 Task: Look for space in Springfield, United States from 12th August, 2023 to 16th August, 2023 for 8 adults in price range Rs.10000 to Rs.16000. Place can be private room with 8 bedrooms having 8 beds and 8 bathrooms. Property type can be house, flat, guest house, hotel. Amenities needed are: wifi, TV, free parkinig on premises, gym, breakfast. Booking option can be shelf check-in. Required host language is English.
Action: Mouse moved to (513, 124)
Screenshot: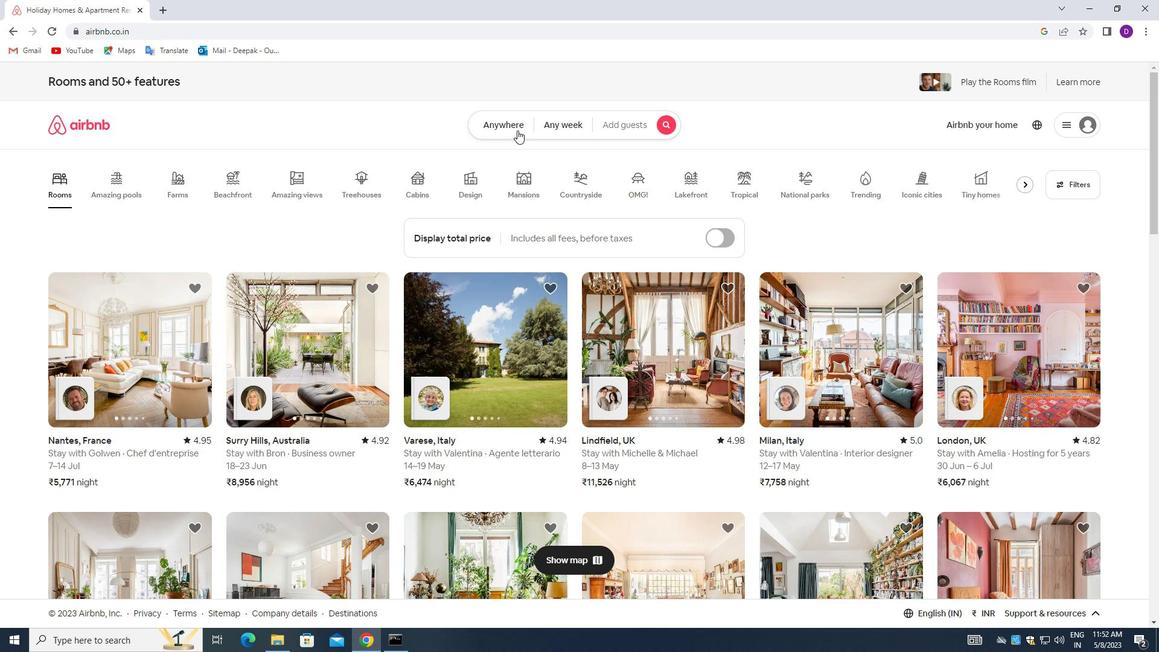 
Action: Mouse pressed left at (513, 124)
Screenshot: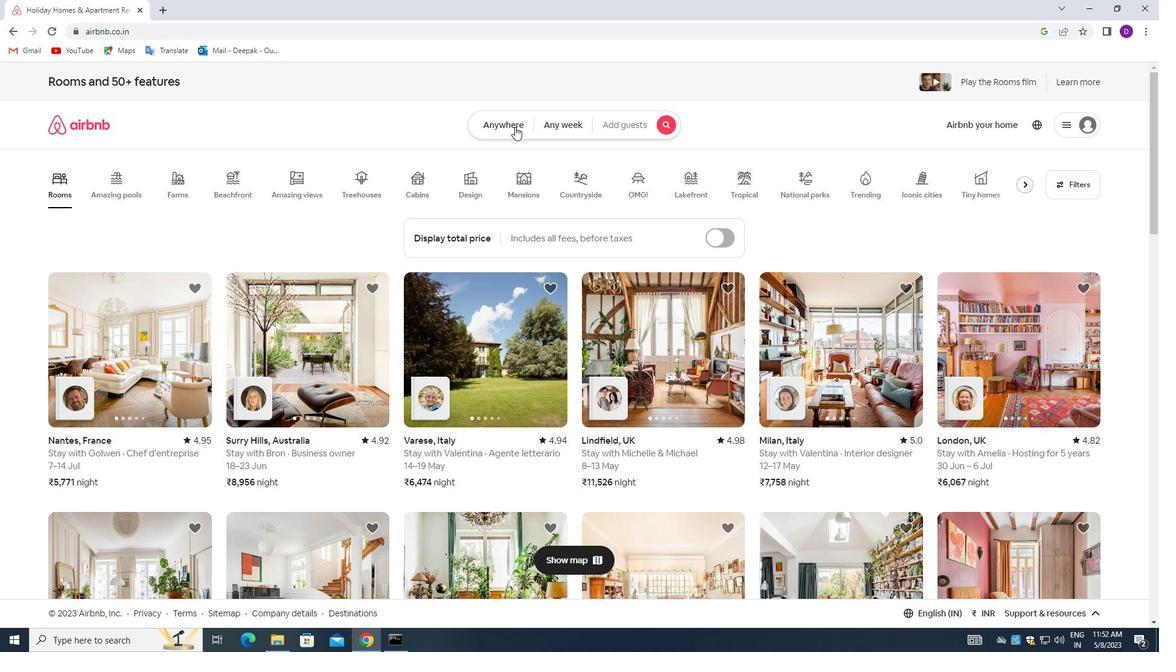 
Action: Mouse moved to (443, 170)
Screenshot: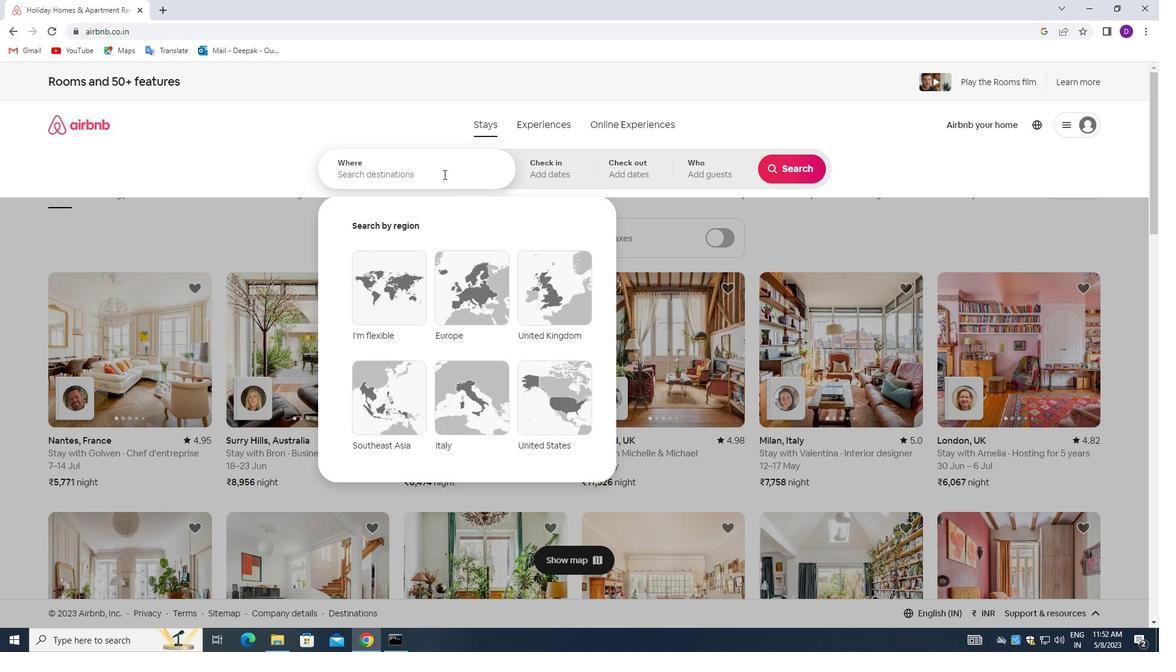 
Action: Mouse pressed left at (443, 170)
Screenshot: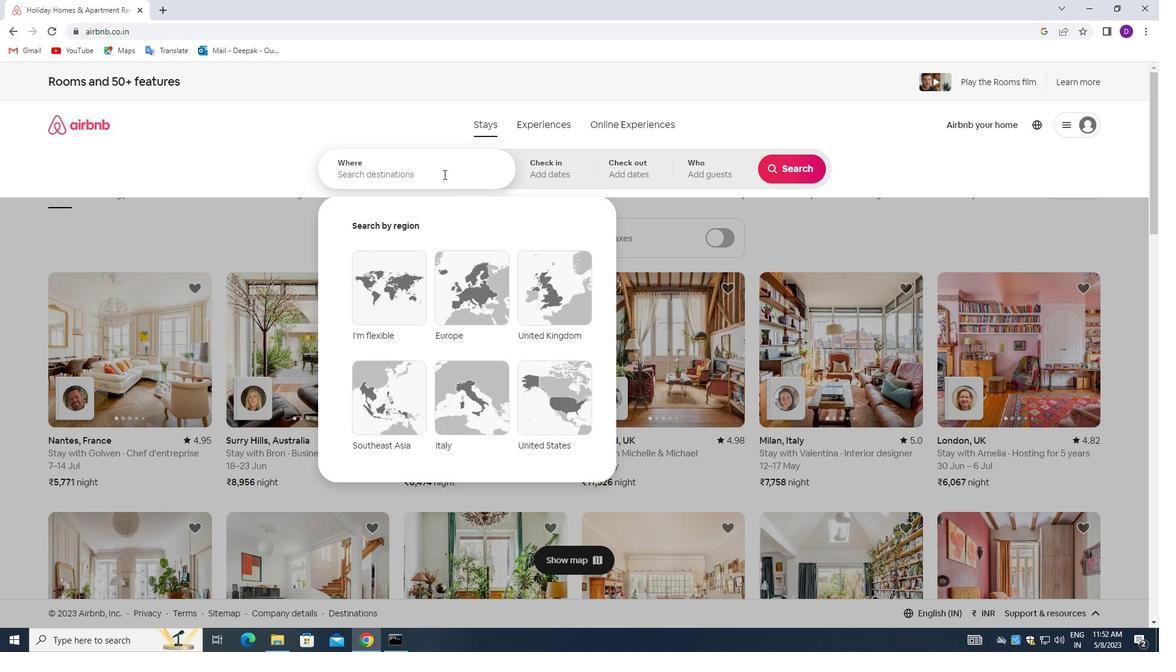 
Action: Mouse moved to (271, 228)
Screenshot: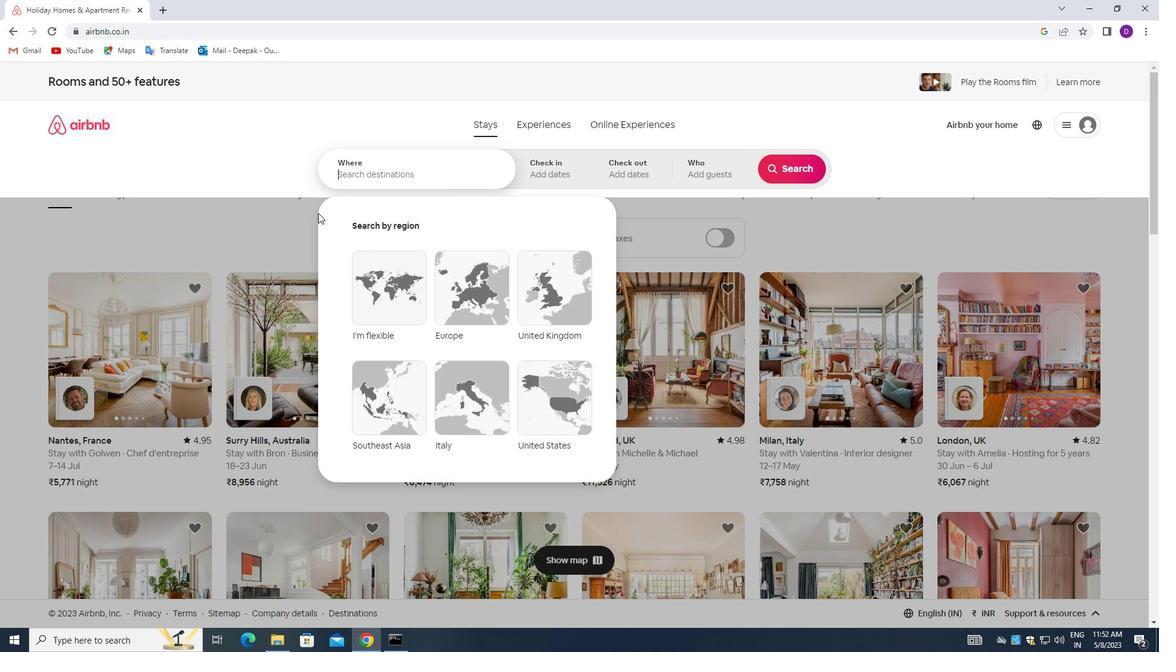 
Action: Key pressed <Key.shift_r>Springfiesk<Key.backspace><Key.backspace>ld,<Key.space><Key.shift>UNITED<Key.space><Key.shift_r>STATES<Key.enter>
Screenshot: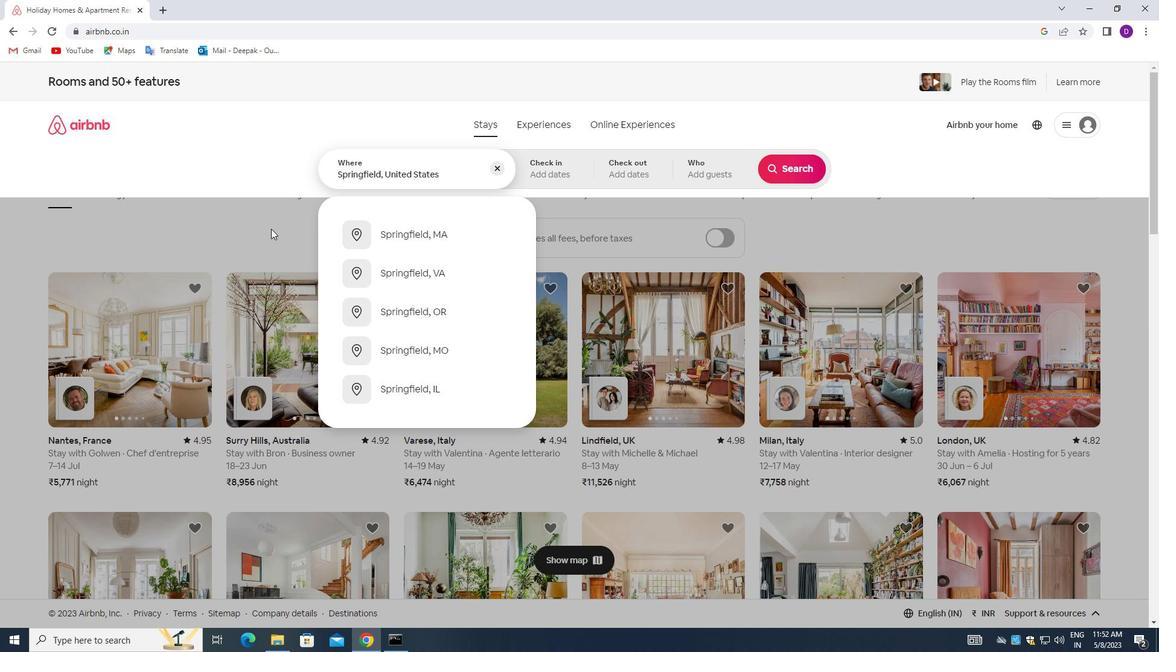 
Action: Mouse moved to (794, 263)
Screenshot: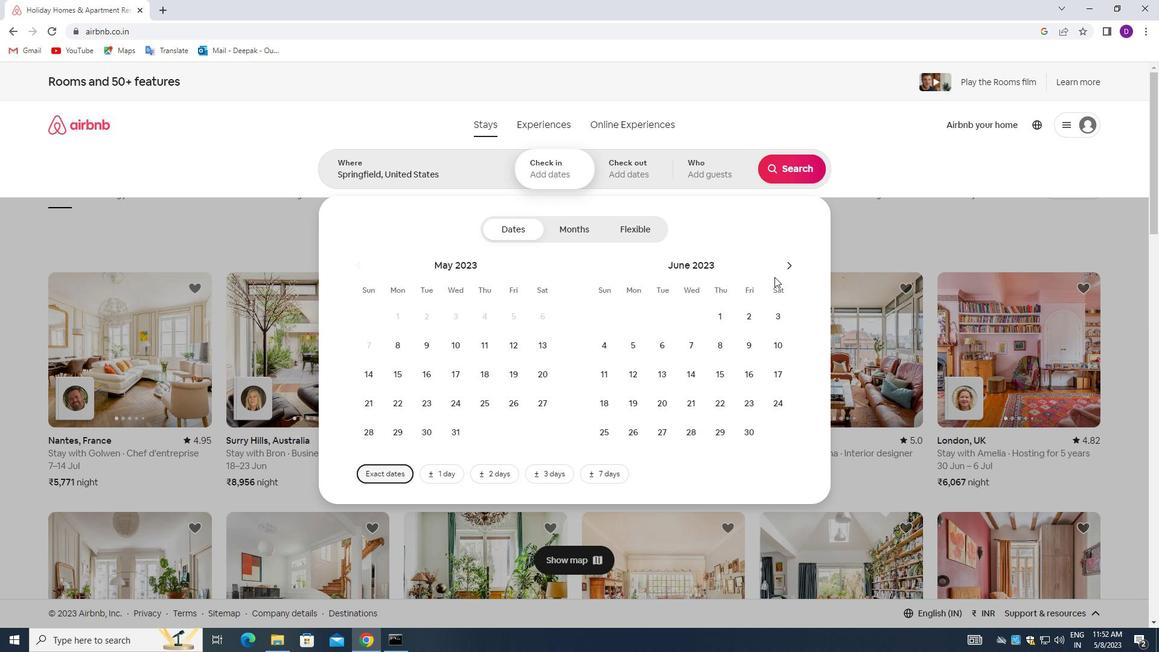 
Action: Mouse pressed left at (794, 263)
Screenshot: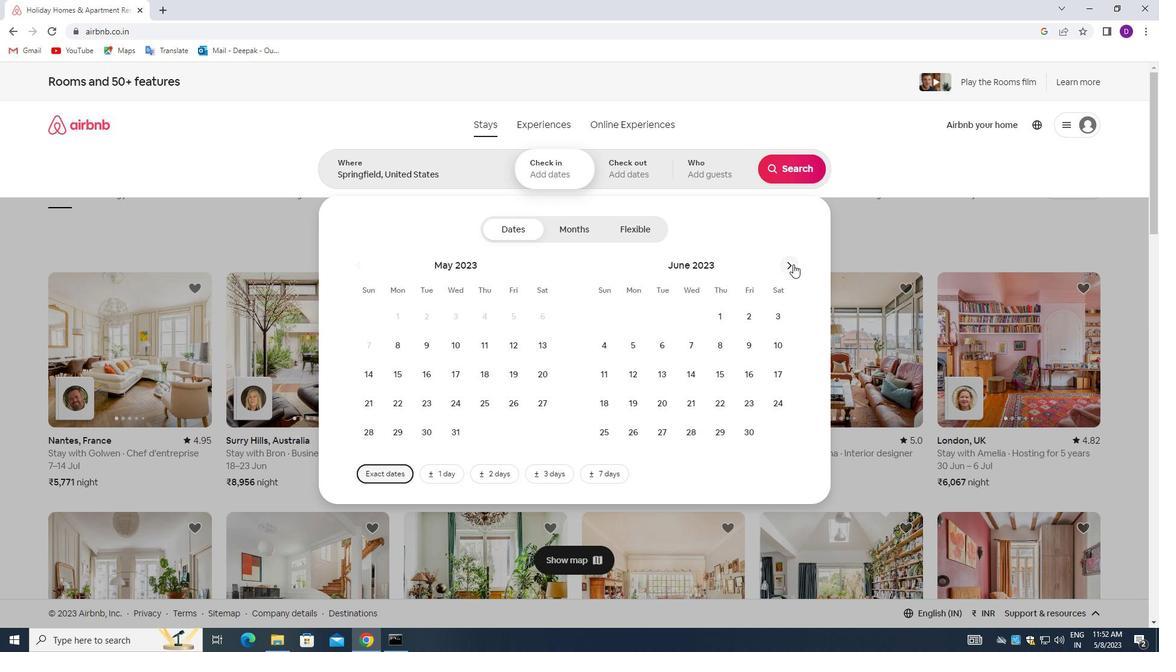 
Action: Mouse pressed left at (794, 263)
Screenshot: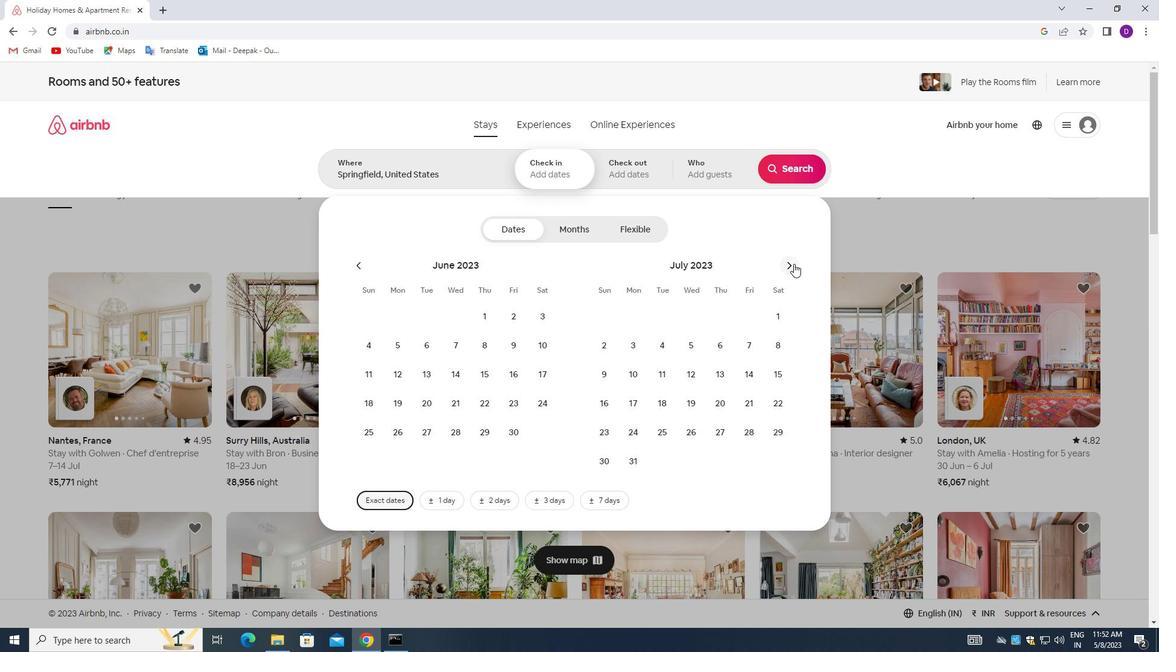 
Action: Mouse moved to (769, 348)
Screenshot: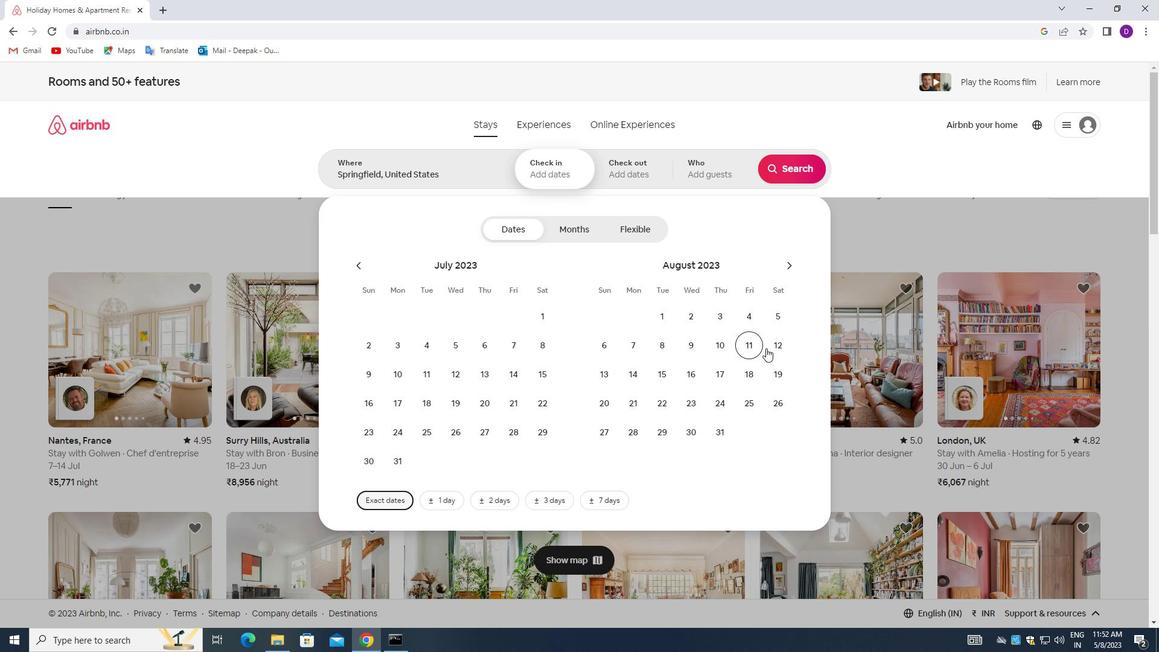
Action: Mouse pressed left at (769, 348)
Screenshot: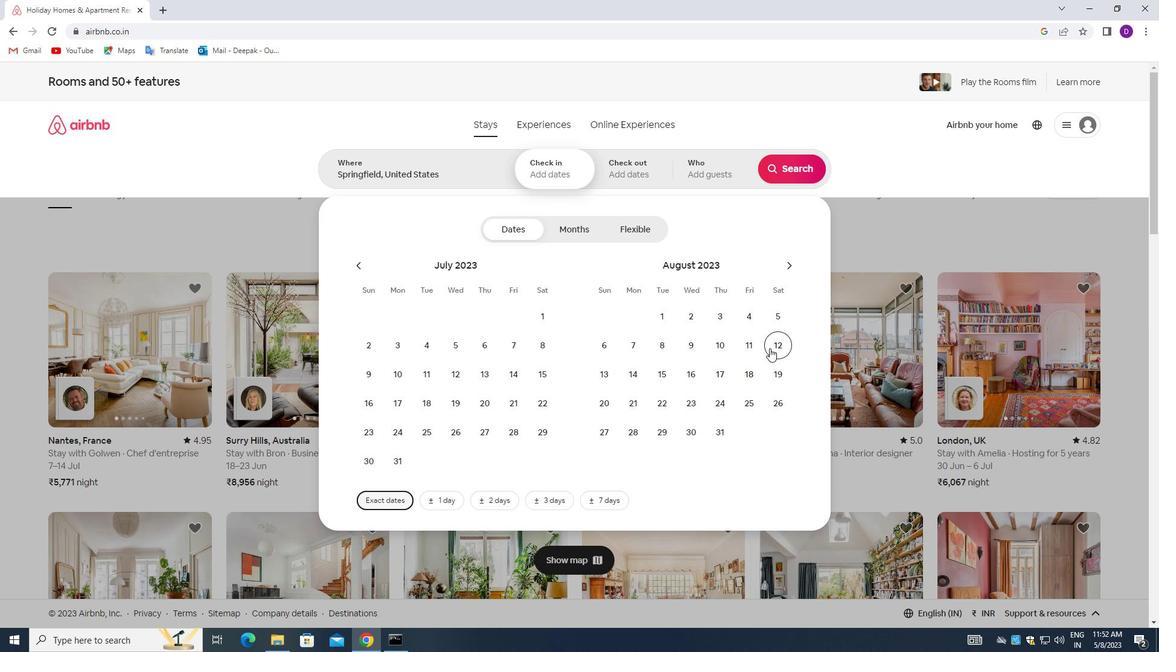 
Action: Mouse moved to (692, 375)
Screenshot: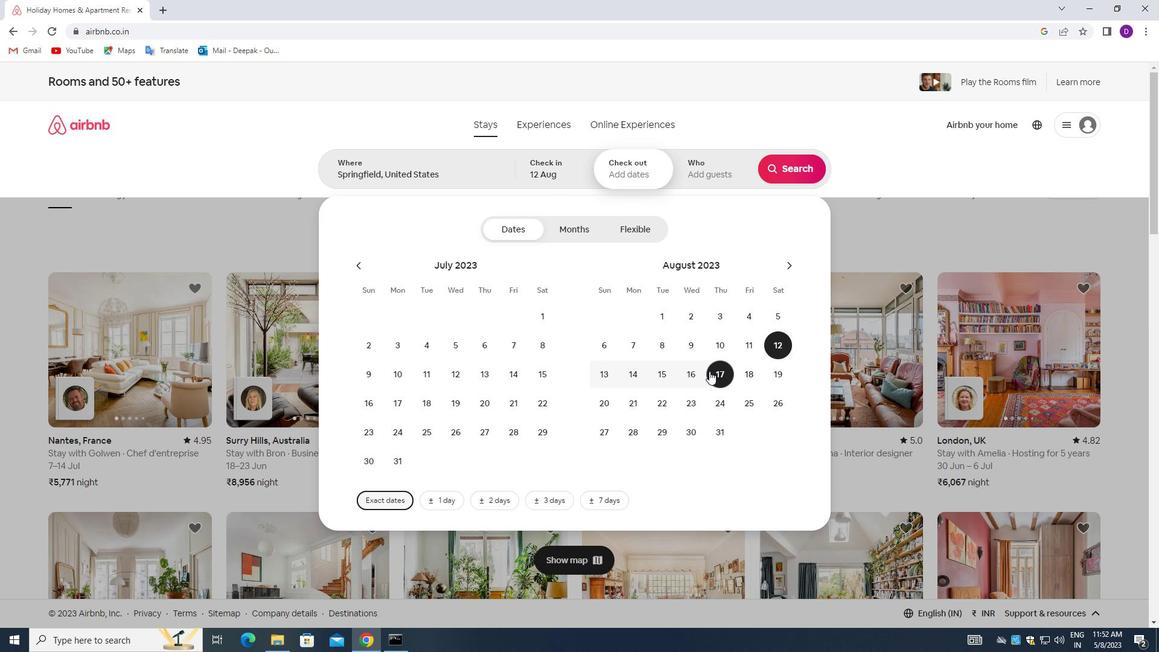 
Action: Mouse pressed left at (692, 375)
Screenshot: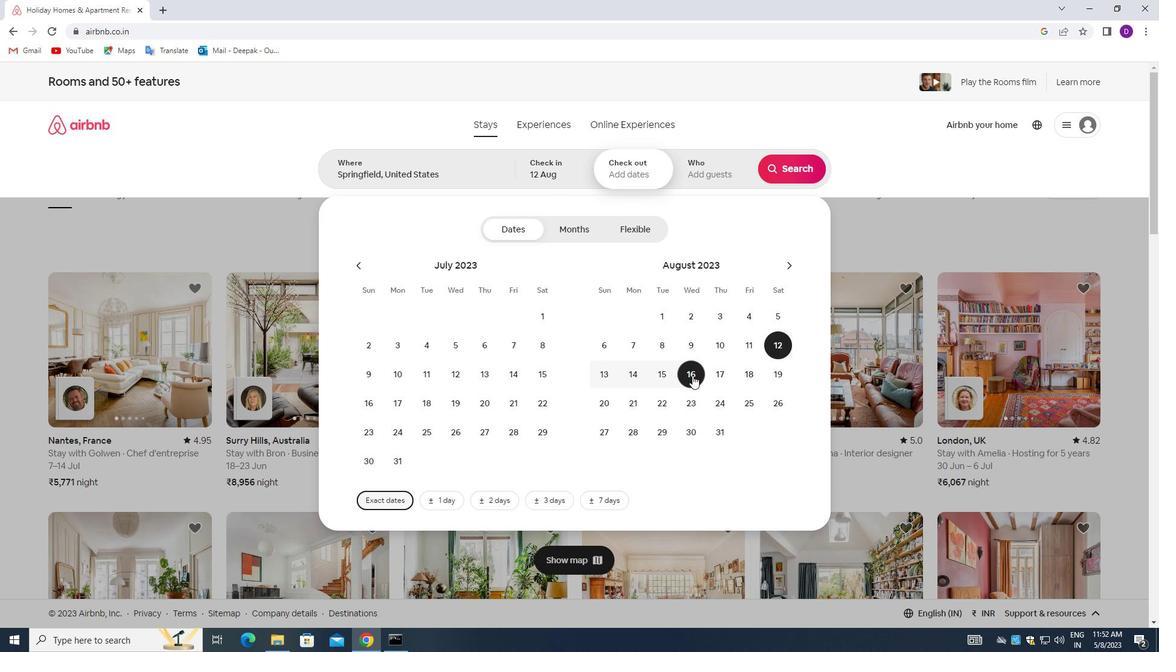 
Action: Mouse moved to (696, 169)
Screenshot: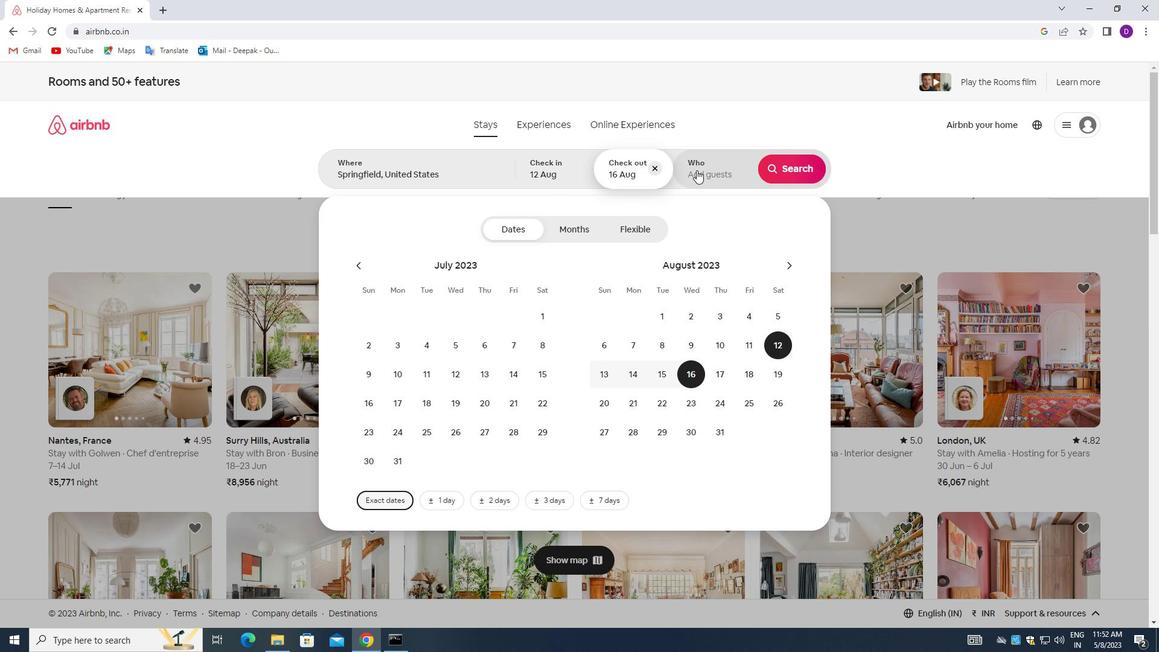 
Action: Mouse pressed left at (696, 169)
Screenshot: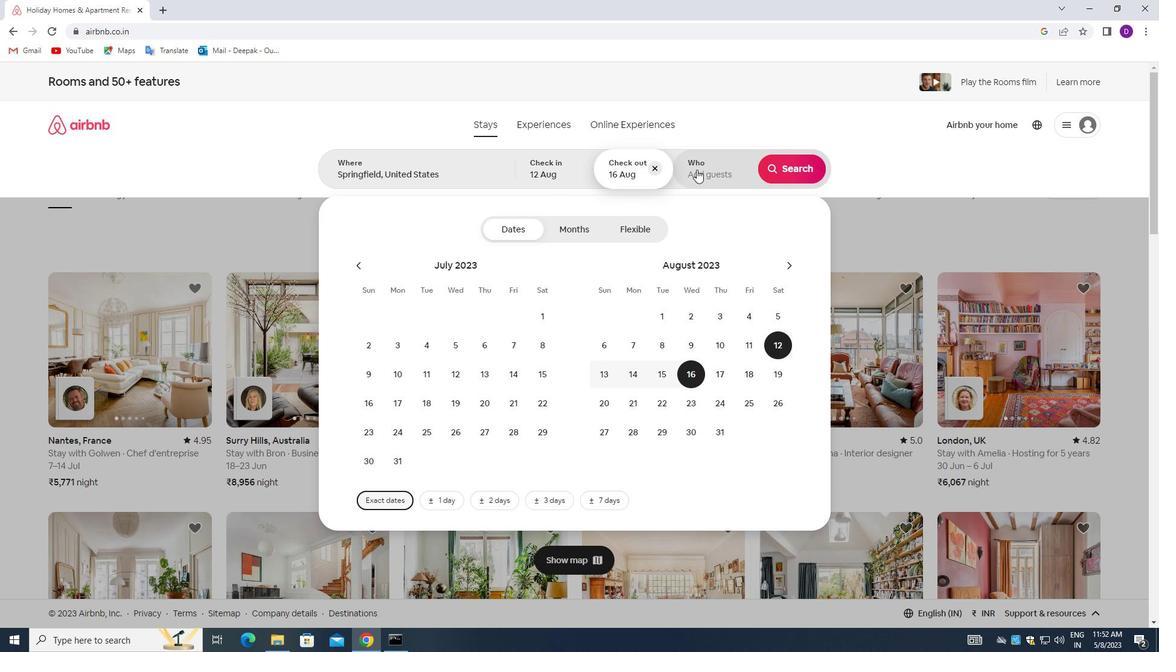 
Action: Mouse moved to (789, 237)
Screenshot: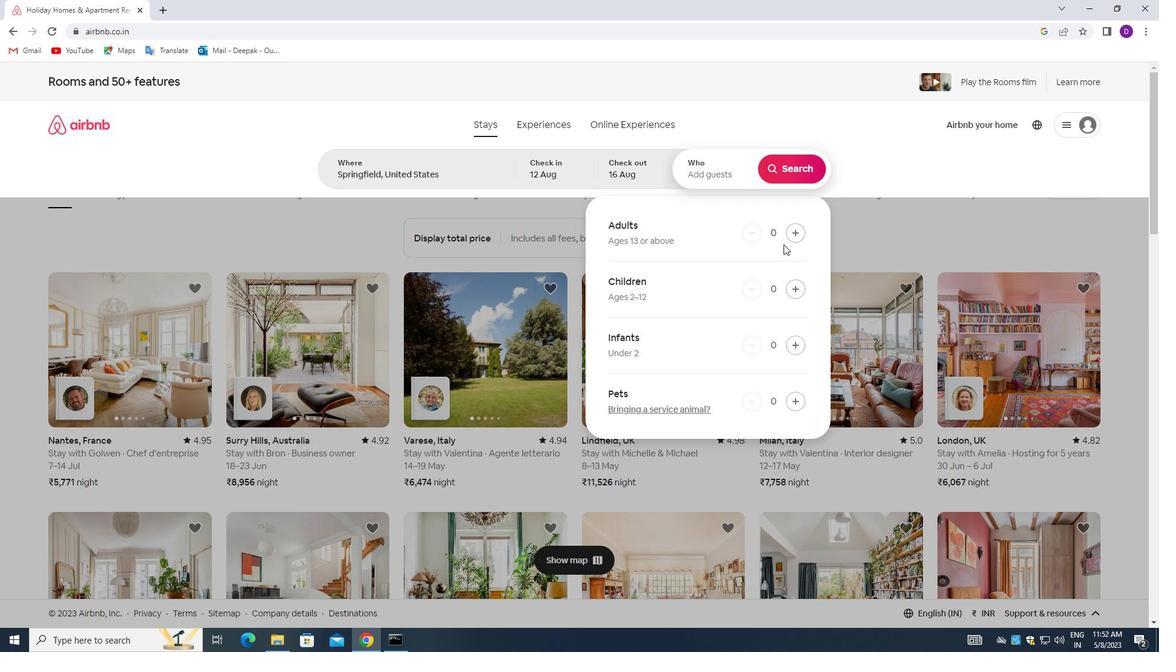 
Action: Mouse pressed left at (789, 237)
Screenshot: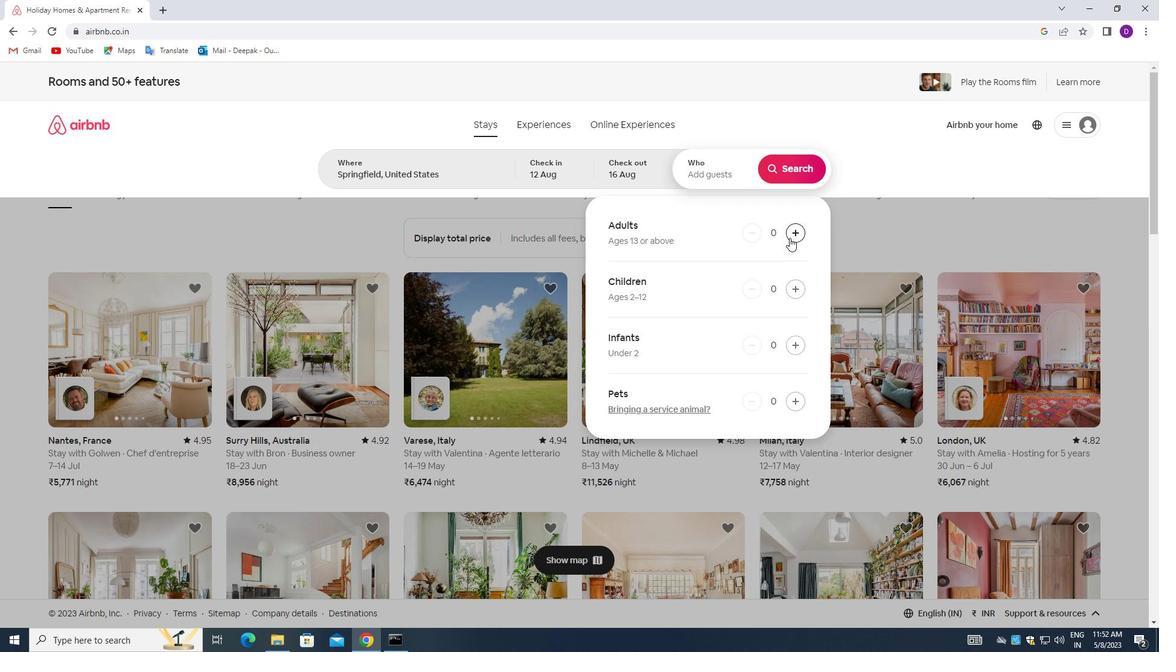 
Action: Mouse pressed left at (789, 237)
Screenshot: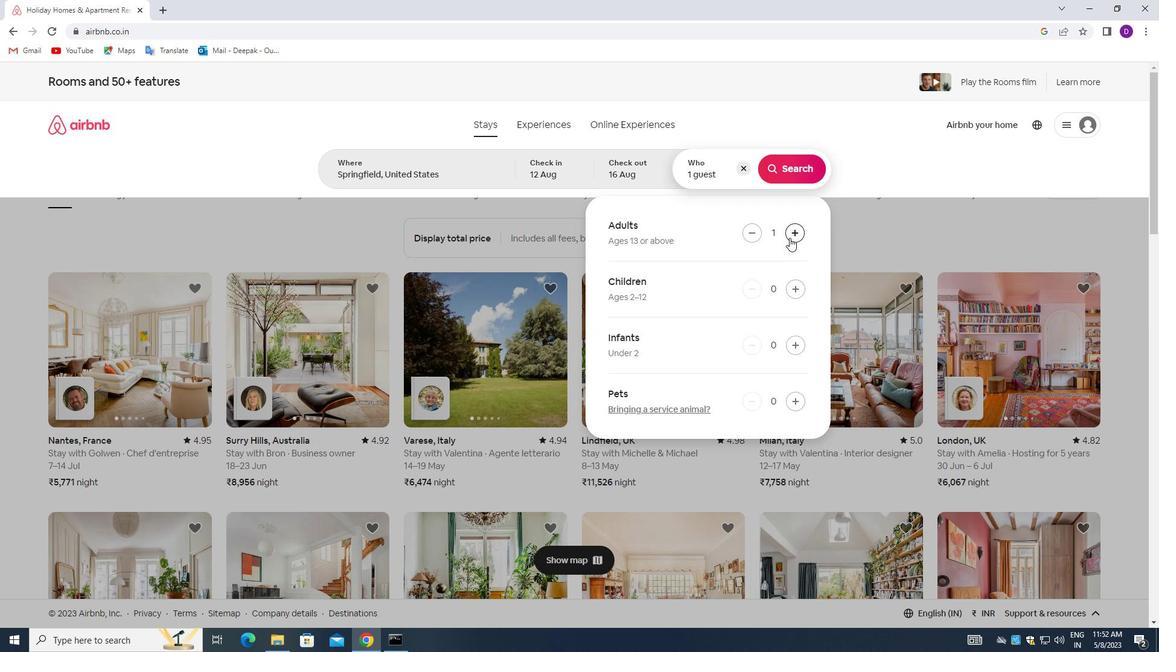 
Action: Mouse pressed left at (789, 237)
Screenshot: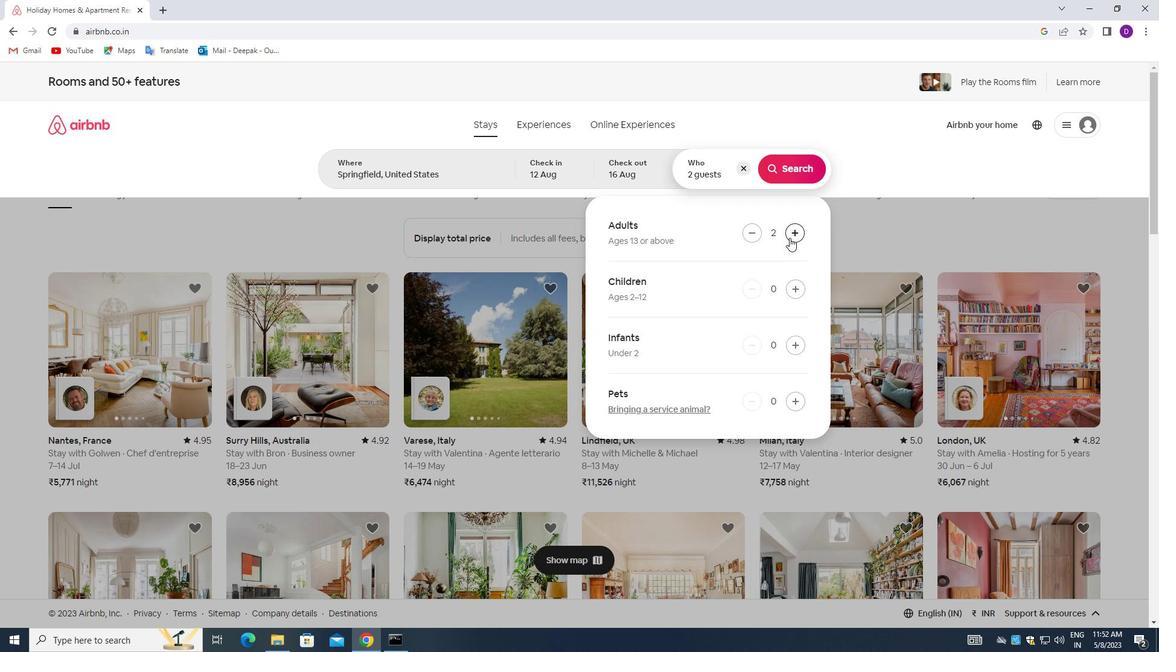 
Action: Mouse pressed left at (789, 237)
Screenshot: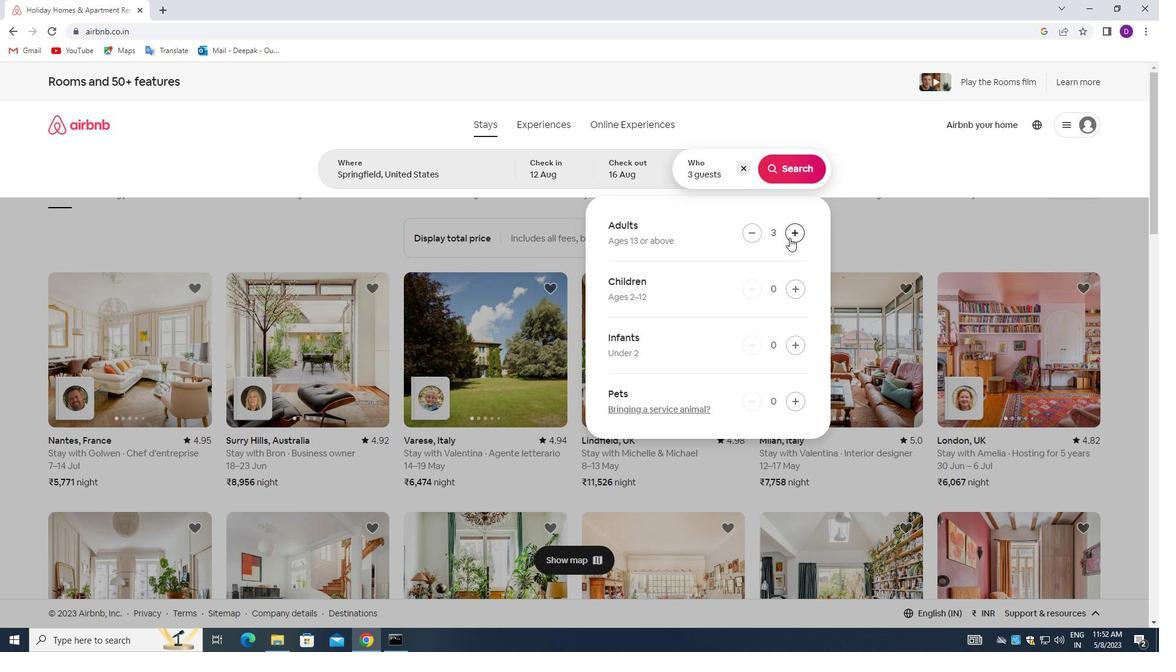 
Action: Mouse pressed left at (789, 237)
Screenshot: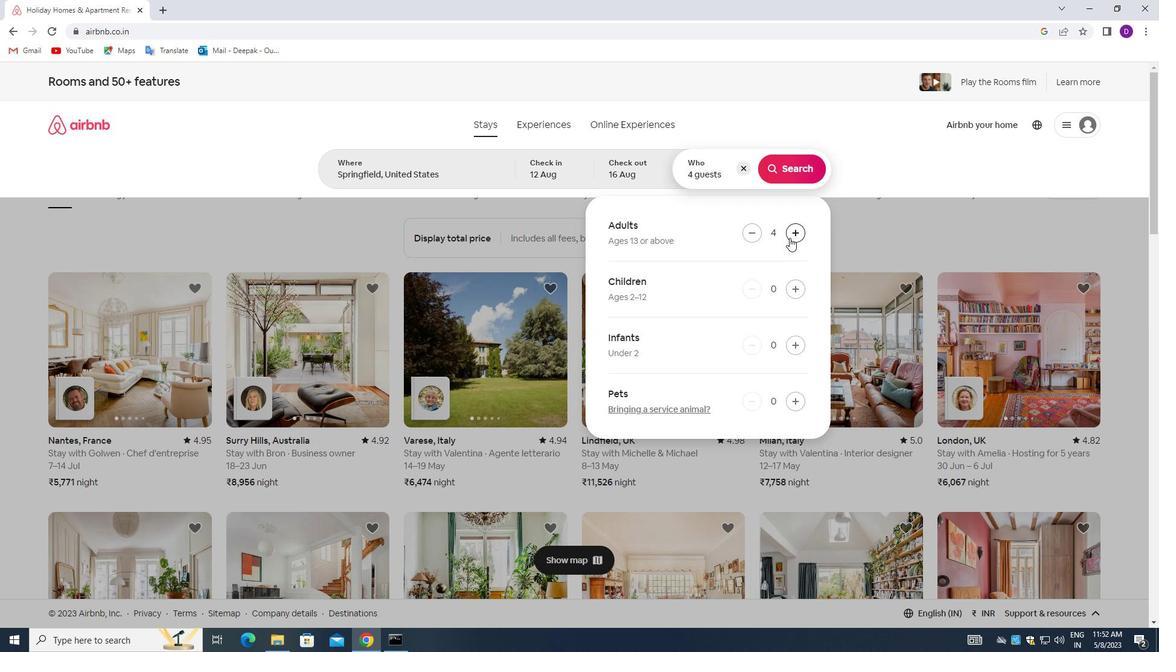 
Action: Mouse pressed left at (789, 237)
Screenshot: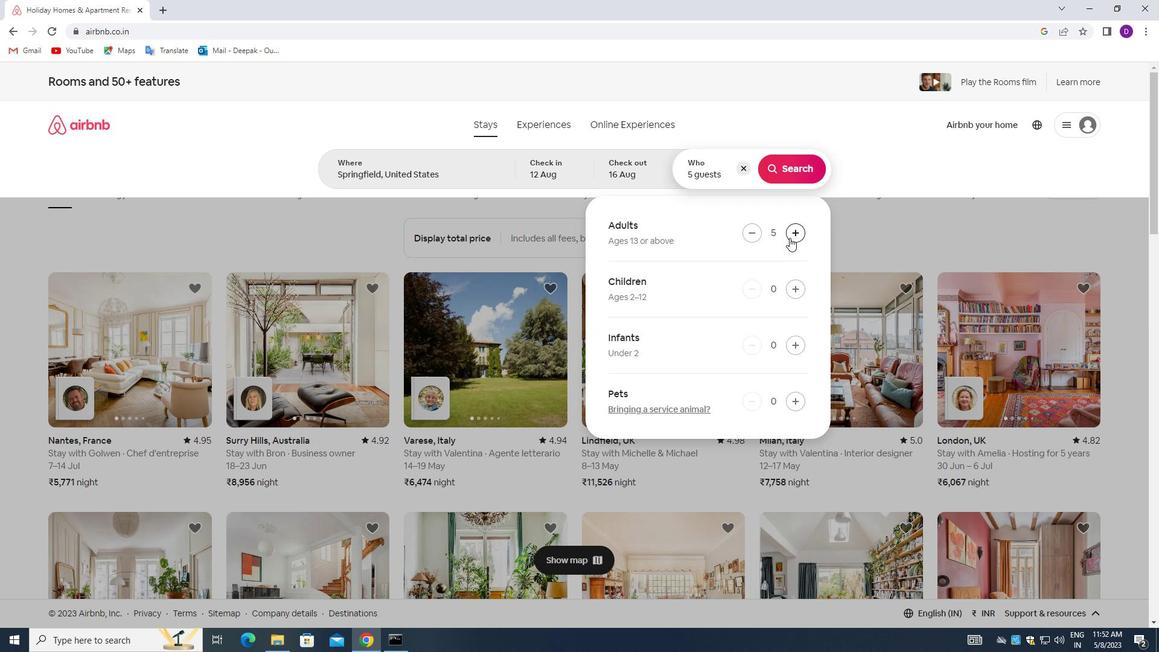 
Action: Mouse pressed left at (789, 237)
Screenshot: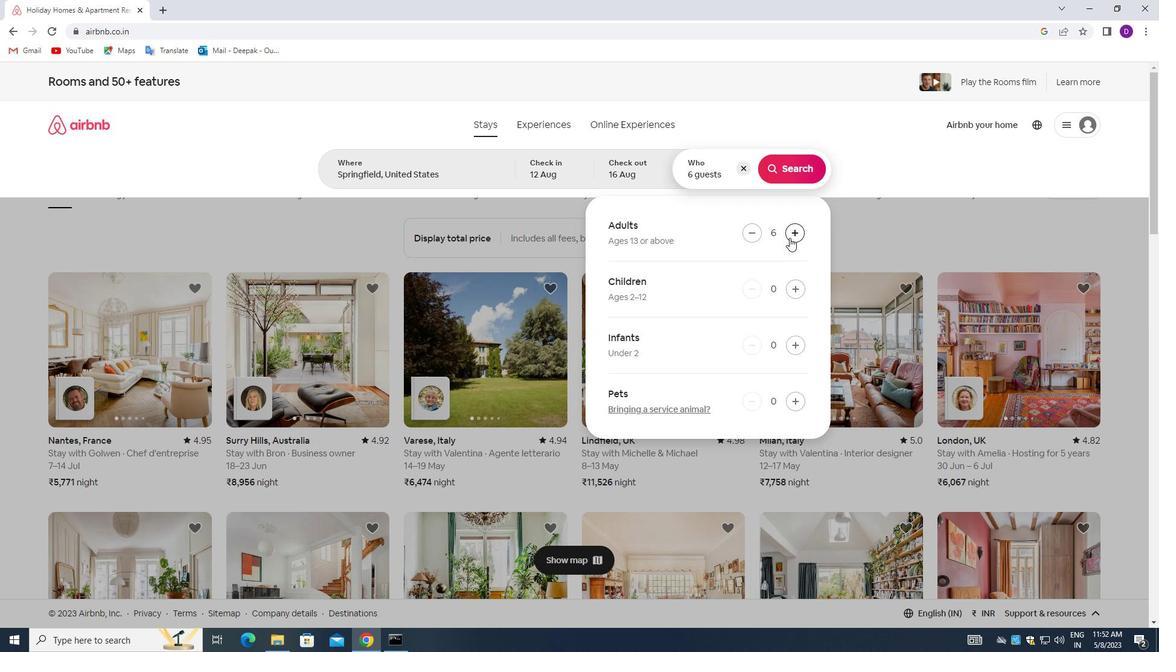 
Action: Mouse pressed left at (789, 237)
Screenshot: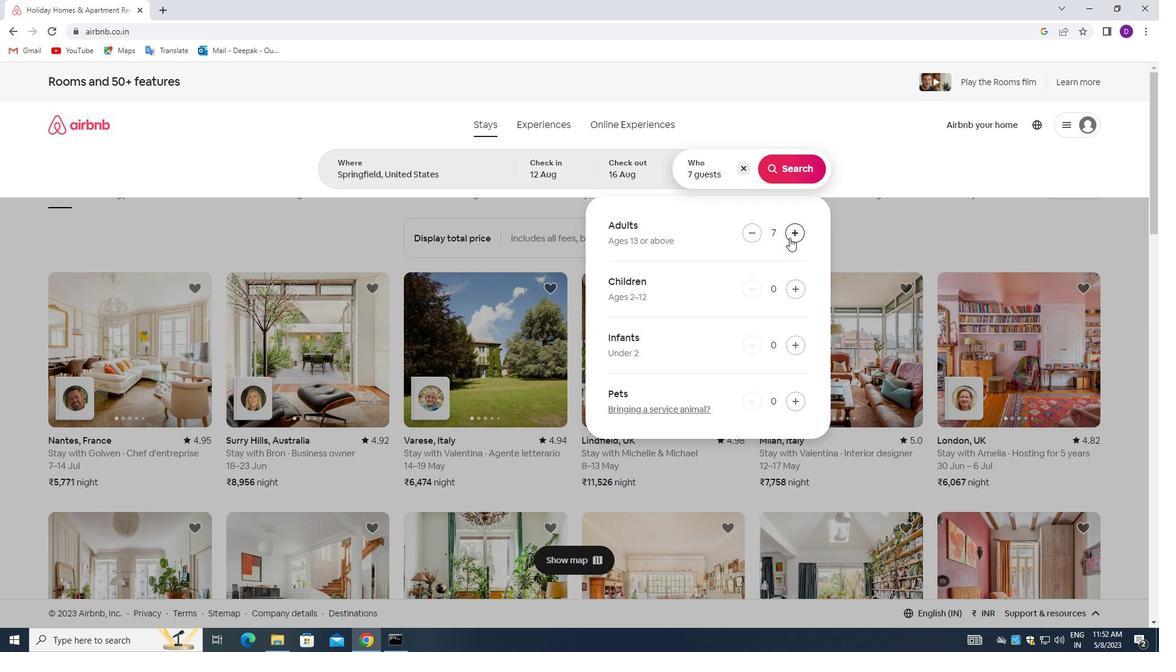 
Action: Mouse moved to (789, 168)
Screenshot: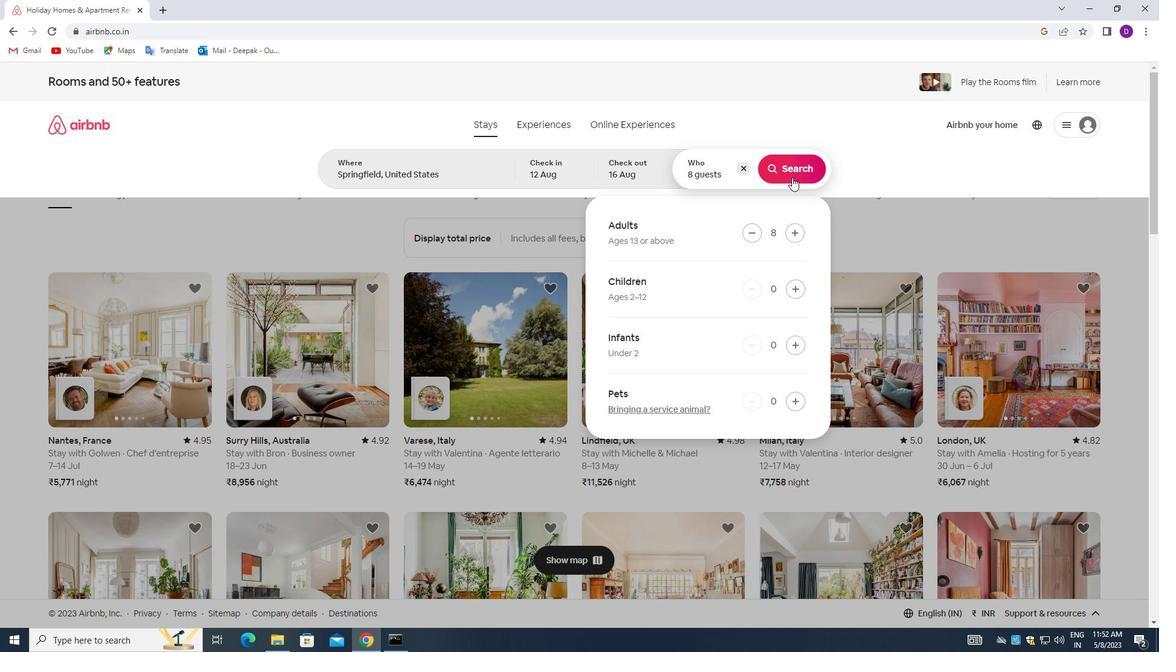 
Action: Mouse pressed left at (789, 168)
Screenshot: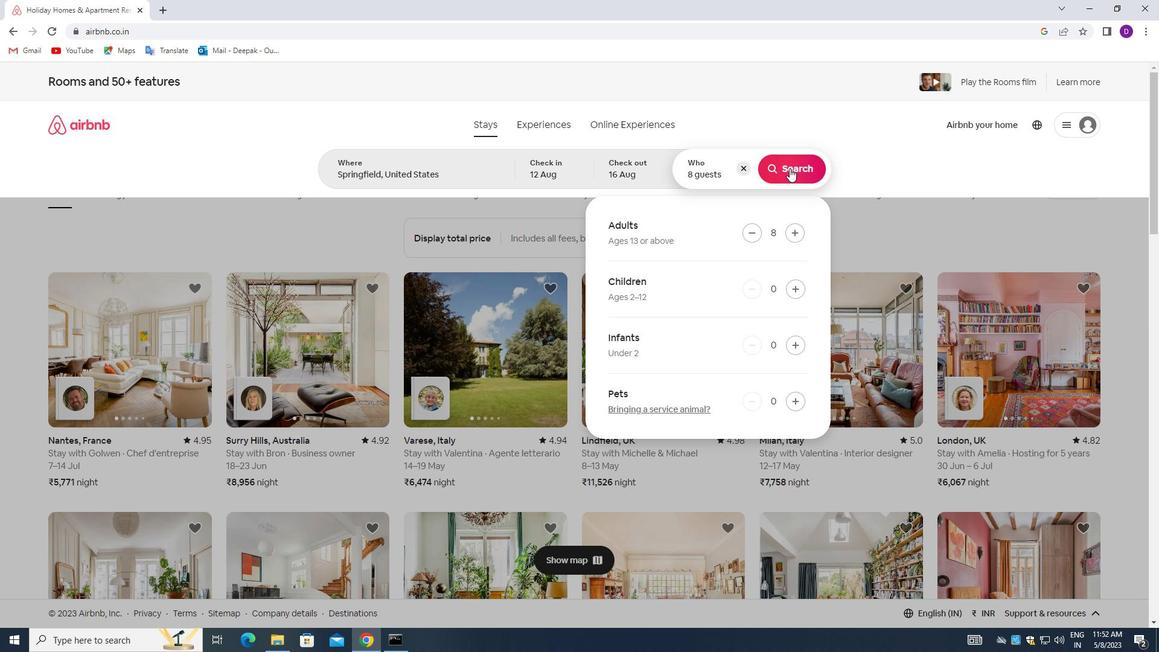 
Action: Mouse moved to (1097, 132)
Screenshot: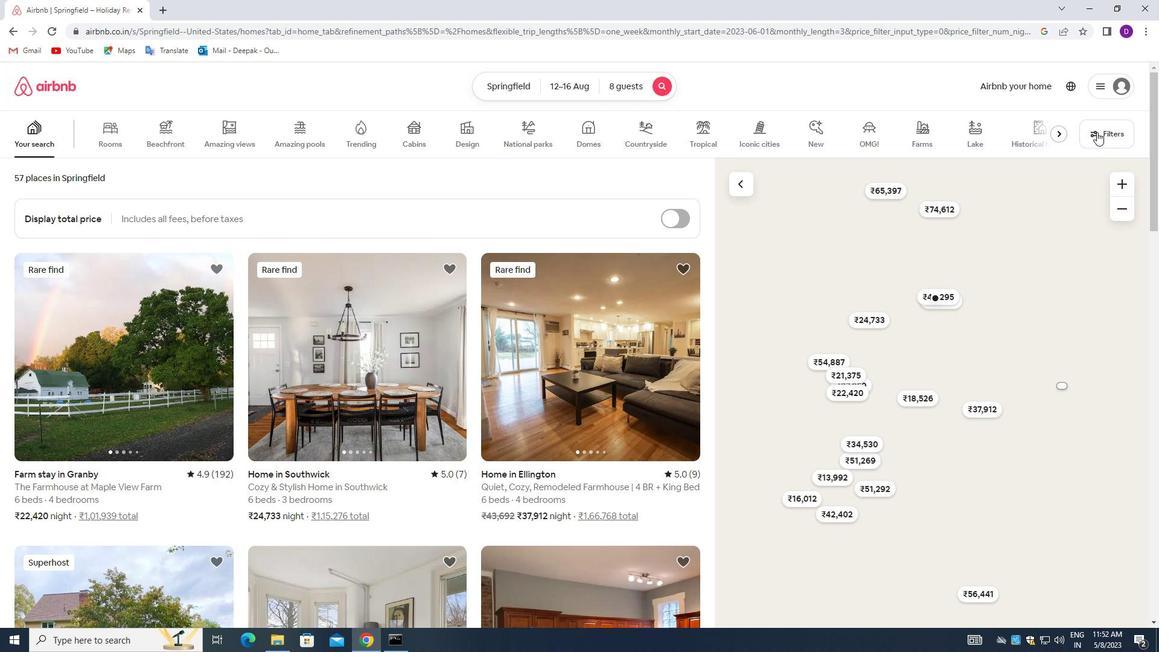 
Action: Mouse pressed left at (1097, 132)
Screenshot: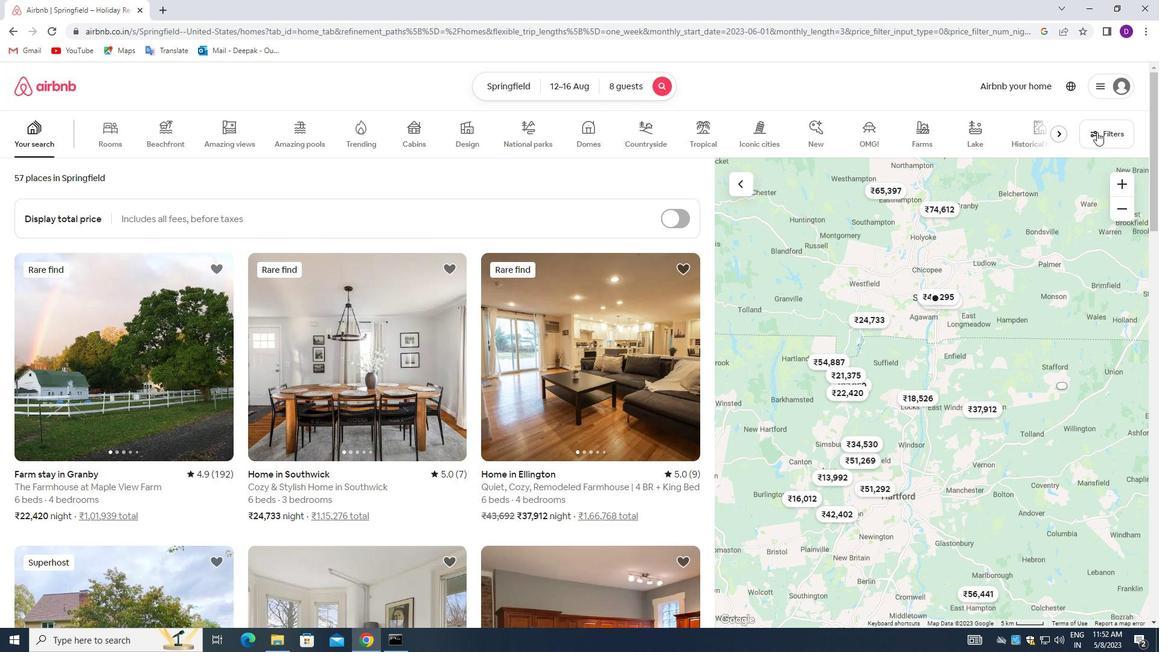 
Action: Mouse moved to (425, 429)
Screenshot: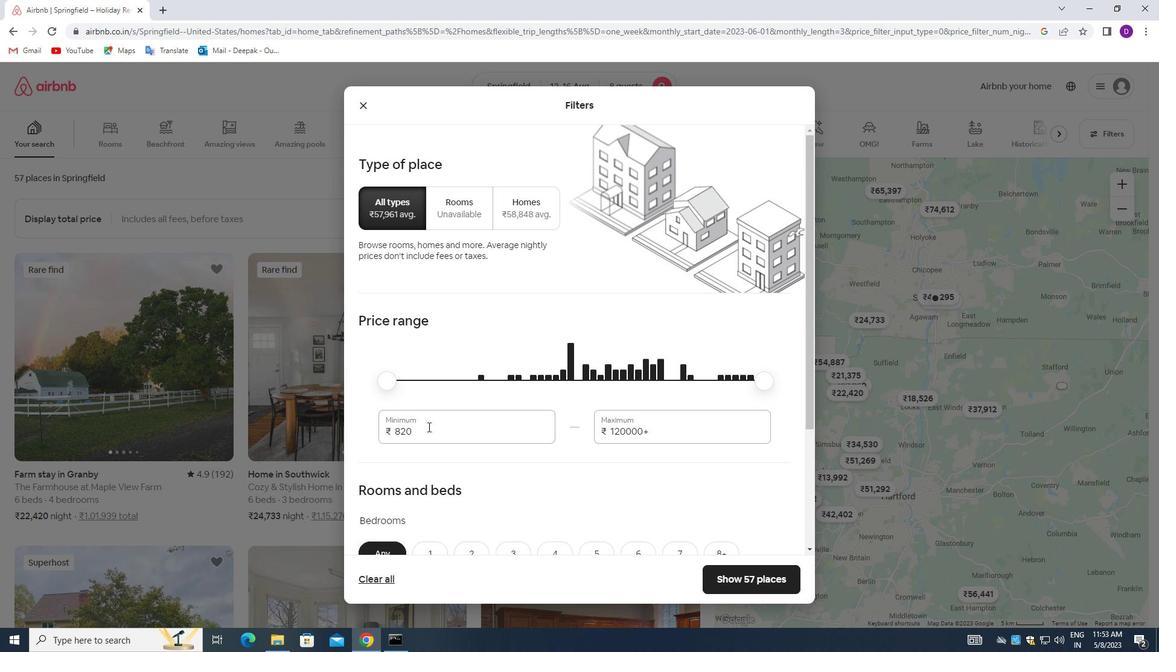 
Action: Mouse pressed left at (425, 429)
Screenshot: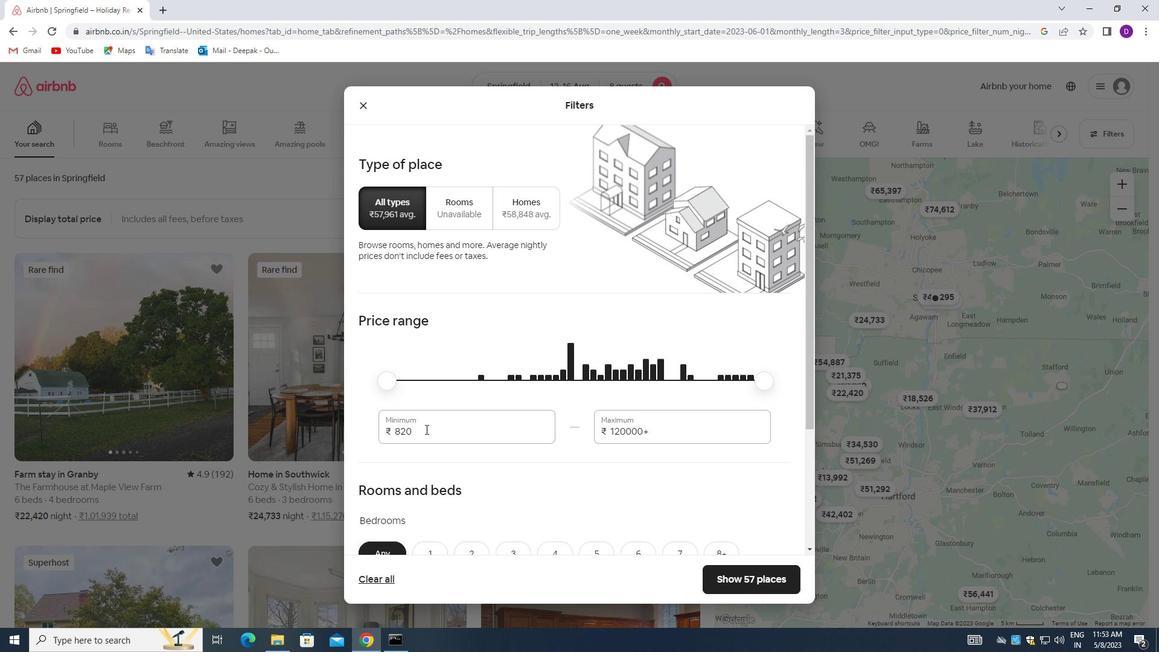 
Action: Mouse pressed left at (425, 429)
Screenshot: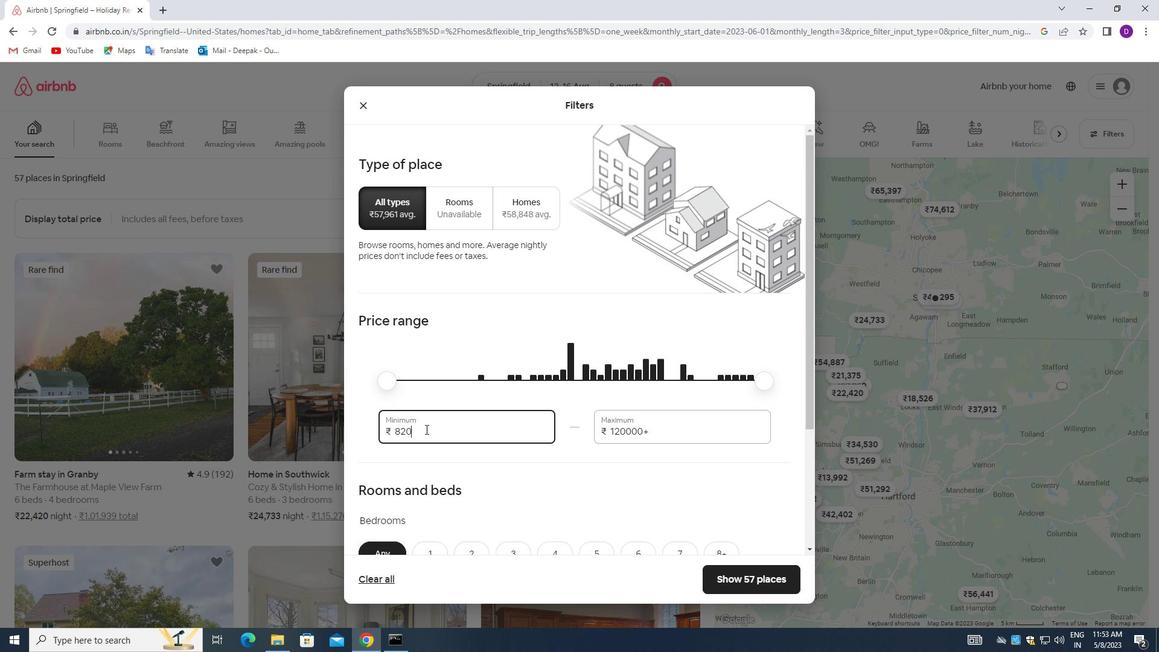 
Action: Key pressed 10000<Key.tab>16000
Screenshot: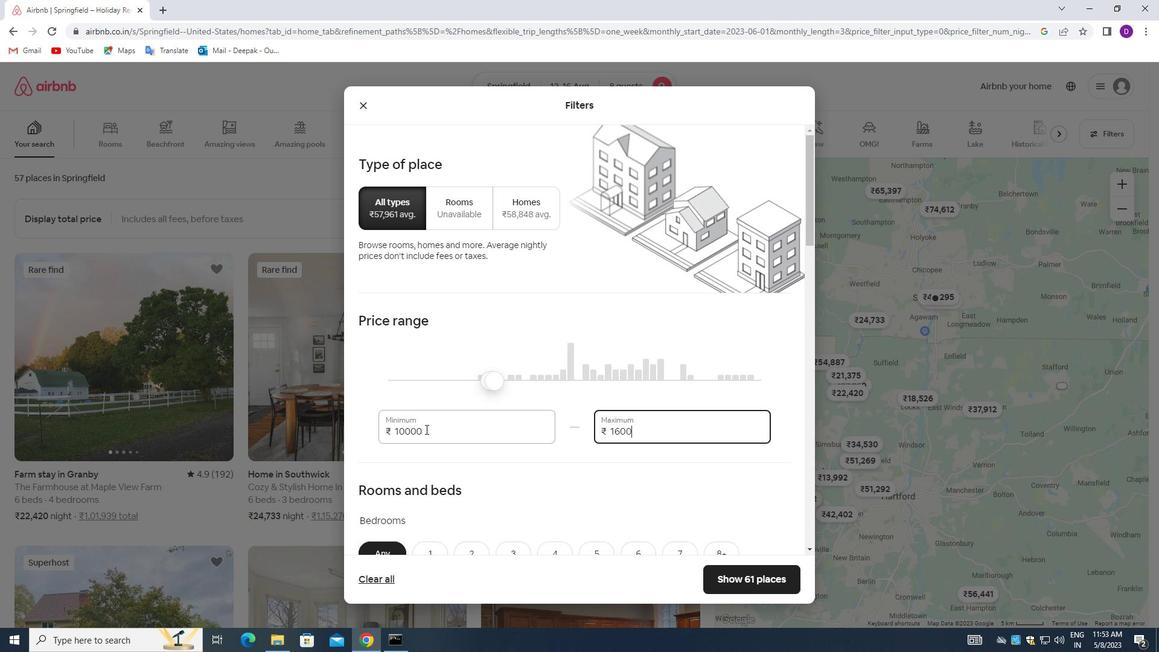 
Action: Mouse moved to (467, 429)
Screenshot: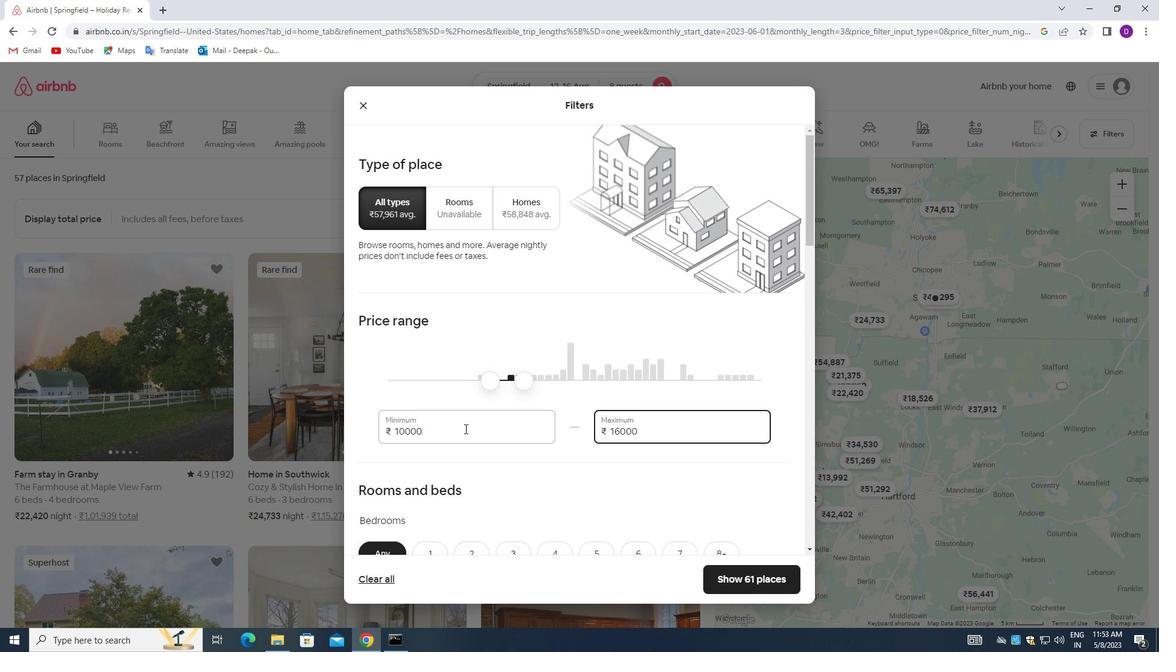 
Action: Mouse scrolled (467, 428) with delta (0, 0)
Screenshot: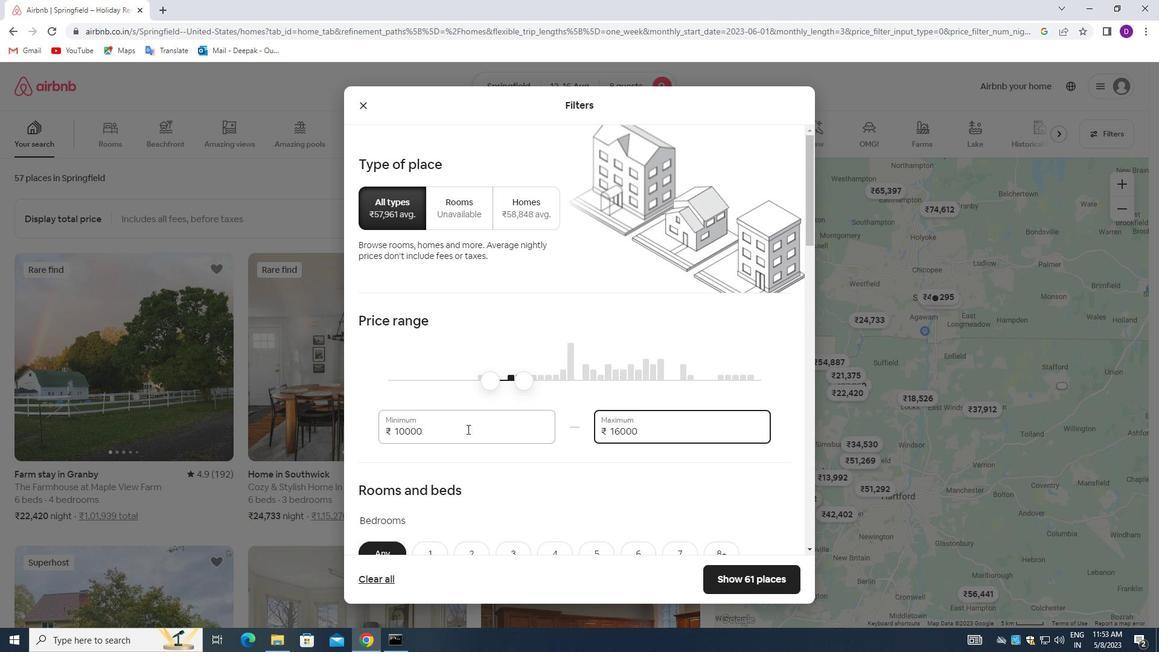 
Action: Mouse moved to (490, 424)
Screenshot: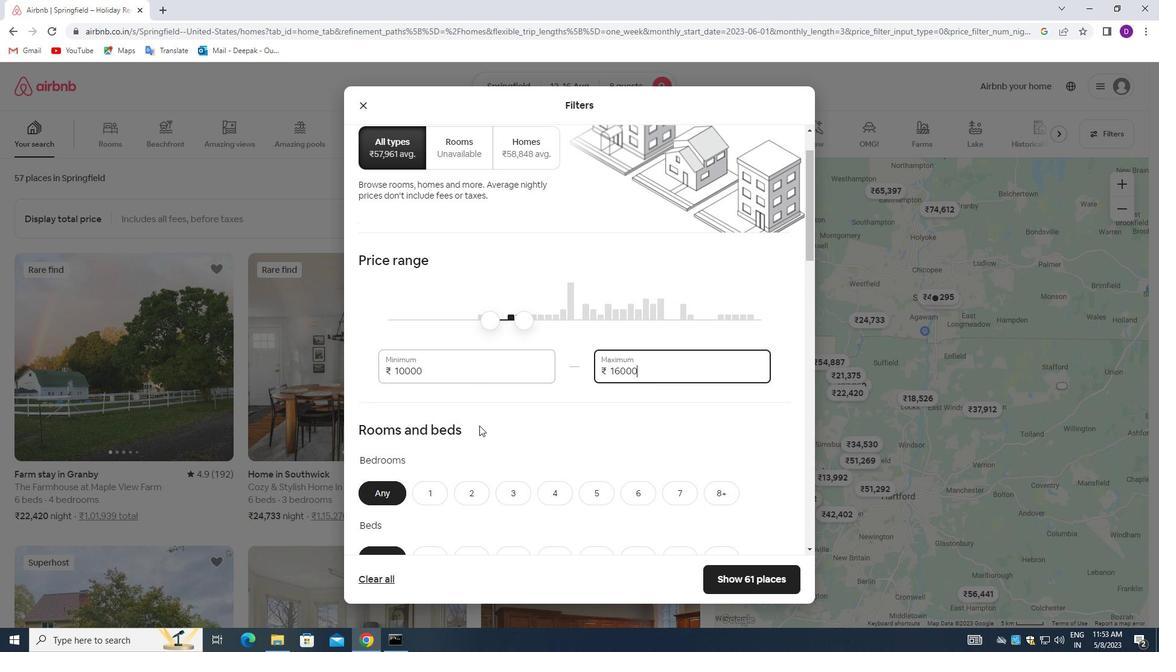 
Action: Mouse scrolled (490, 423) with delta (0, 0)
Screenshot: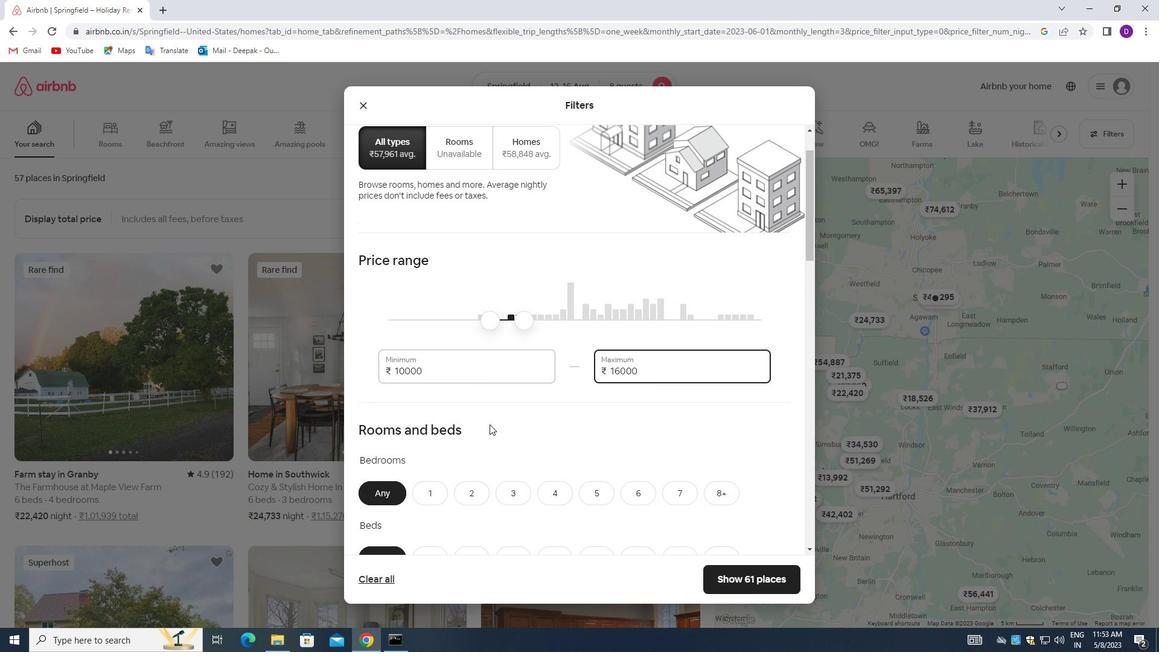 
Action: Mouse scrolled (490, 423) with delta (0, 0)
Screenshot: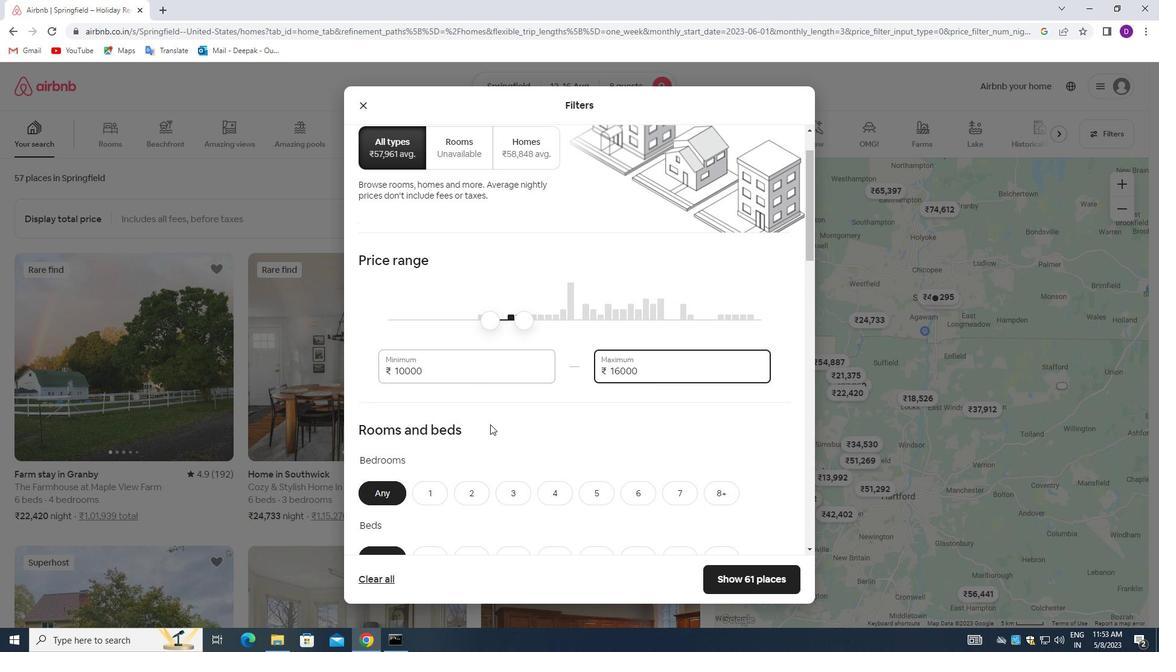 
Action: Mouse moved to (607, 420)
Screenshot: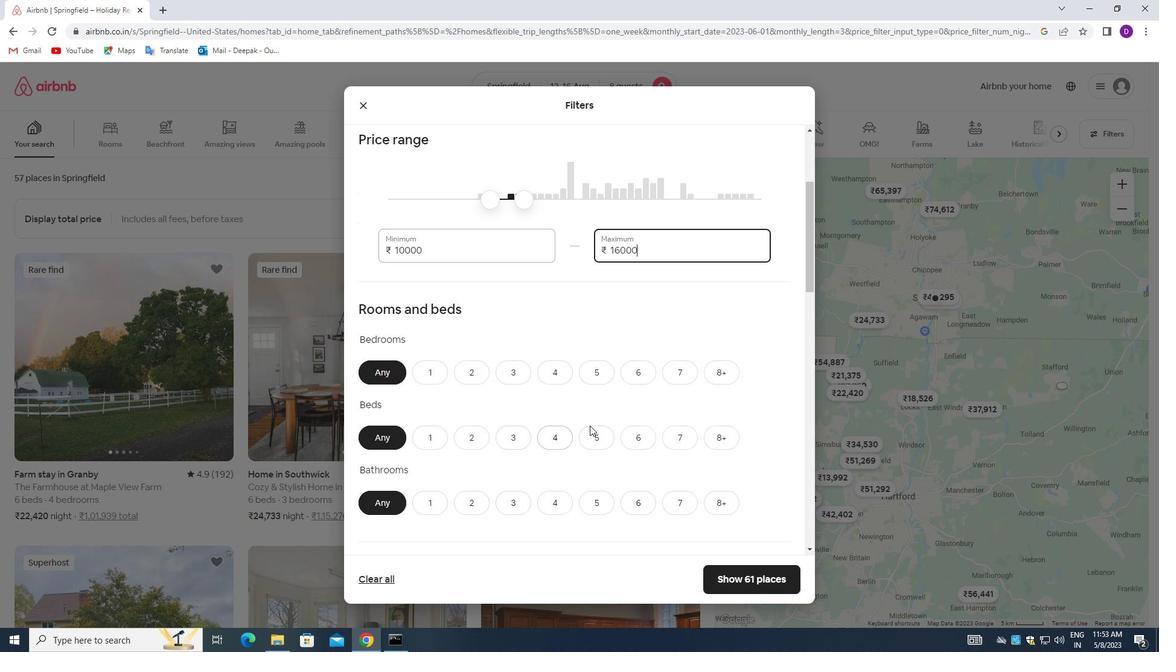 
Action: Mouse scrolled (607, 419) with delta (0, 0)
Screenshot: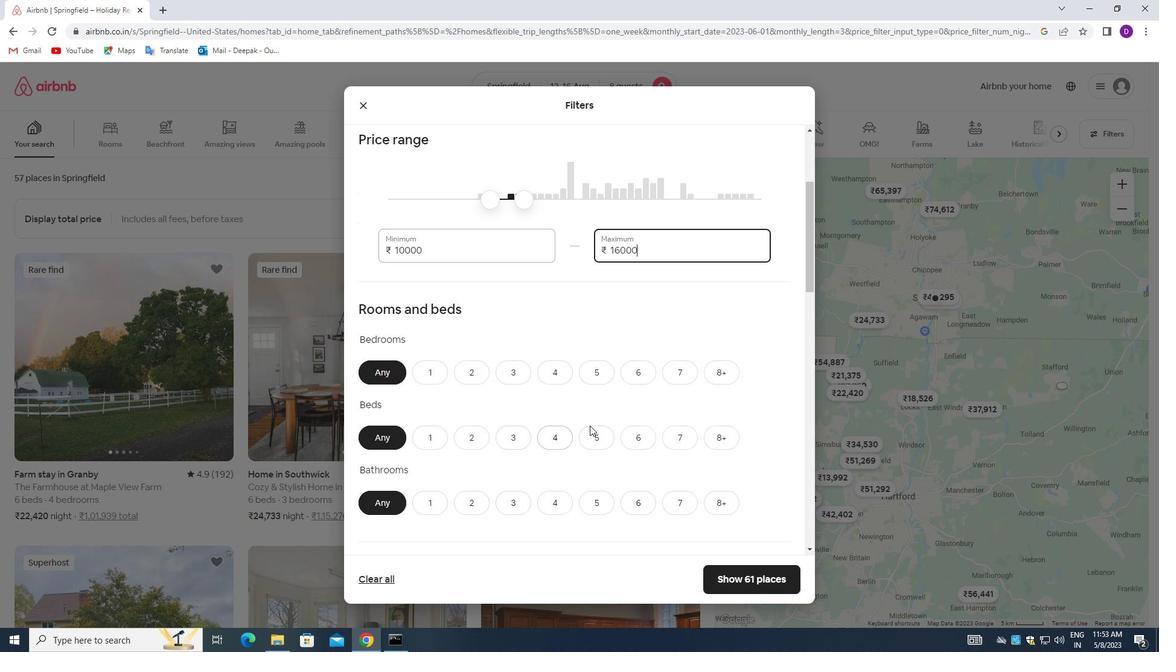 
Action: Mouse moved to (732, 314)
Screenshot: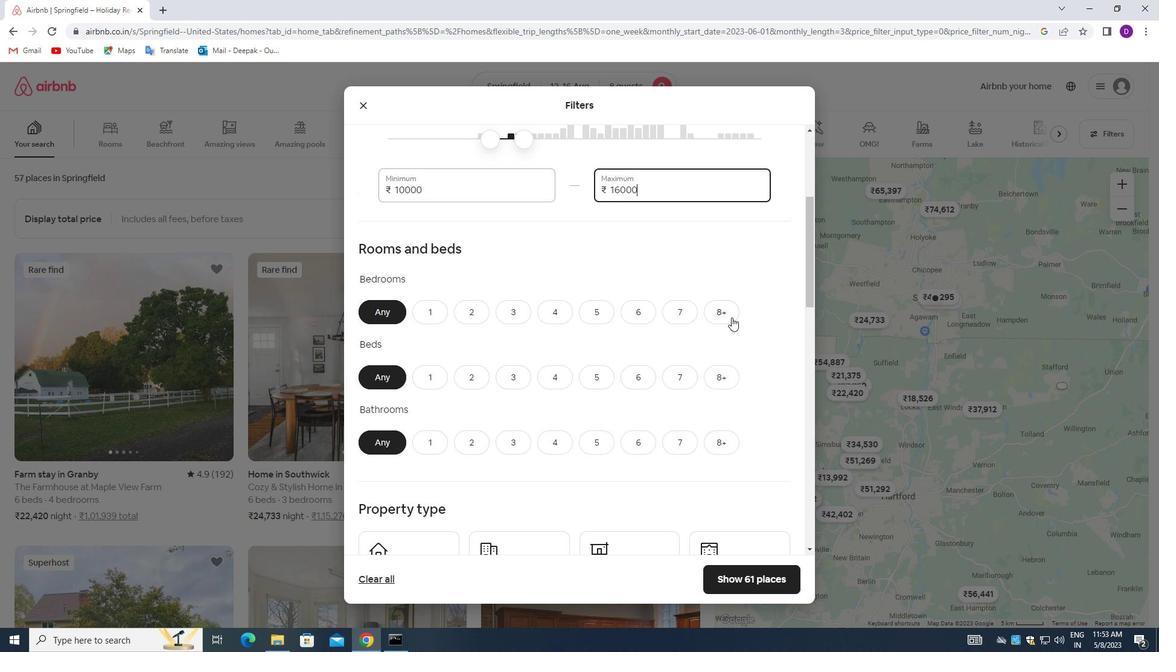 
Action: Mouse pressed left at (732, 314)
Screenshot: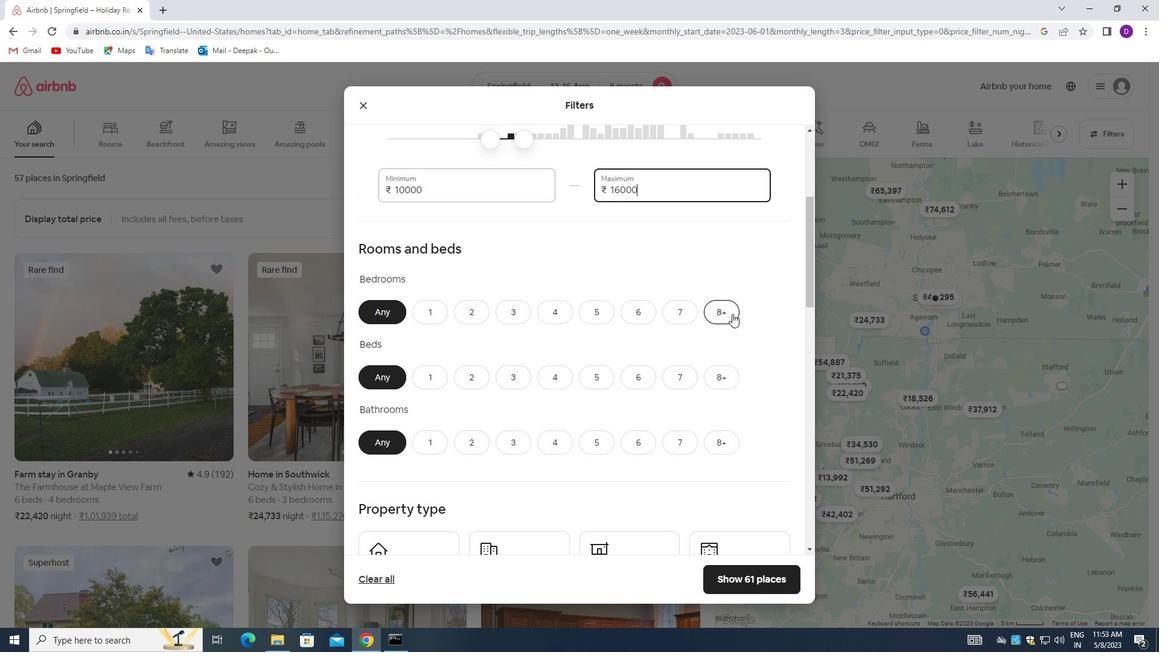 
Action: Mouse moved to (728, 372)
Screenshot: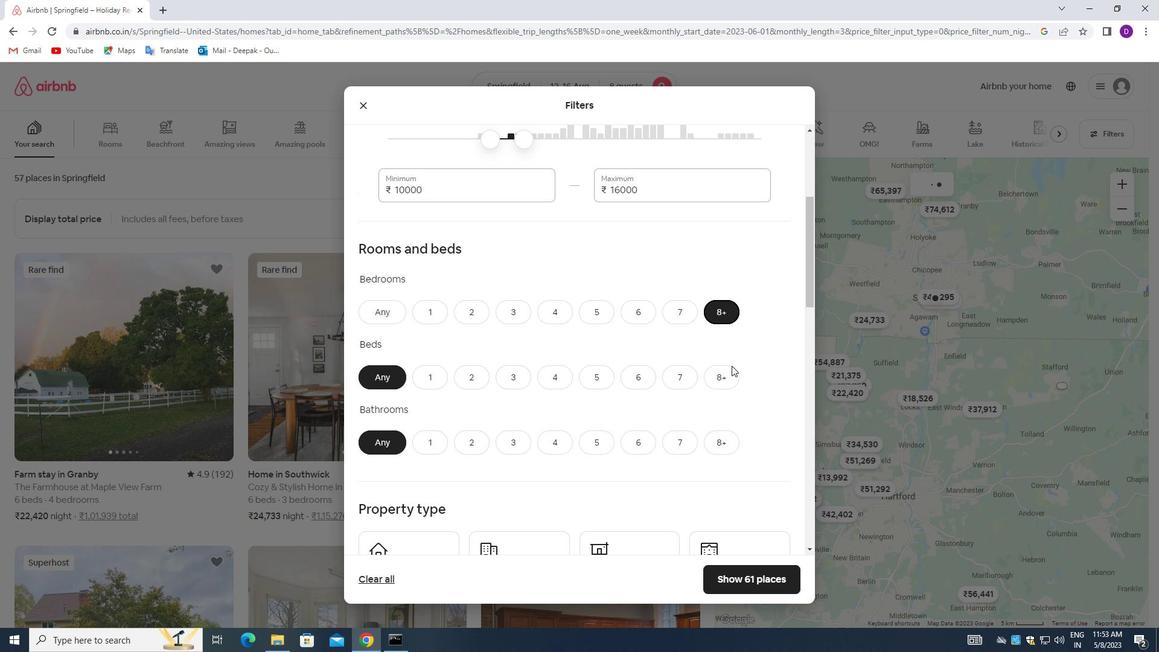 
Action: Mouse pressed left at (728, 372)
Screenshot: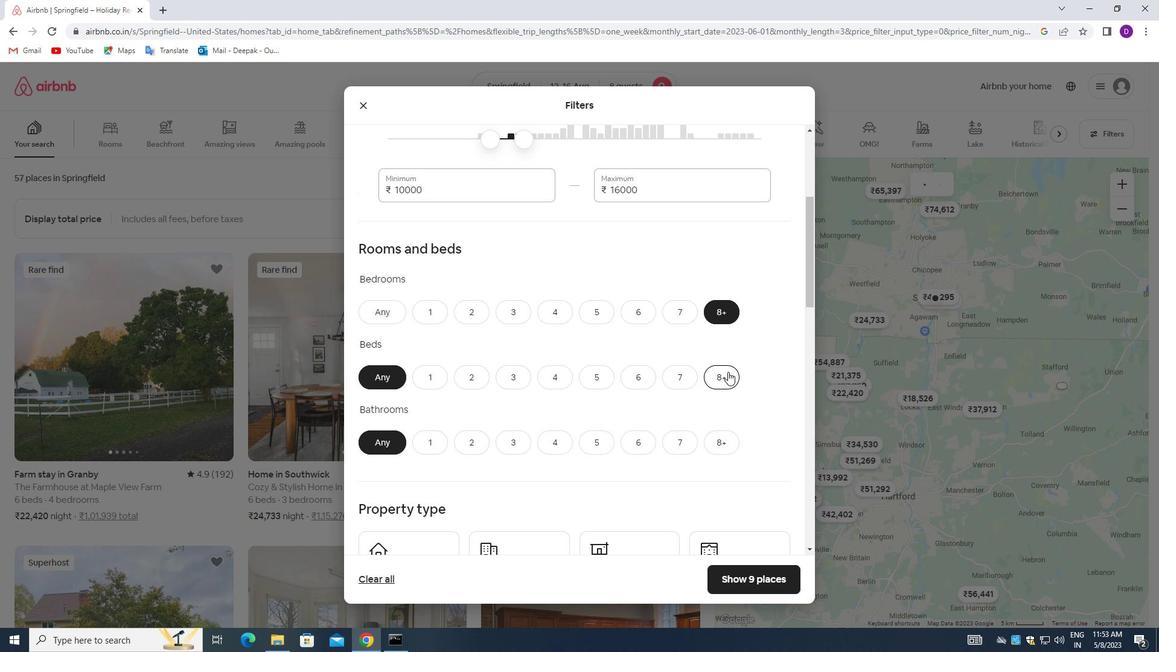 
Action: Mouse moved to (711, 440)
Screenshot: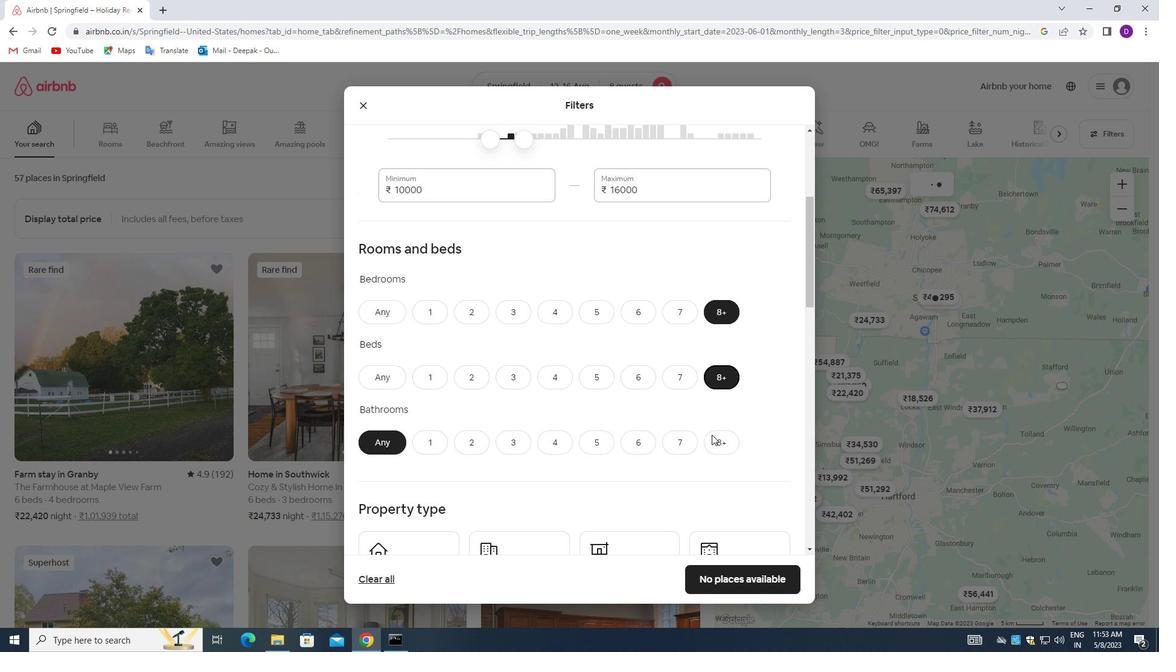 
Action: Mouse pressed left at (711, 440)
Screenshot: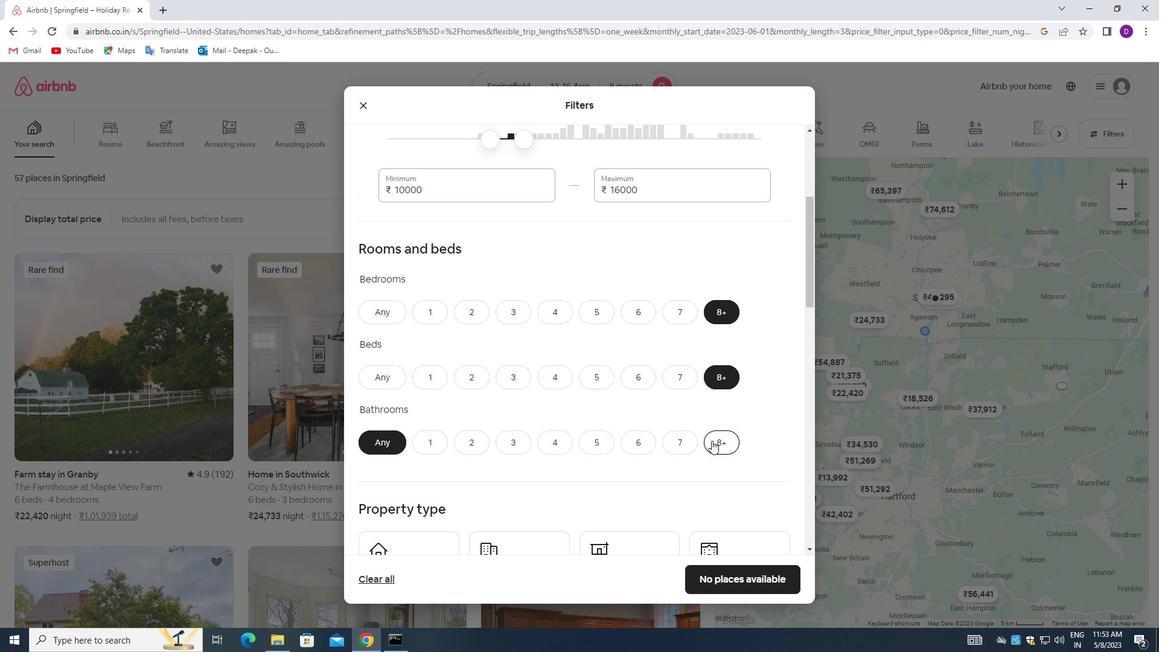 
Action: Mouse moved to (661, 375)
Screenshot: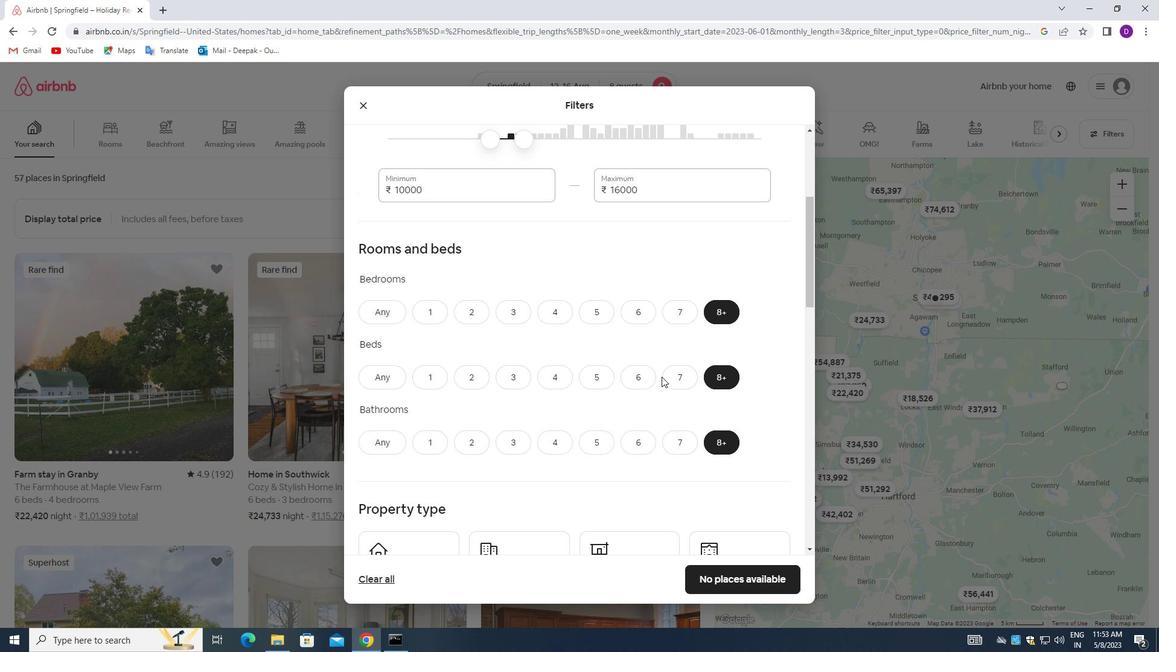 
Action: Mouse scrolled (661, 375) with delta (0, 0)
Screenshot: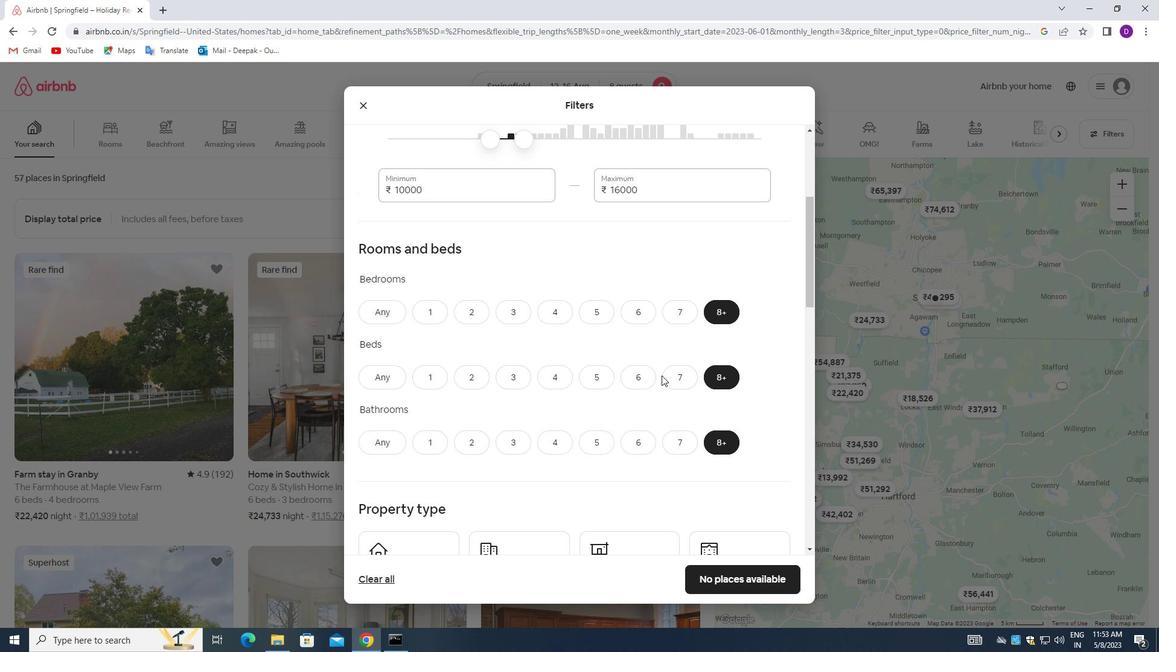 
Action: Mouse scrolled (661, 375) with delta (0, 0)
Screenshot: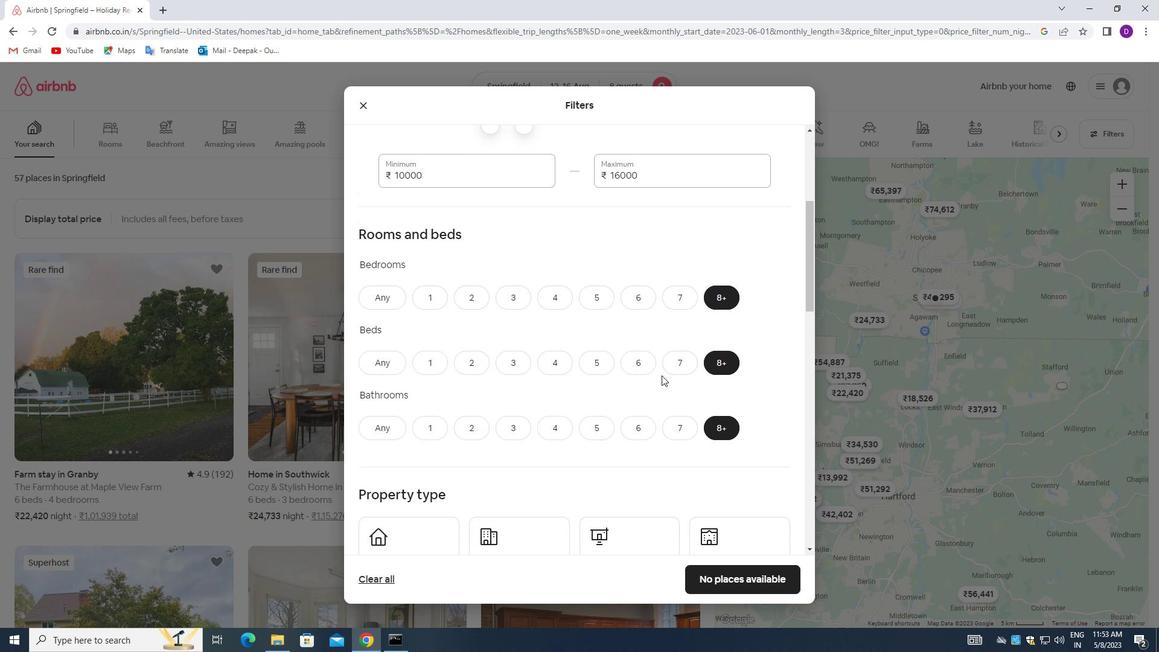 
Action: Mouse scrolled (661, 375) with delta (0, 0)
Screenshot: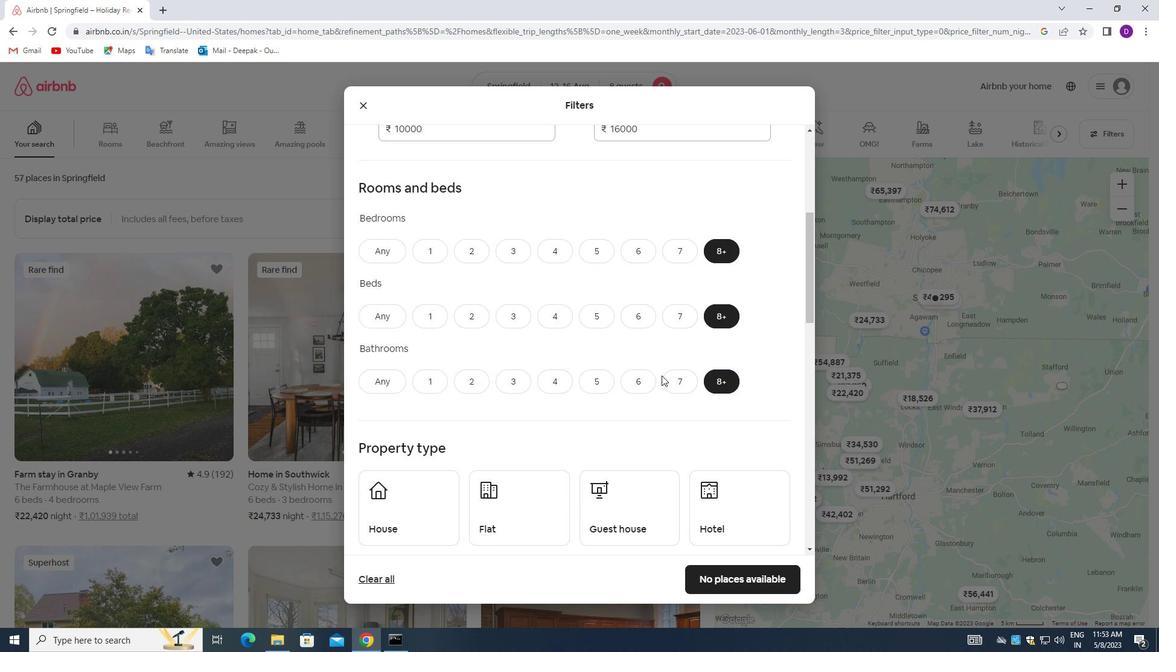
Action: Mouse moved to (431, 388)
Screenshot: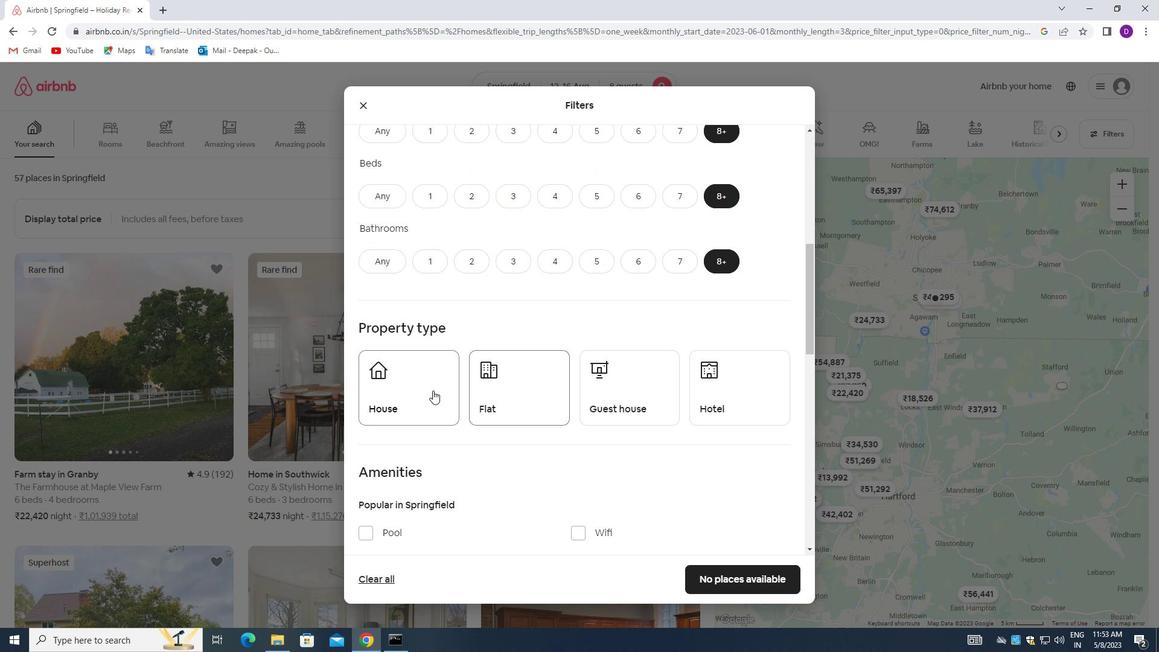 
Action: Mouse pressed left at (431, 388)
Screenshot: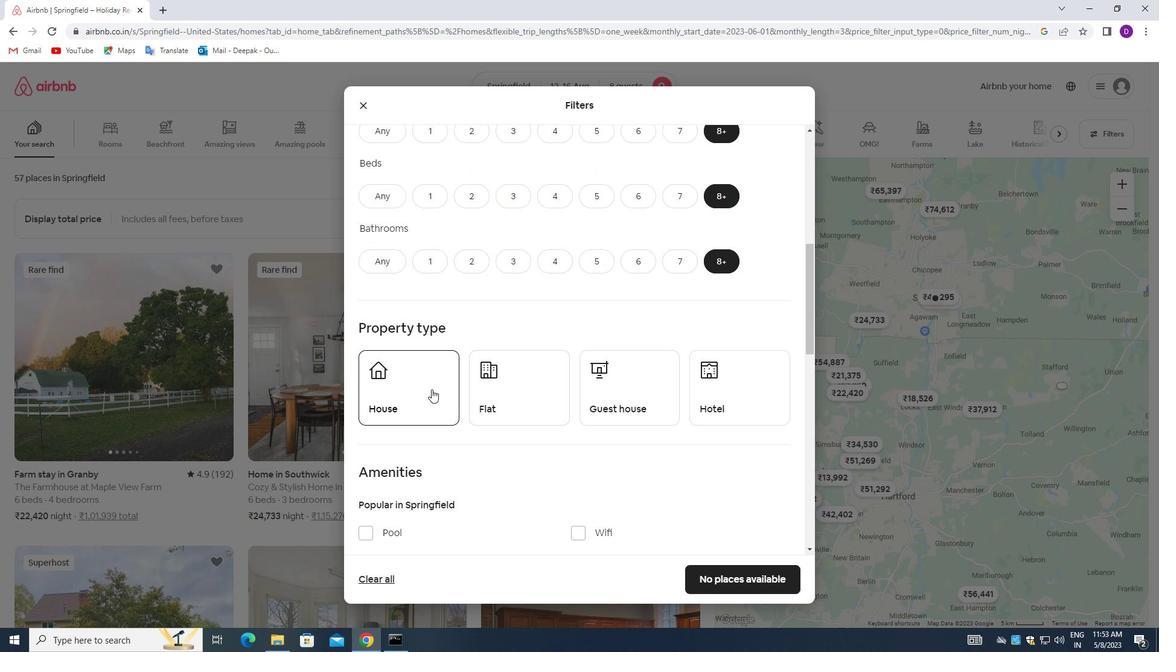 
Action: Mouse moved to (516, 397)
Screenshot: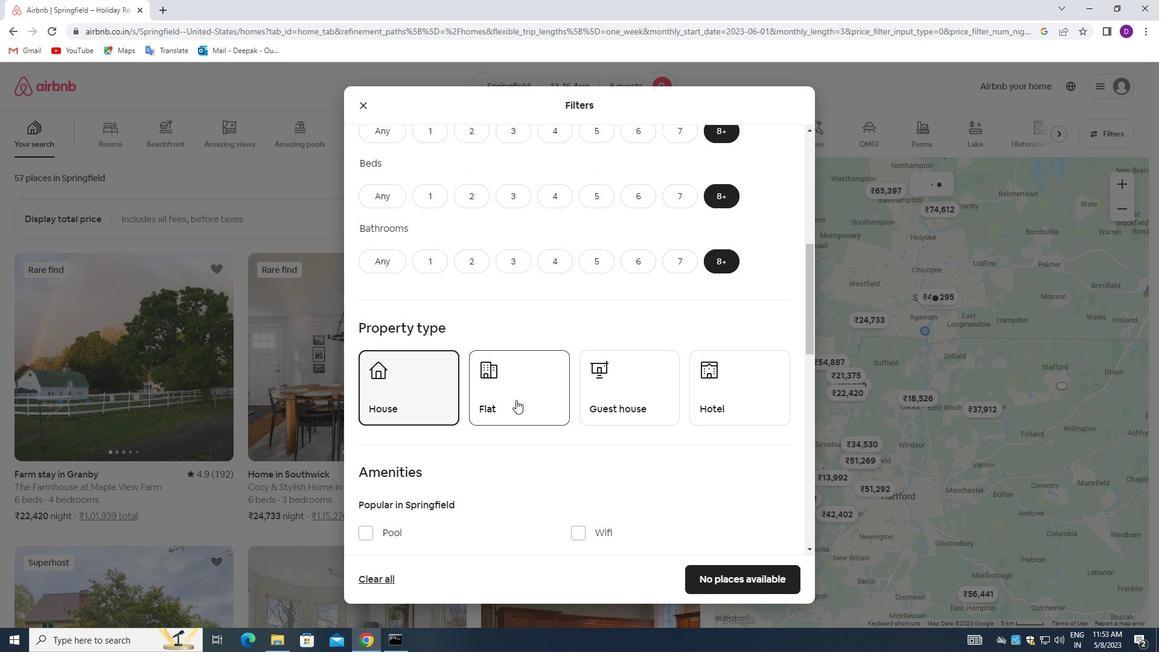 
Action: Mouse pressed left at (516, 397)
Screenshot: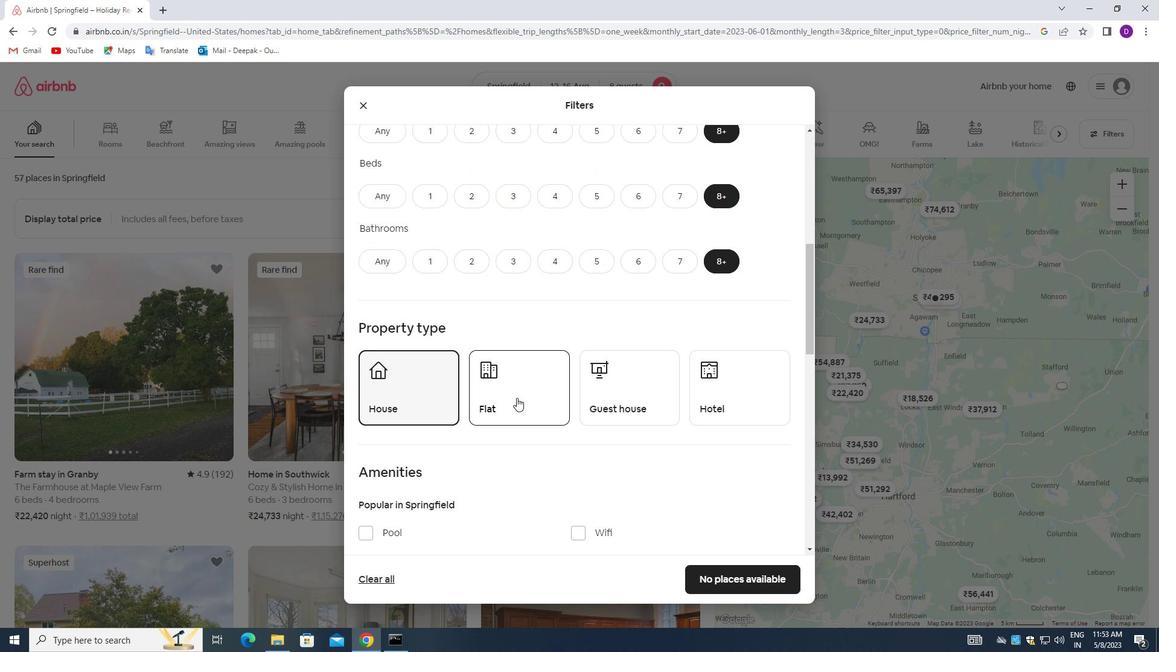 
Action: Mouse moved to (592, 384)
Screenshot: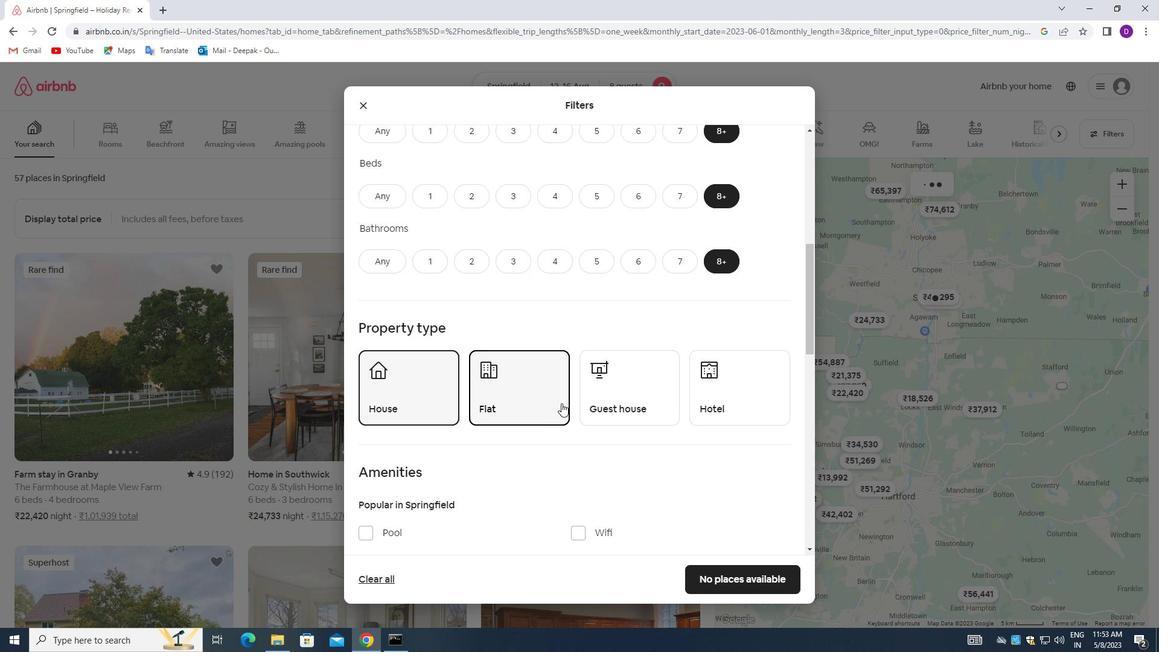 
Action: Mouse pressed left at (592, 384)
Screenshot: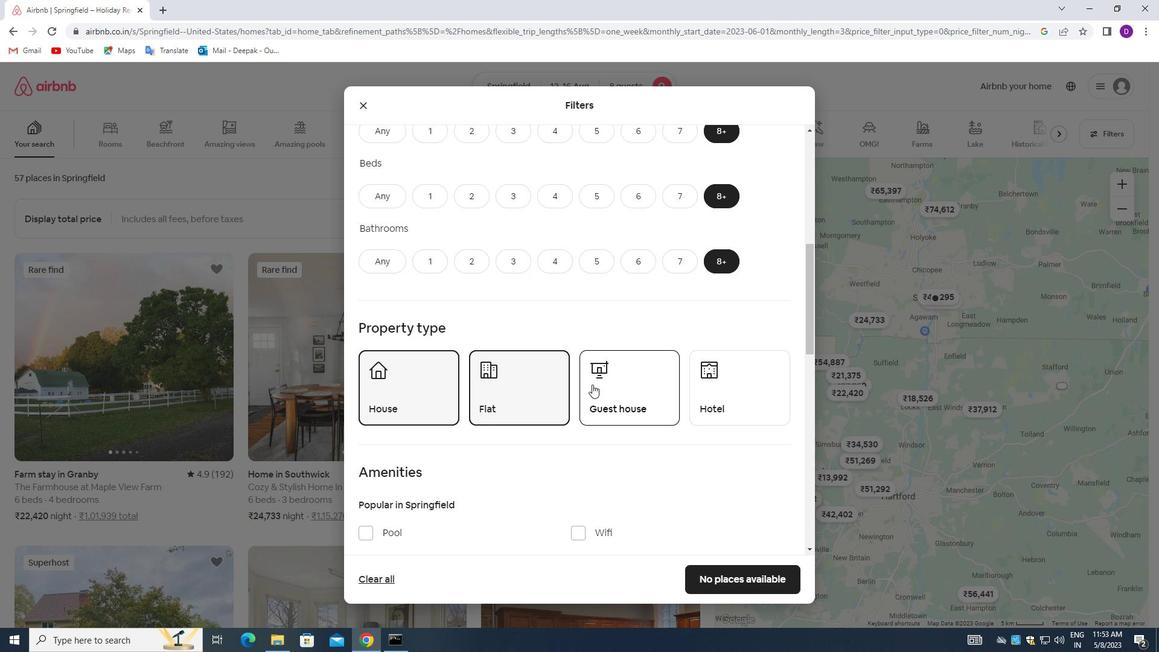 
Action: Mouse moved to (737, 396)
Screenshot: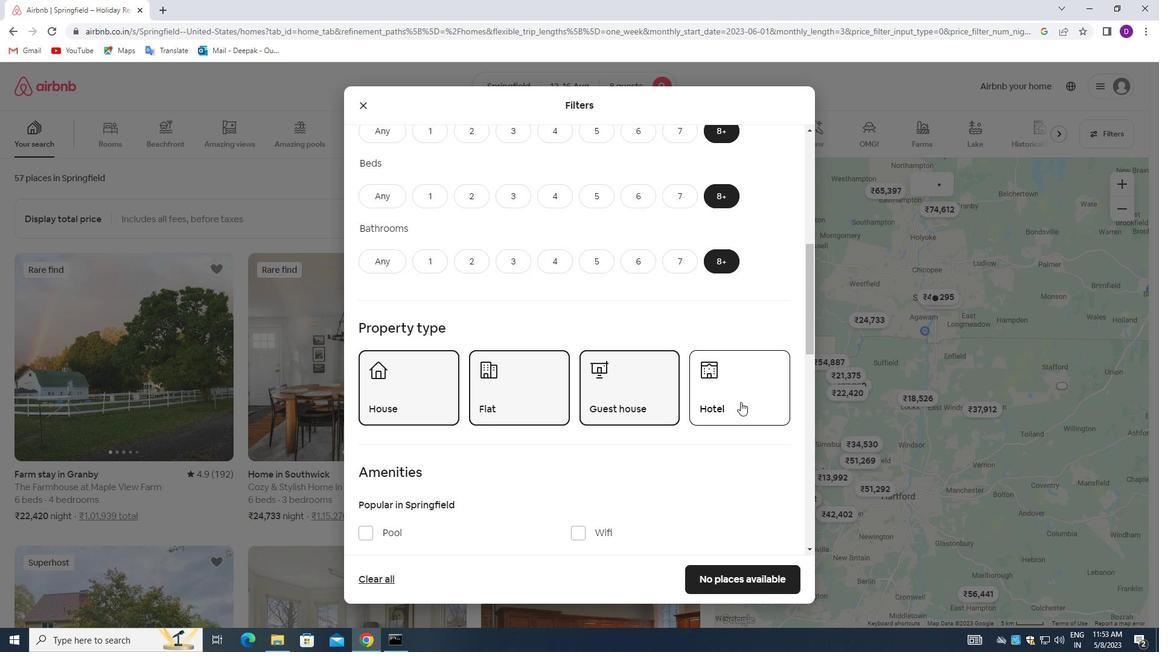 
Action: Mouse pressed left at (737, 396)
Screenshot: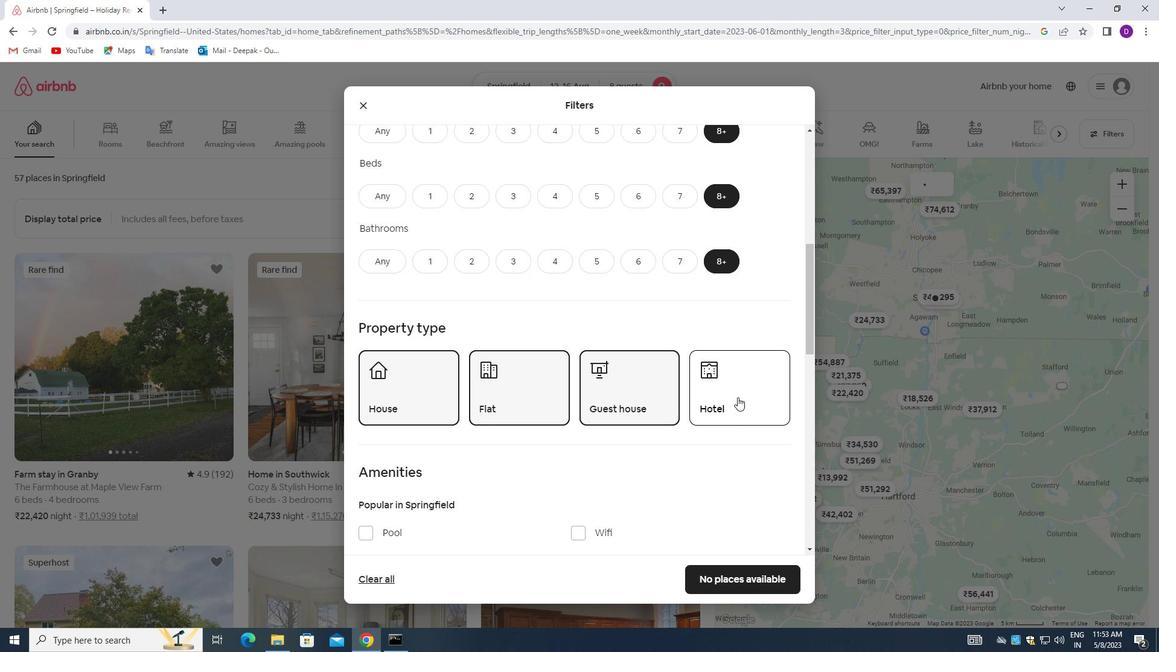 
Action: Mouse moved to (622, 393)
Screenshot: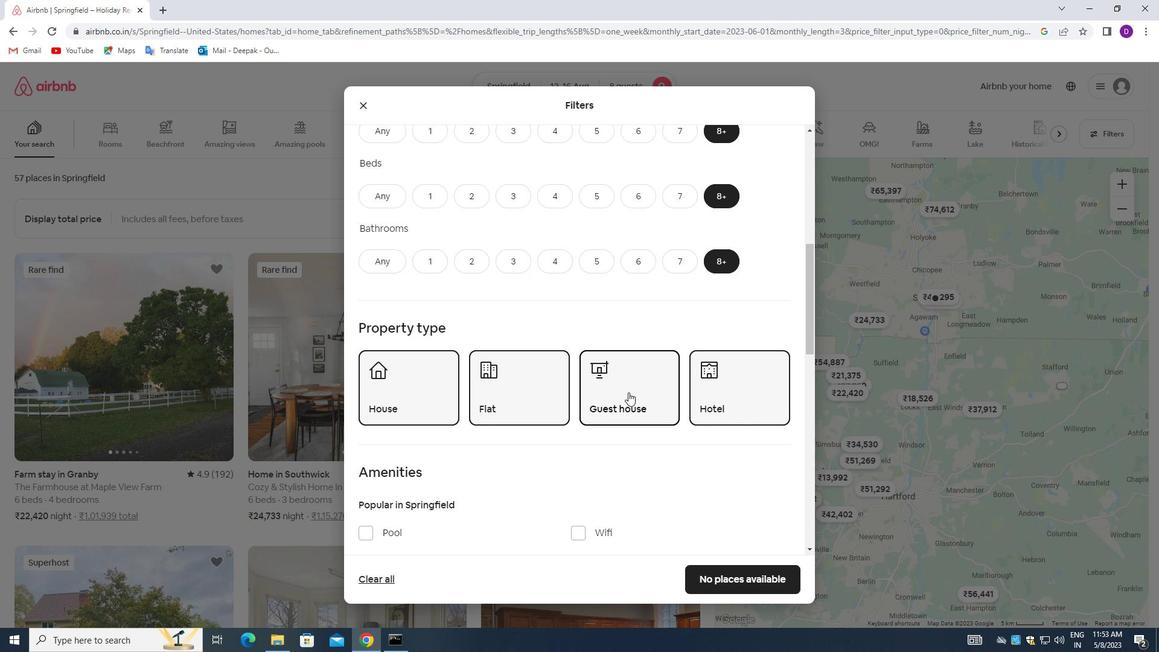 
Action: Mouse scrolled (622, 393) with delta (0, 0)
Screenshot: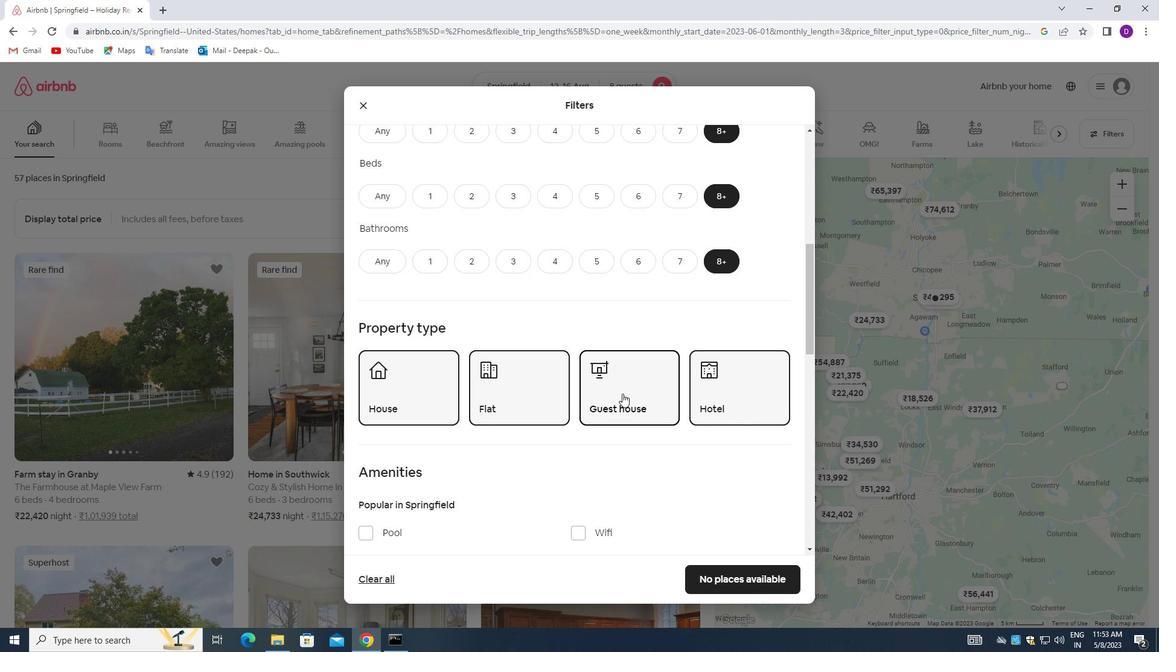 
Action: Mouse scrolled (622, 393) with delta (0, 0)
Screenshot: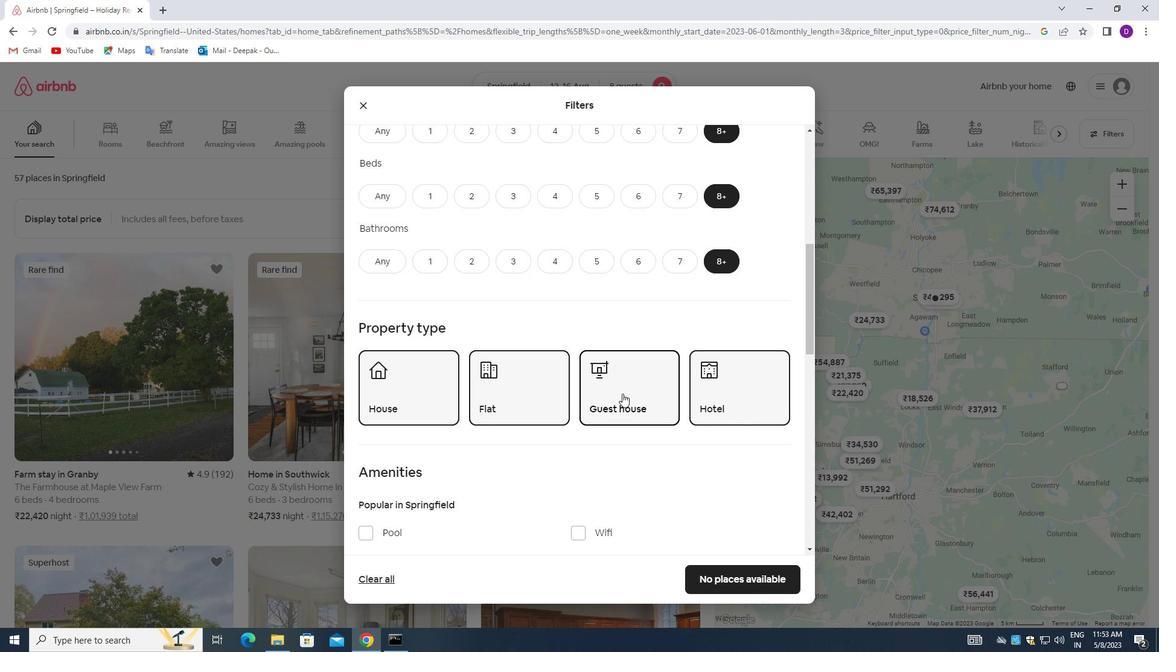 
Action: Mouse scrolled (622, 393) with delta (0, 0)
Screenshot: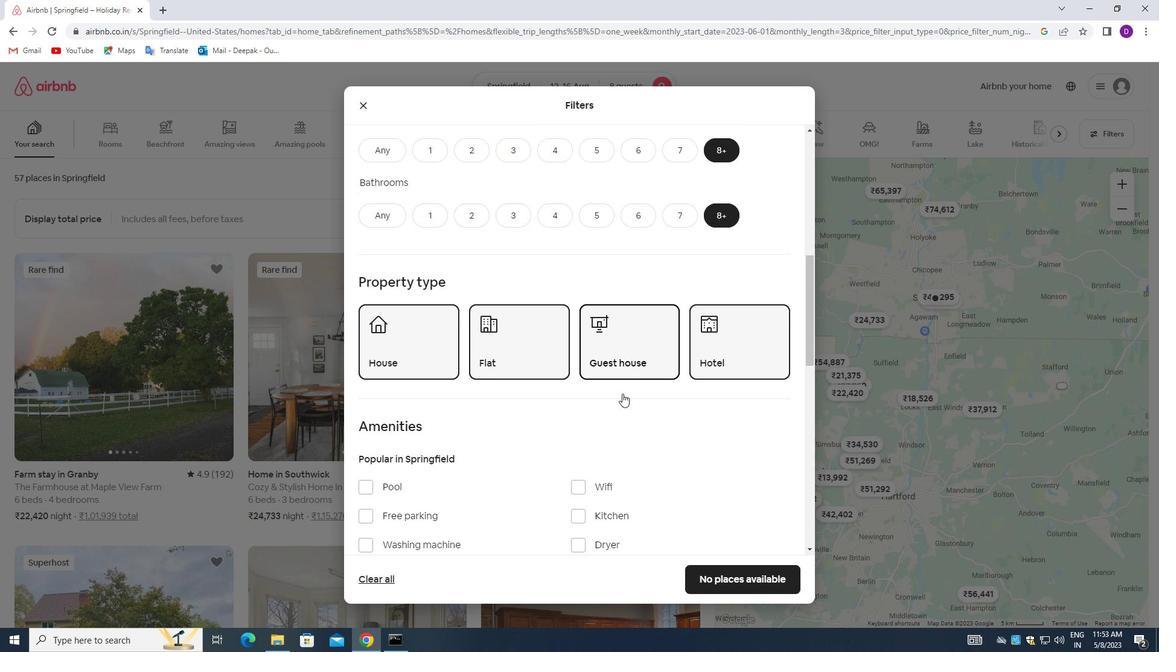 
Action: Mouse moved to (577, 352)
Screenshot: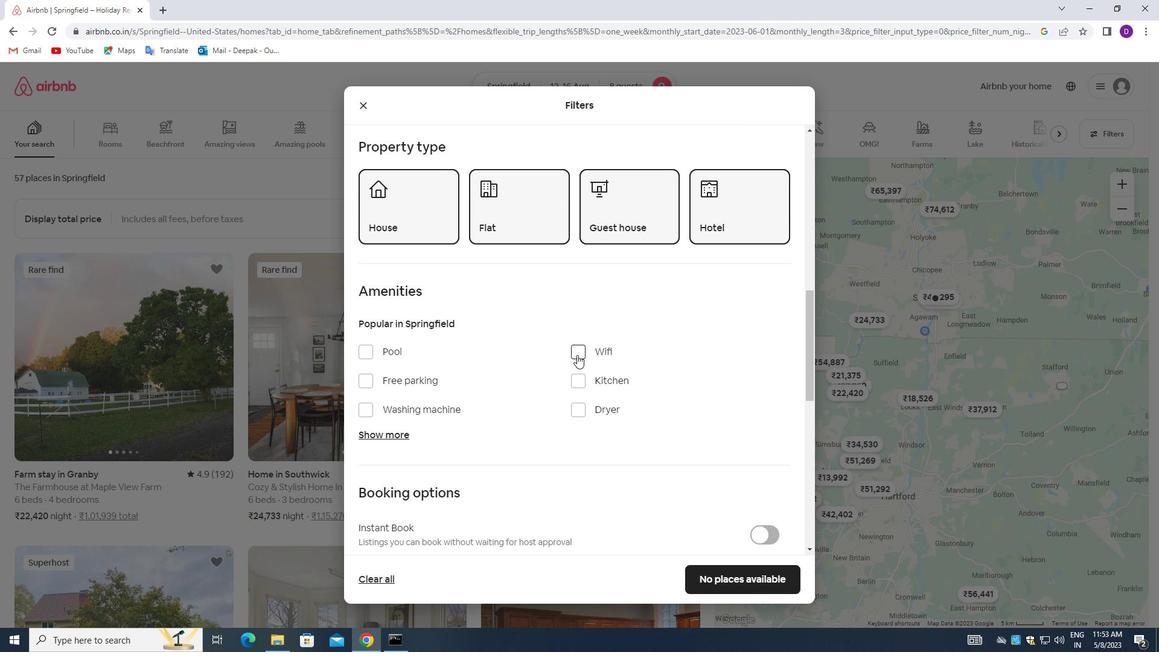 
Action: Mouse pressed left at (577, 352)
Screenshot: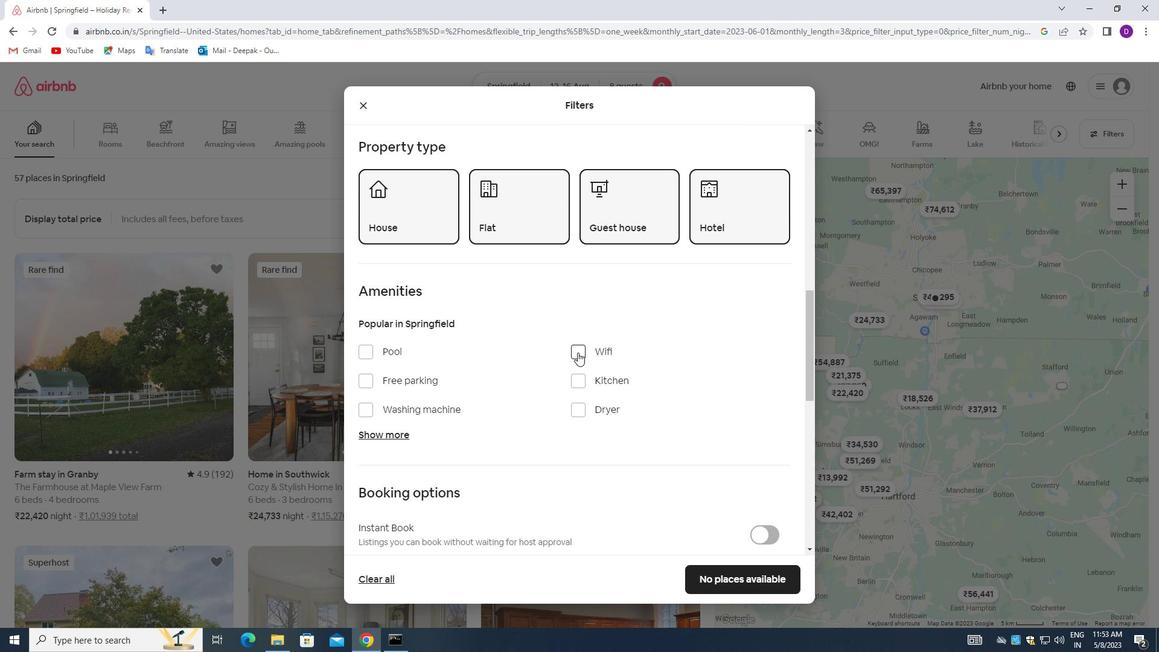 
Action: Mouse moved to (365, 385)
Screenshot: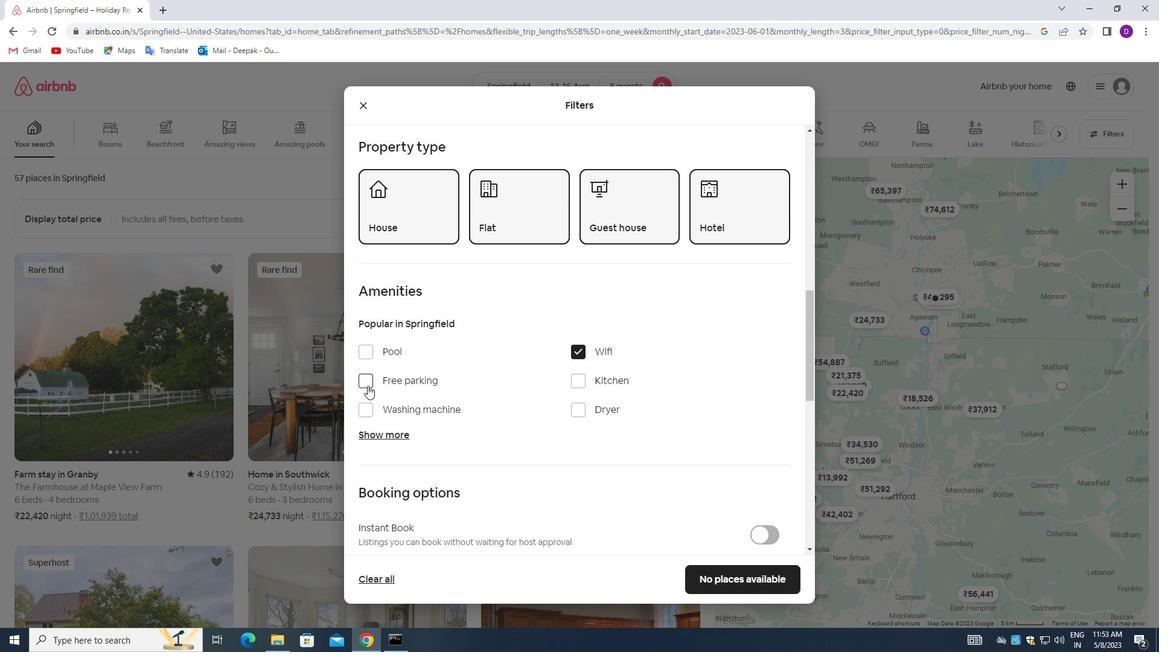 
Action: Mouse pressed left at (365, 385)
Screenshot: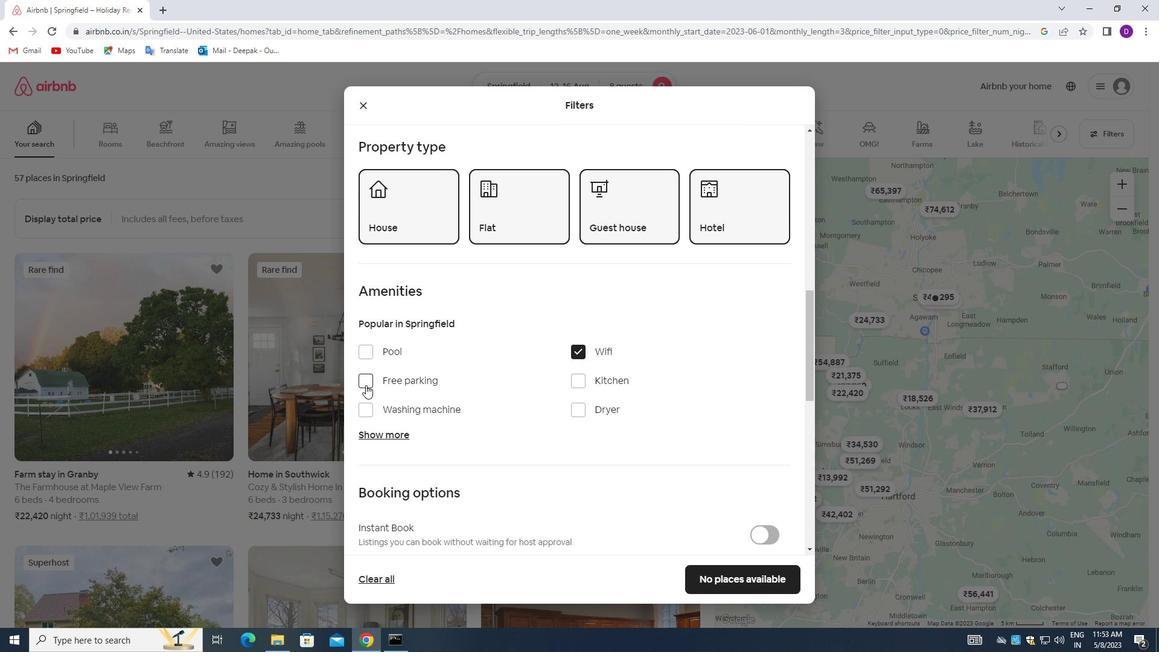 
Action: Mouse moved to (388, 432)
Screenshot: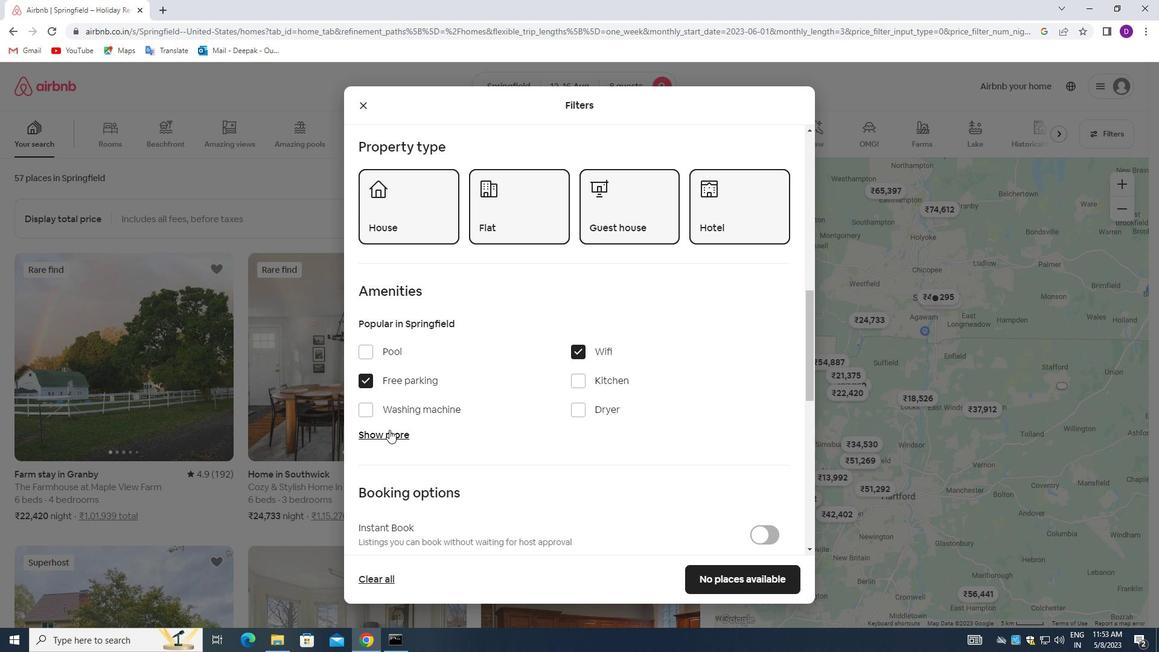 
Action: Mouse pressed left at (388, 432)
Screenshot: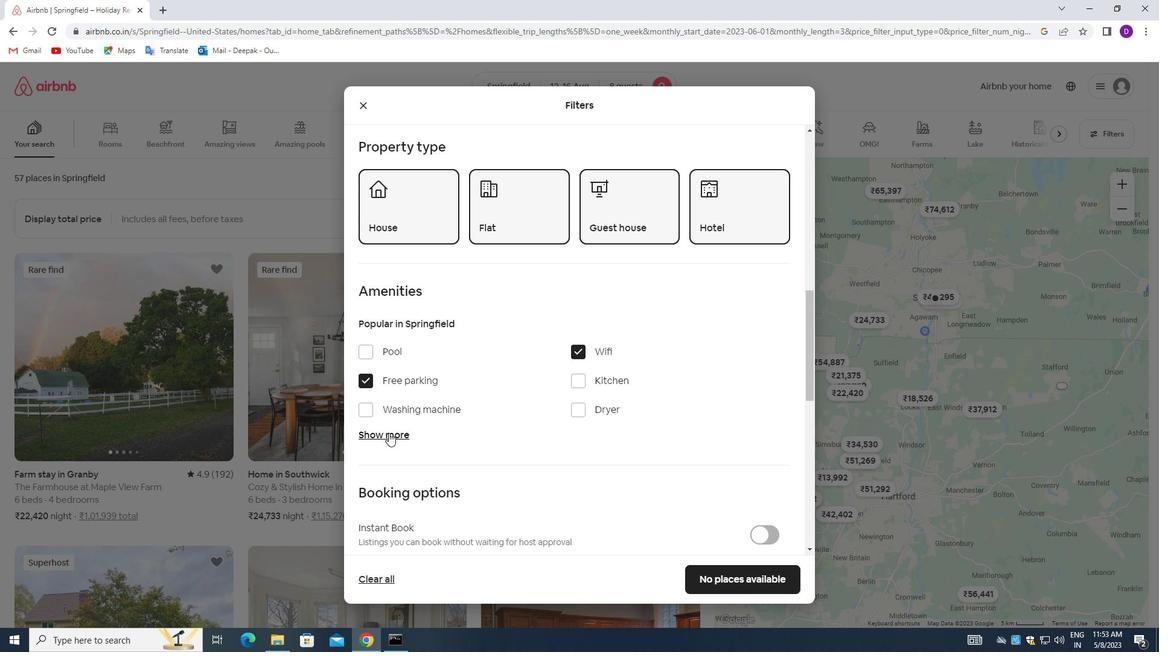 
Action: Mouse moved to (483, 422)
Screenshot: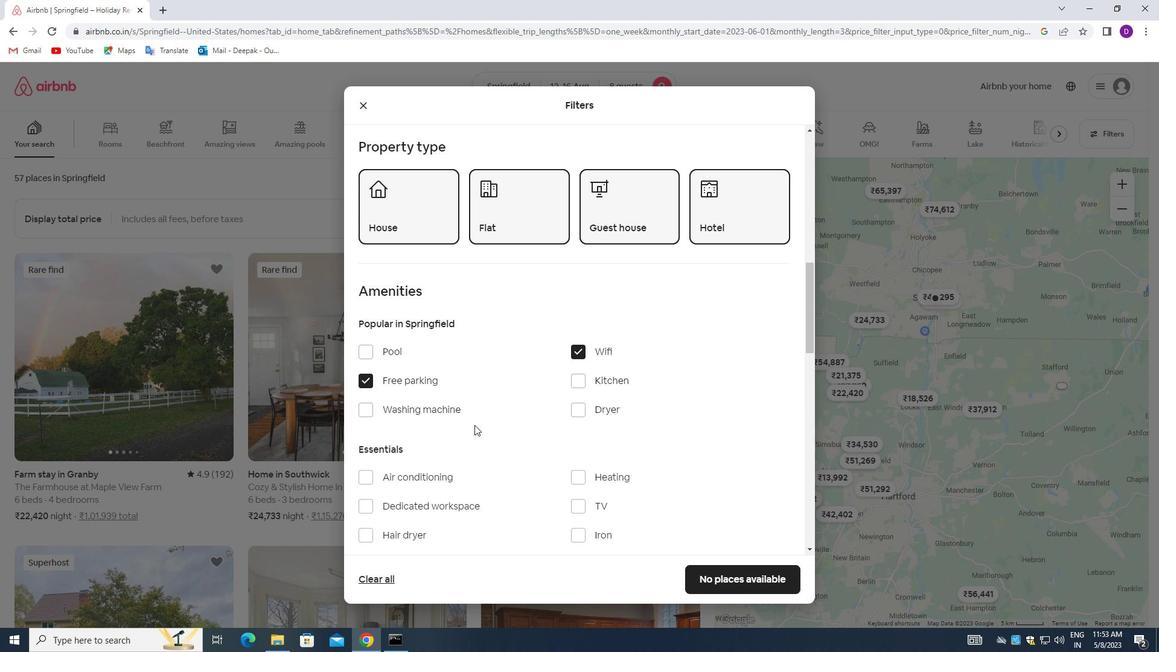 
Action: Mouse scrolled (483, 422) with delta (0, 0)
Screenshot: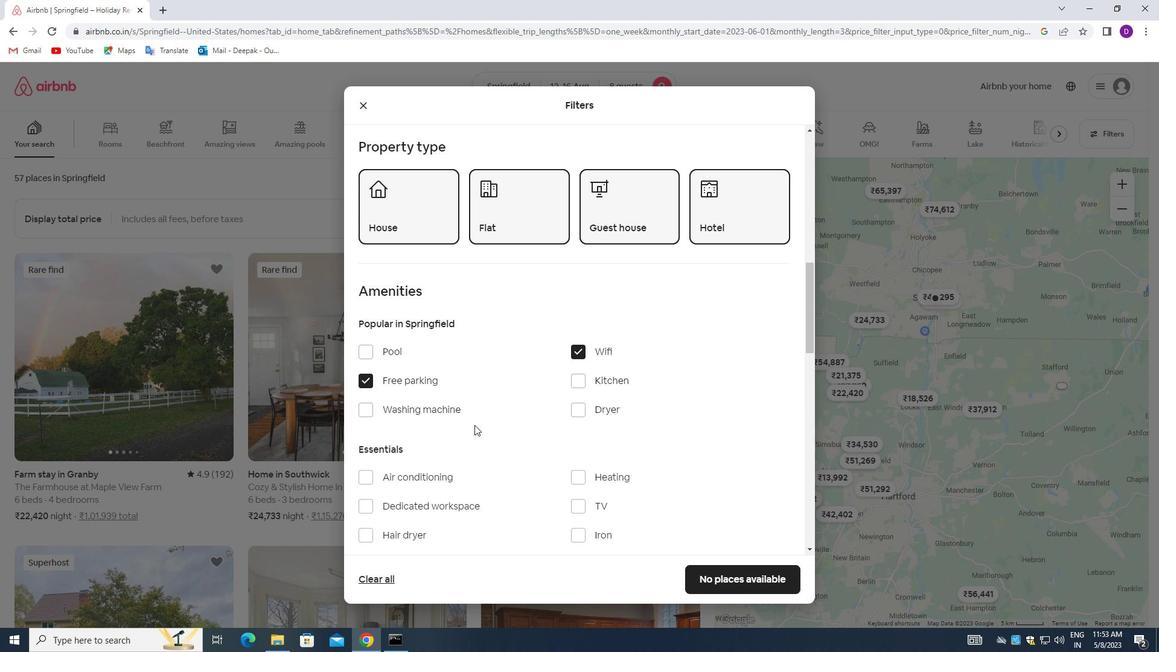 
Action: Mouse moved to (483, 422)
Screenshot: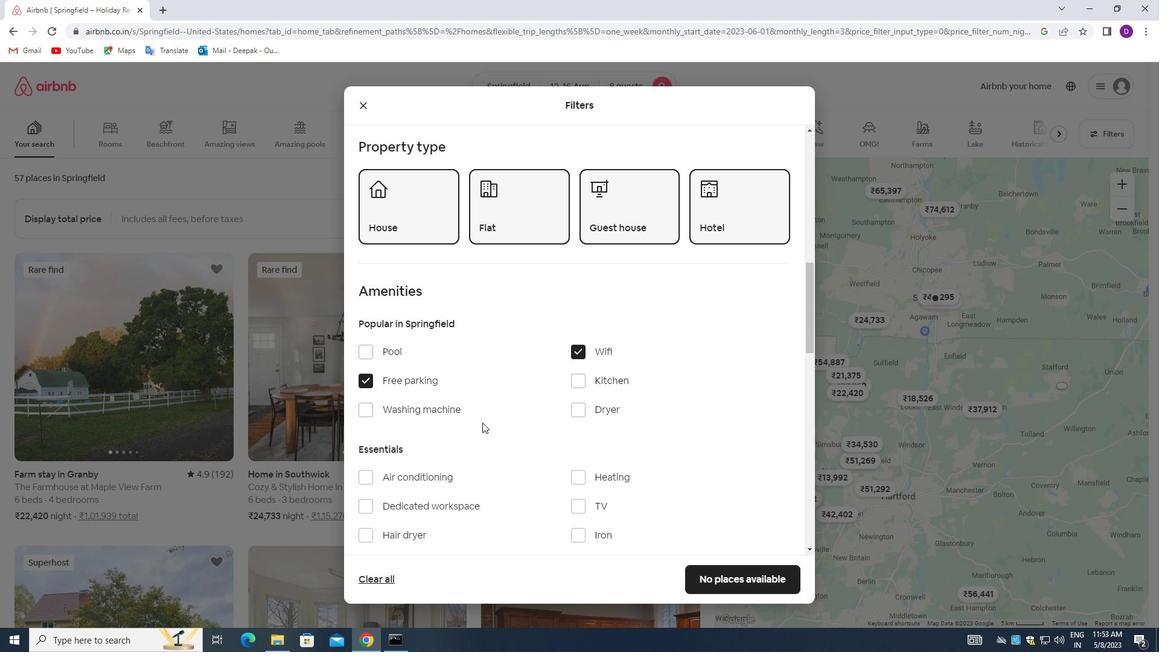 
Action: Mouse scrolled (483, 422) with delta (0, 0)
Screenshot: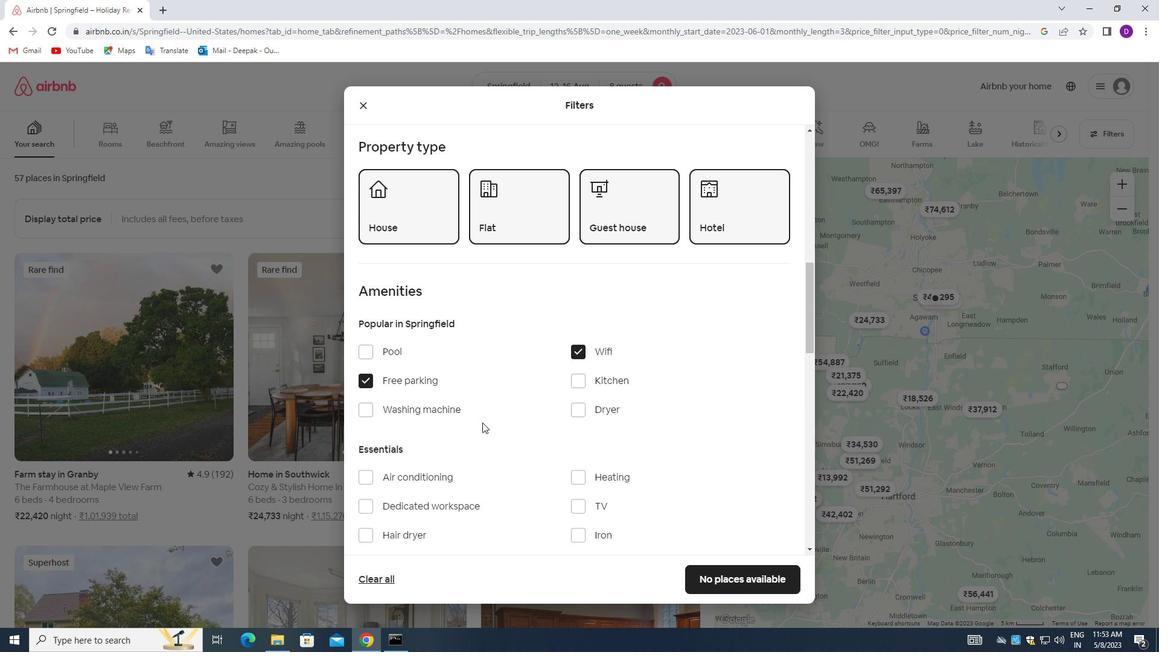 
Action: Mouse moved to (574, 390)
Screenshot: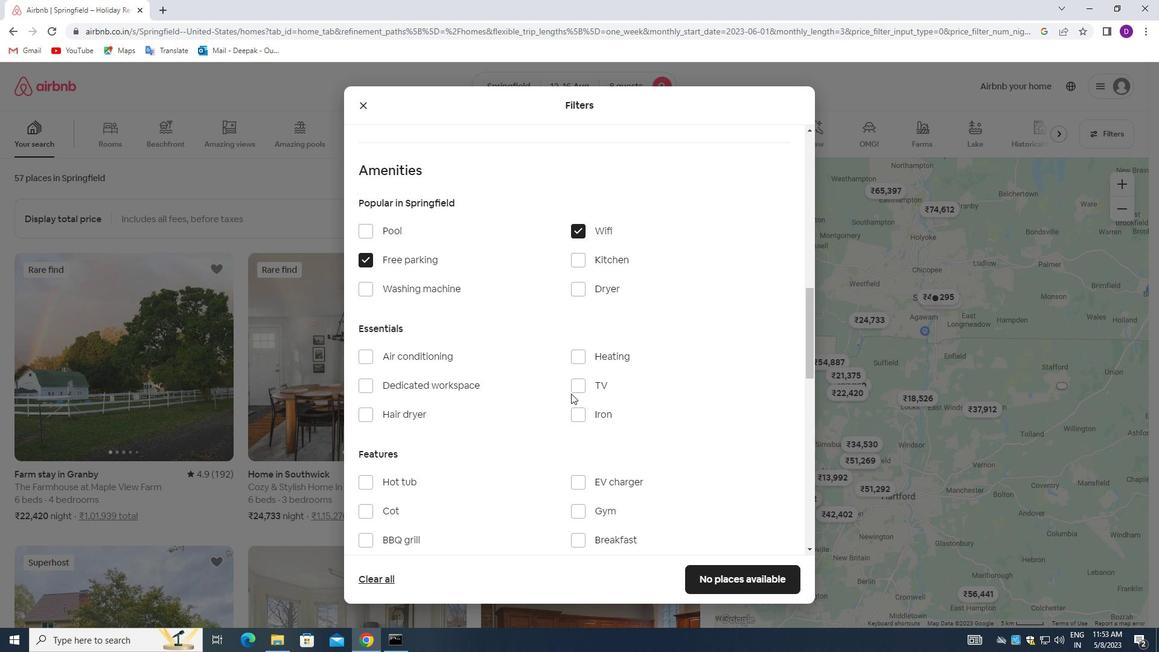 
Action: Mouse pressed left at (574, 390)
Screenshot: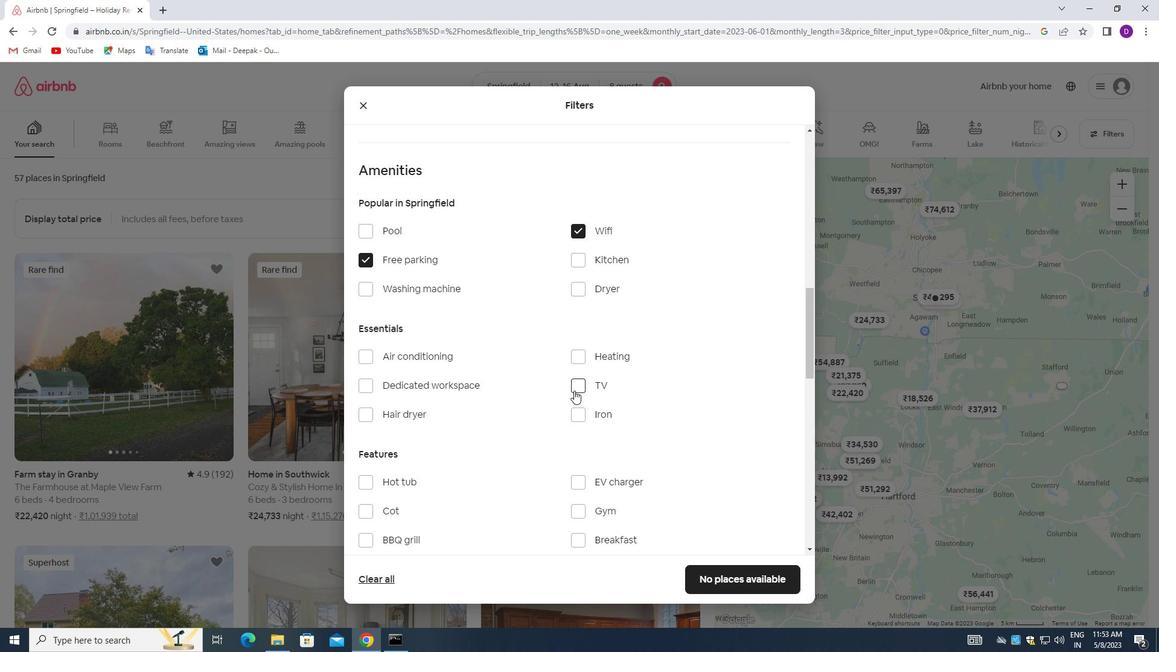 
Action: Mouse moved to (471, 422)
Screenshot: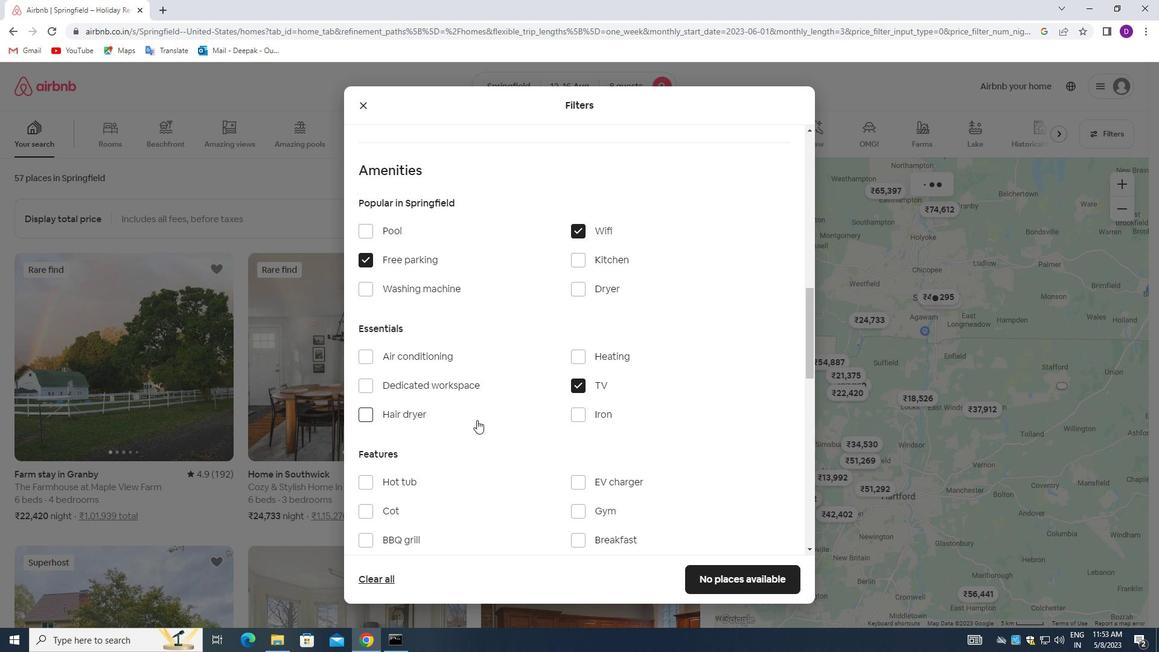 
Action: Mouse scrolled (471, 421) with delta (0, 0)
Screenshot: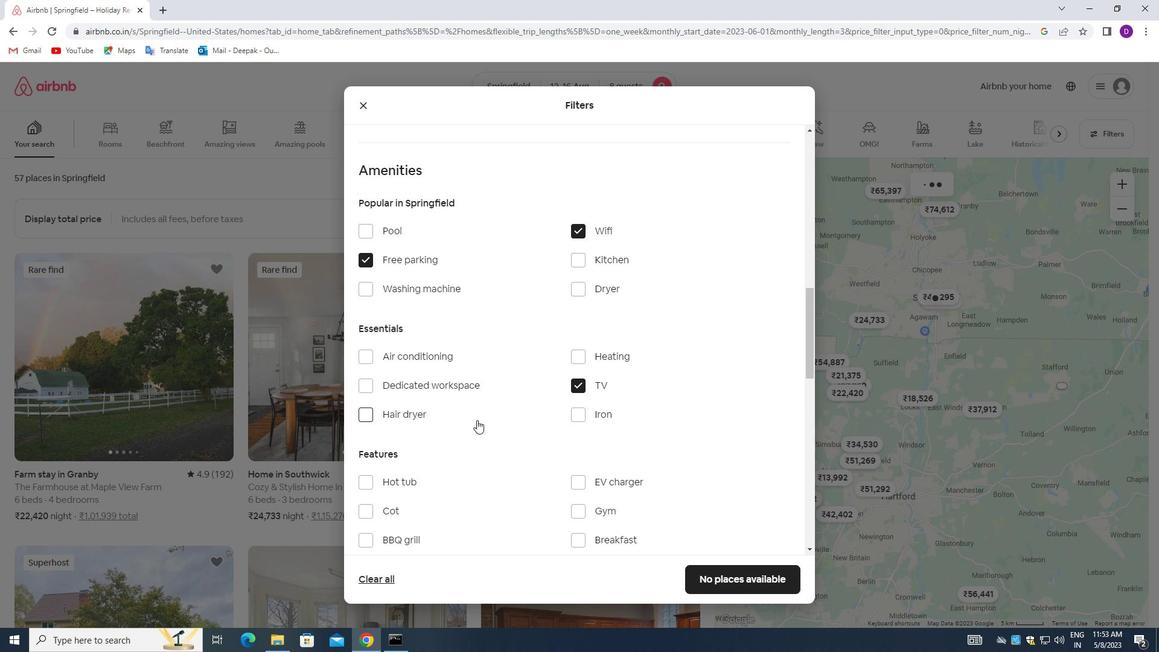 
Action: Mouse moved to (471, 422)
Screenshot: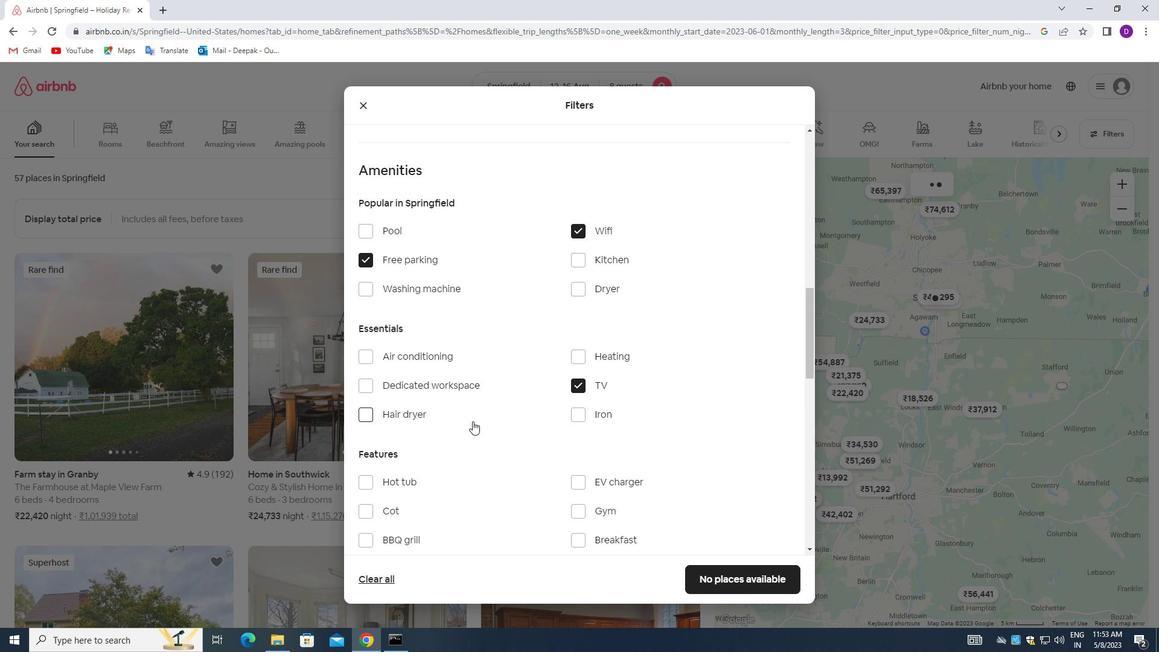 
Action: Mouse scrolled (471, 422) with delta (0, 0)
Screenshot: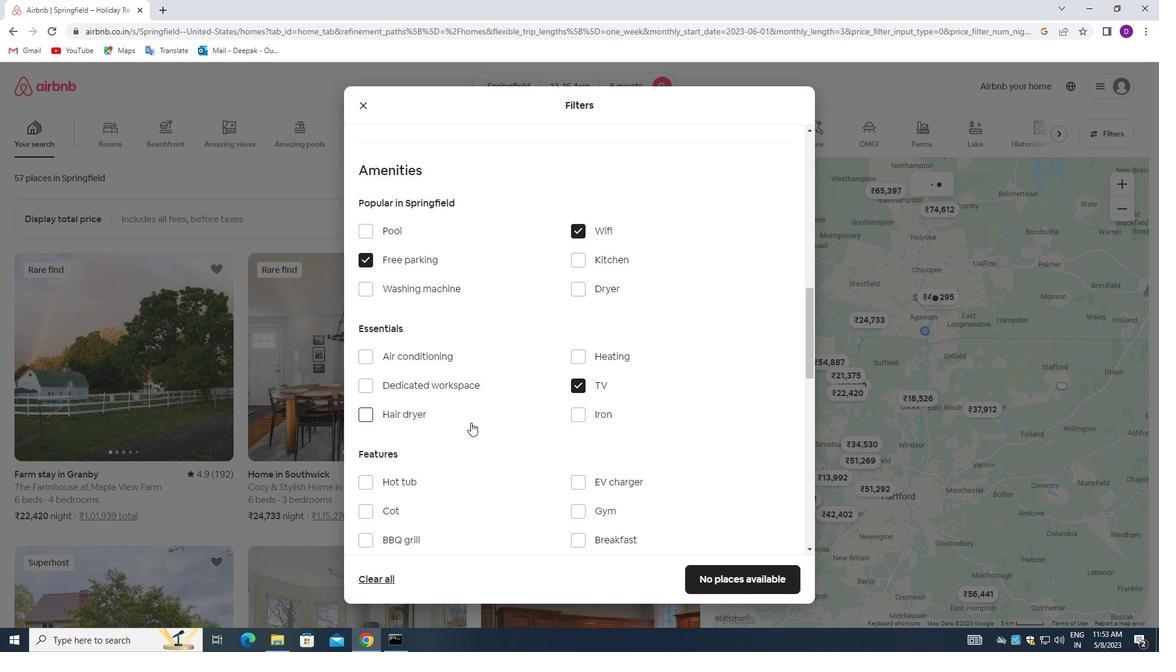 
Action: Mouse moved to (579, 391)
Screenshot: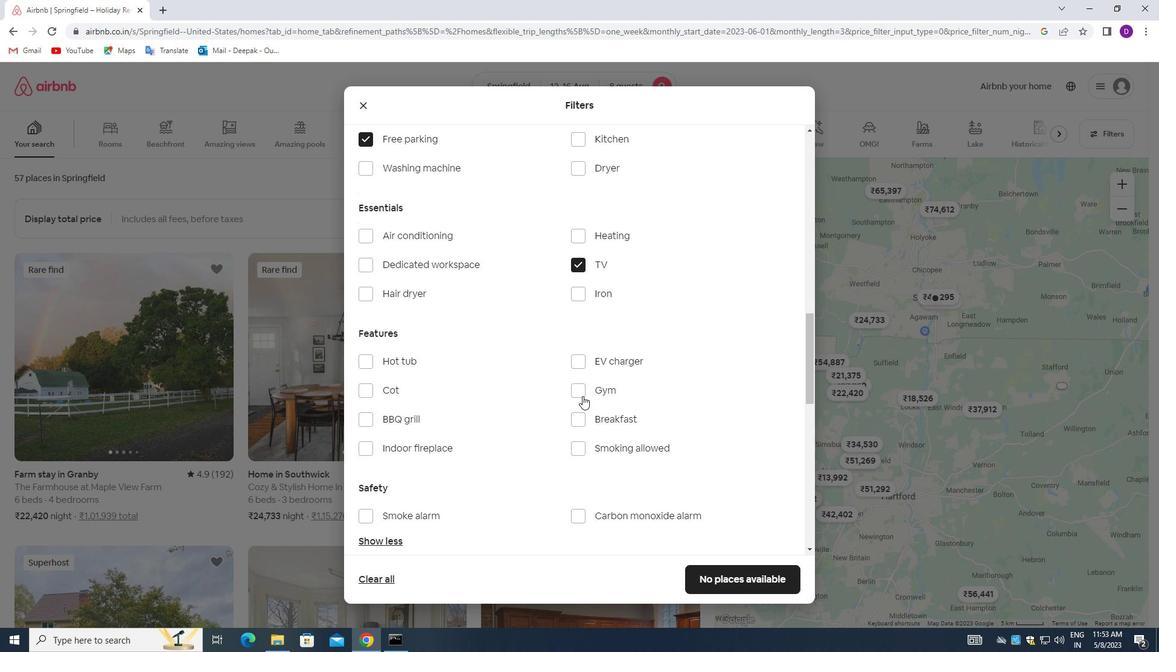 
Action: Mouse pressed left at (579, 391)
Screenshot: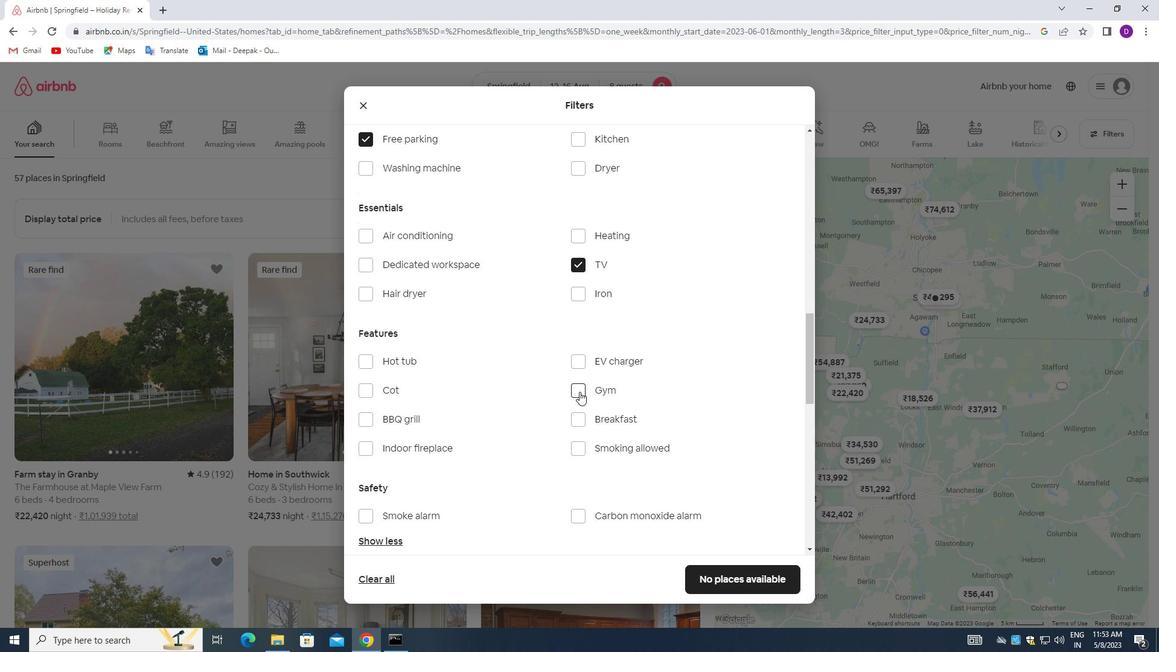 
Action: Mouse moved to (578, 417)
Screenshot: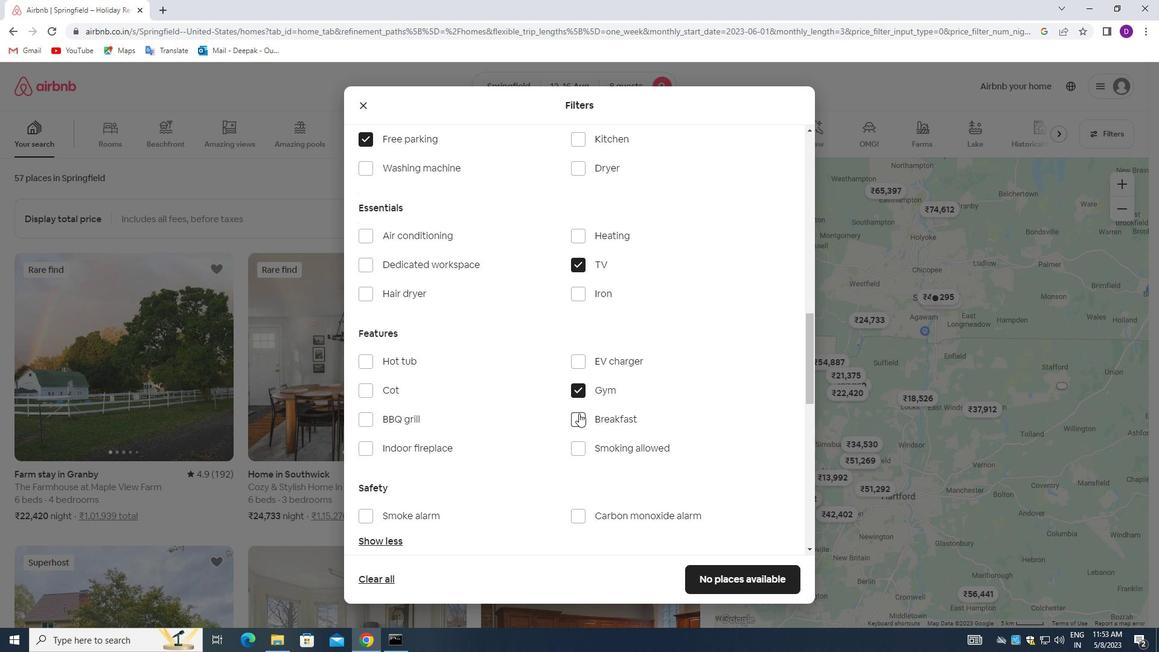 
Action: Mouse pressed left at (578, 417)
Screenshot: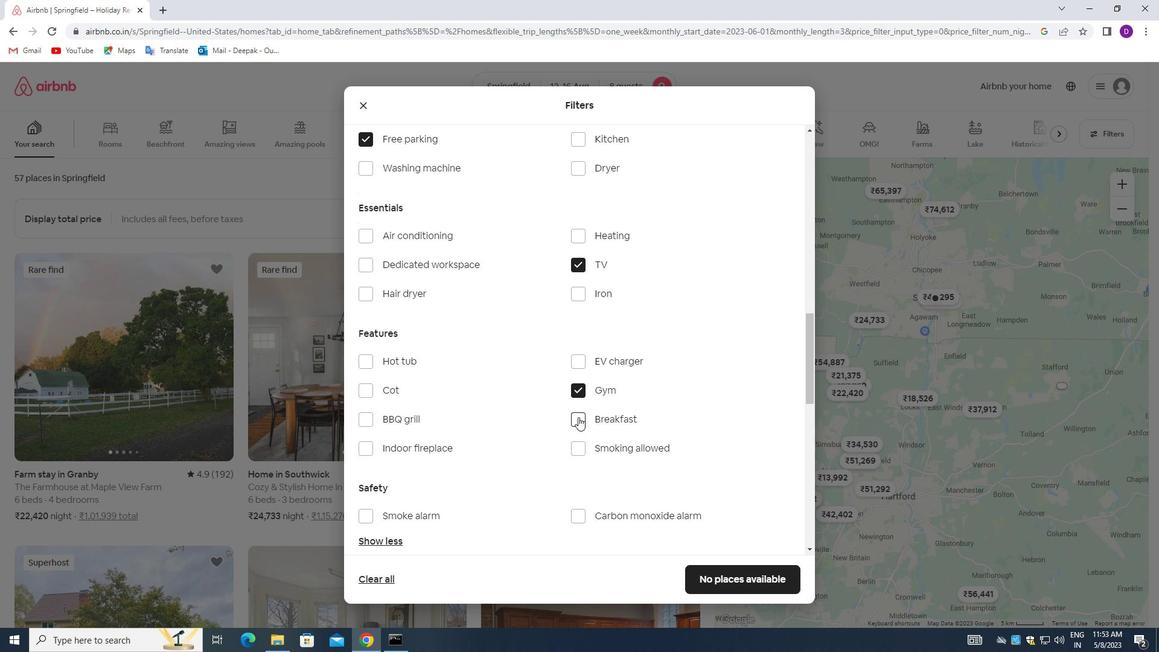 
Action: Mouse moved to (506, 427)
Screenshot: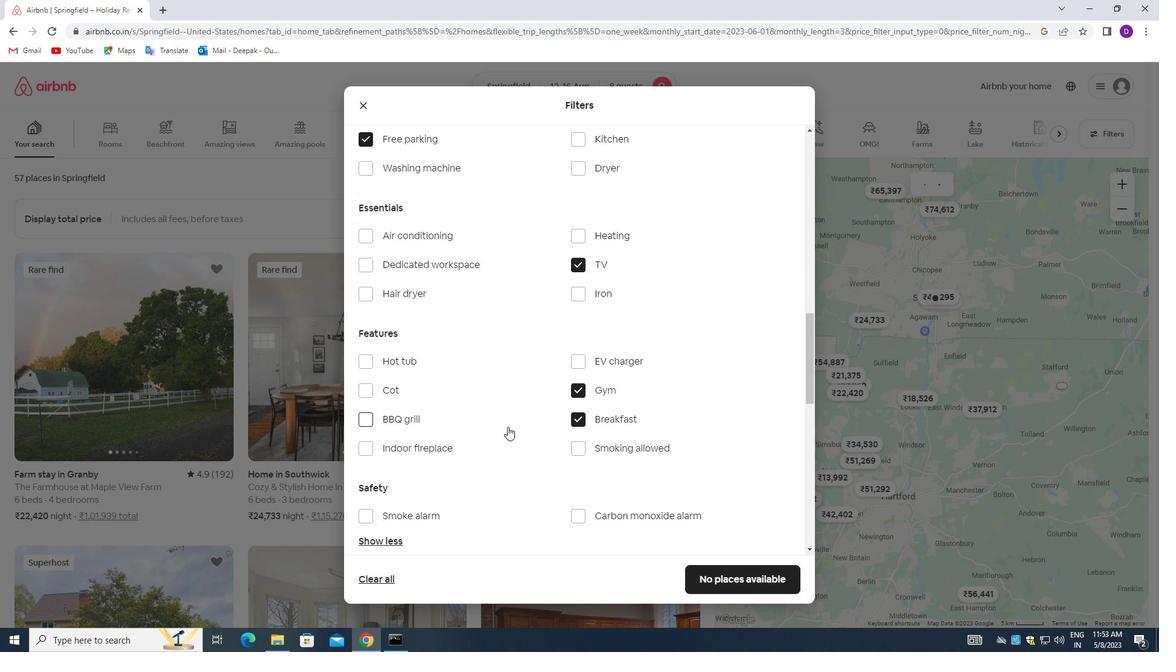 
Action: Mouse scrolled (506, 426) with delta (0, 0)
Screenshot: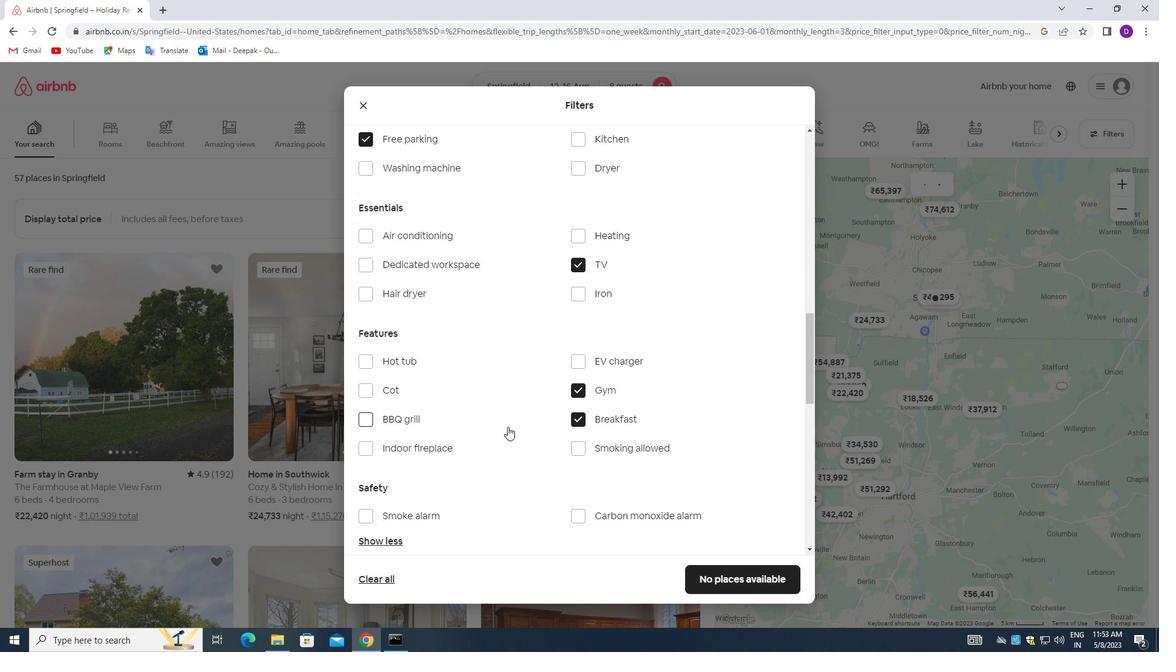 
Action: Mouse moved to (505, 428)
Screenshot: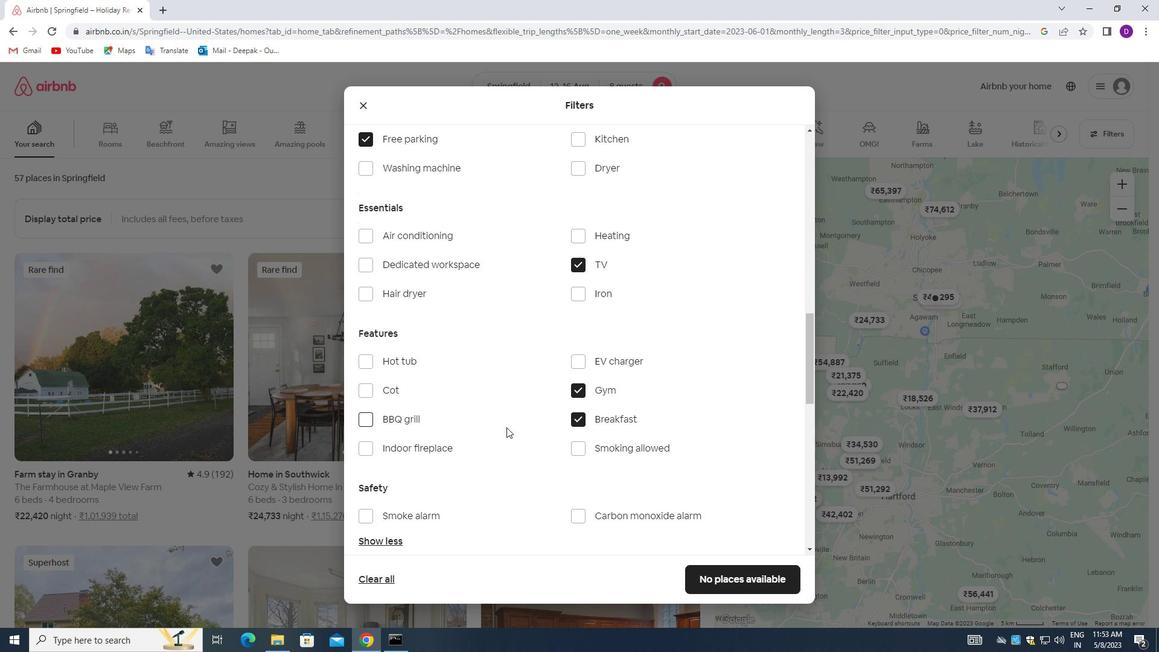 
Action: Mouse scrolled (505, 427) with delta (0, 0)
Screenshot: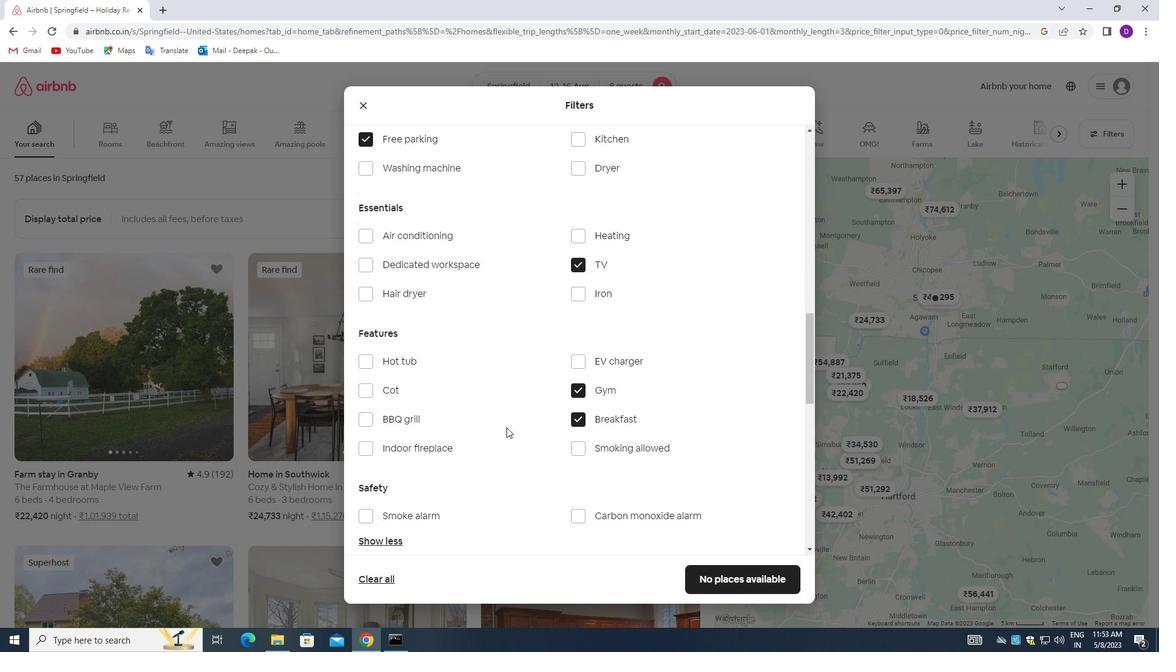 
Action: Mouse moved to (501, 428)
Screenshot: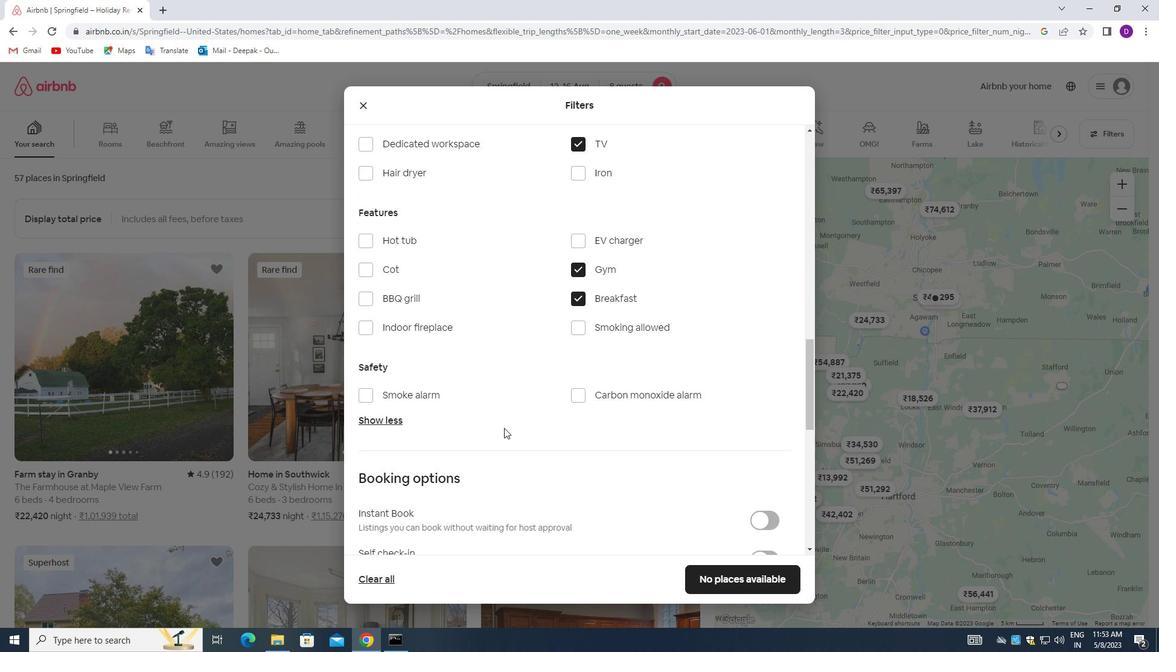 
Action: Mouse scrolled (501, 427) with delta (0, 0)
Screenshot: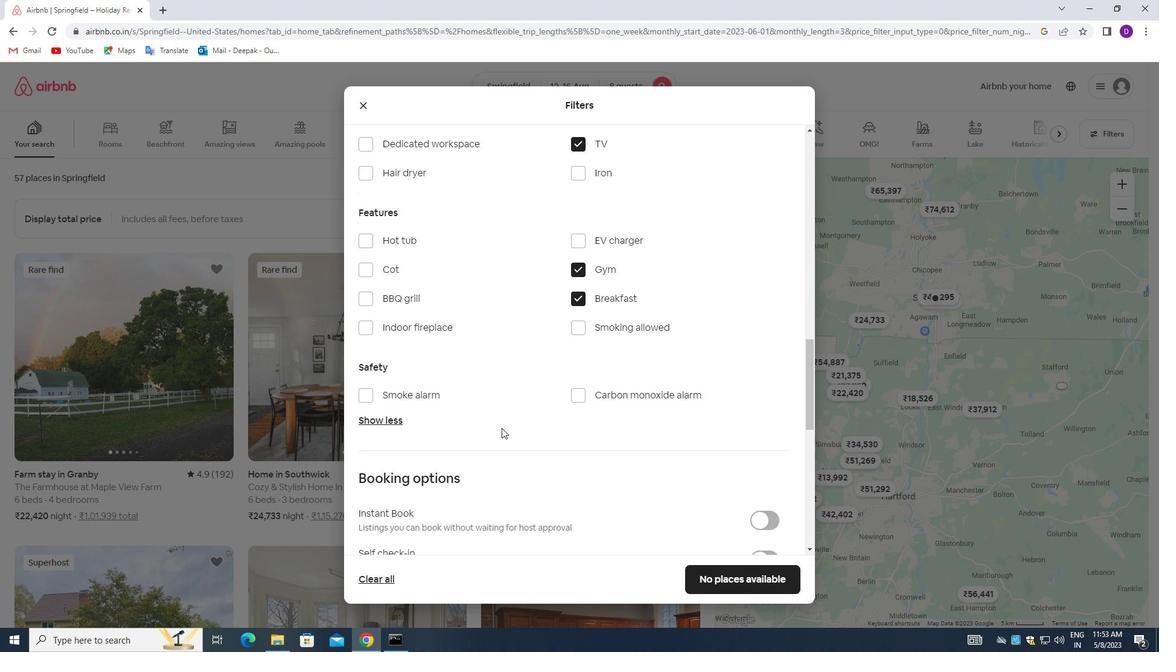
Action: Mouse moved to (567, 420)
Screenshot: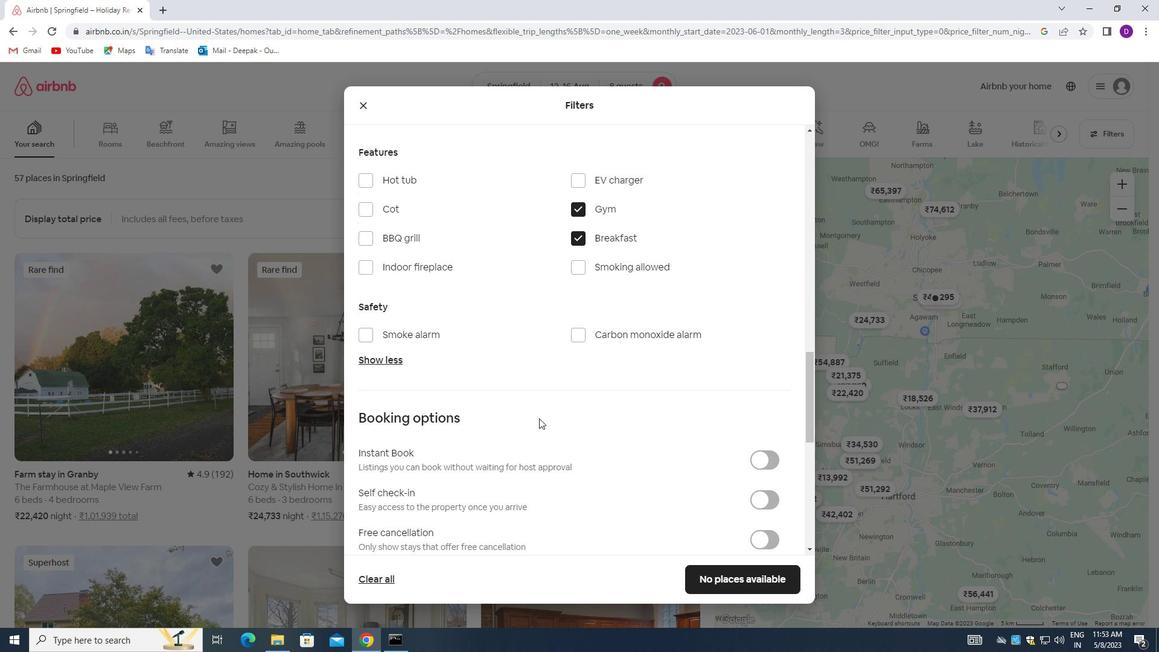 
Action: Mouse scrolled (567, 420) with delta (0, 0)
Screenshot: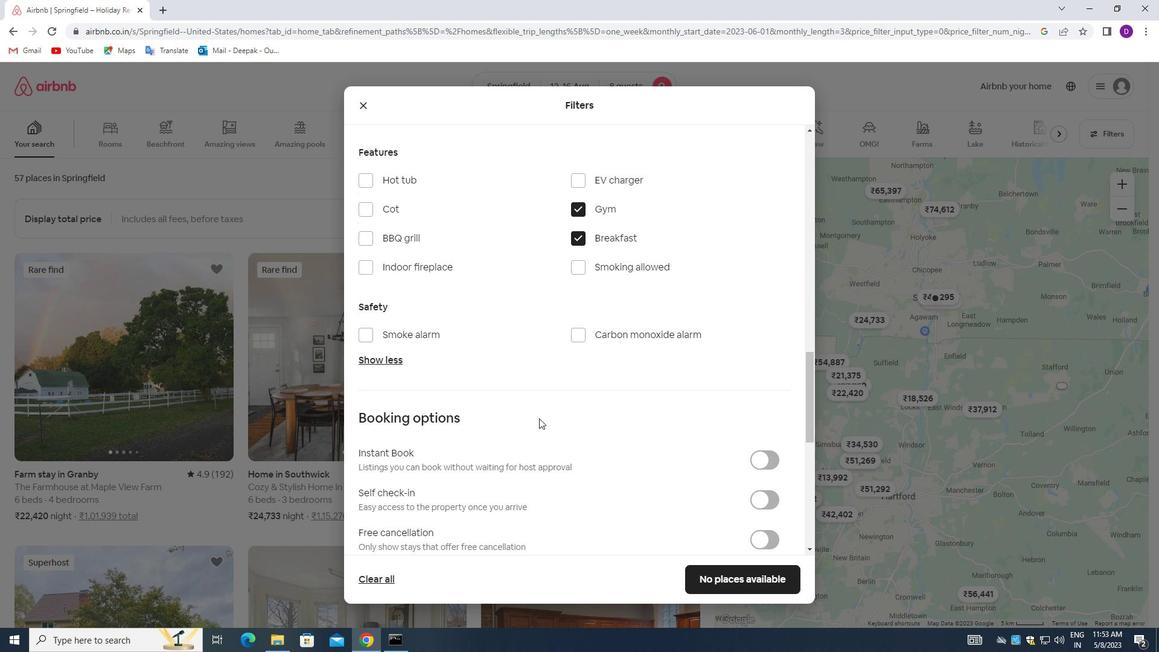 
Action: Mouse moved to (568, 421)
Screenshot: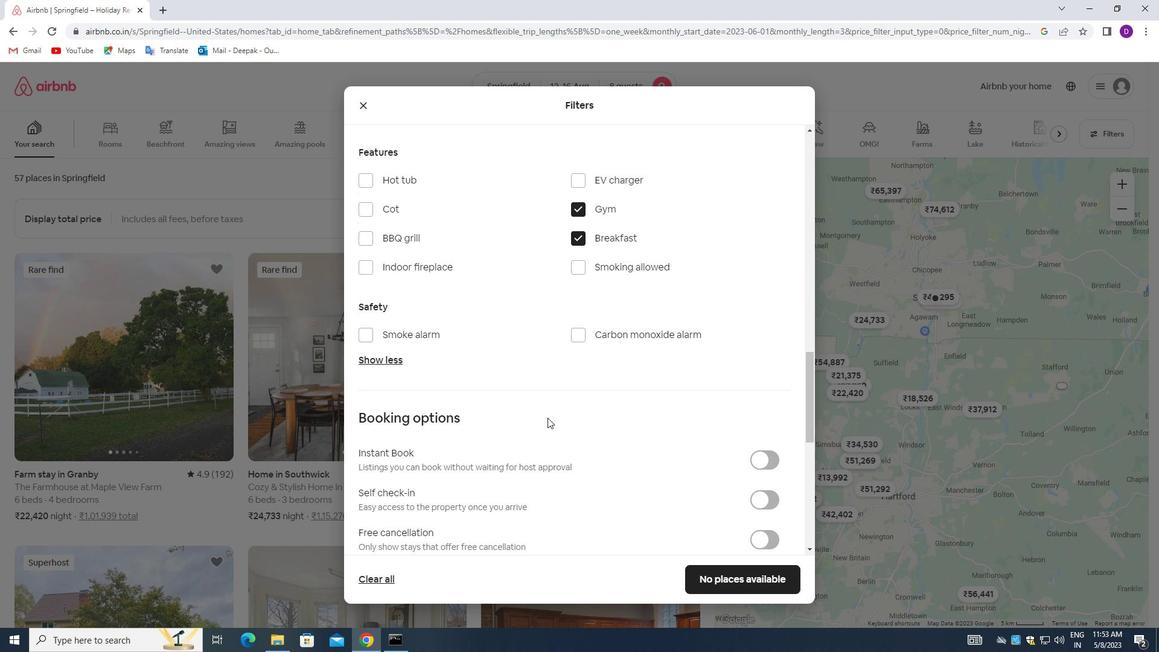 
Action: Mouse scrolled (568, 420) with delta (0, 0)
Screenshot: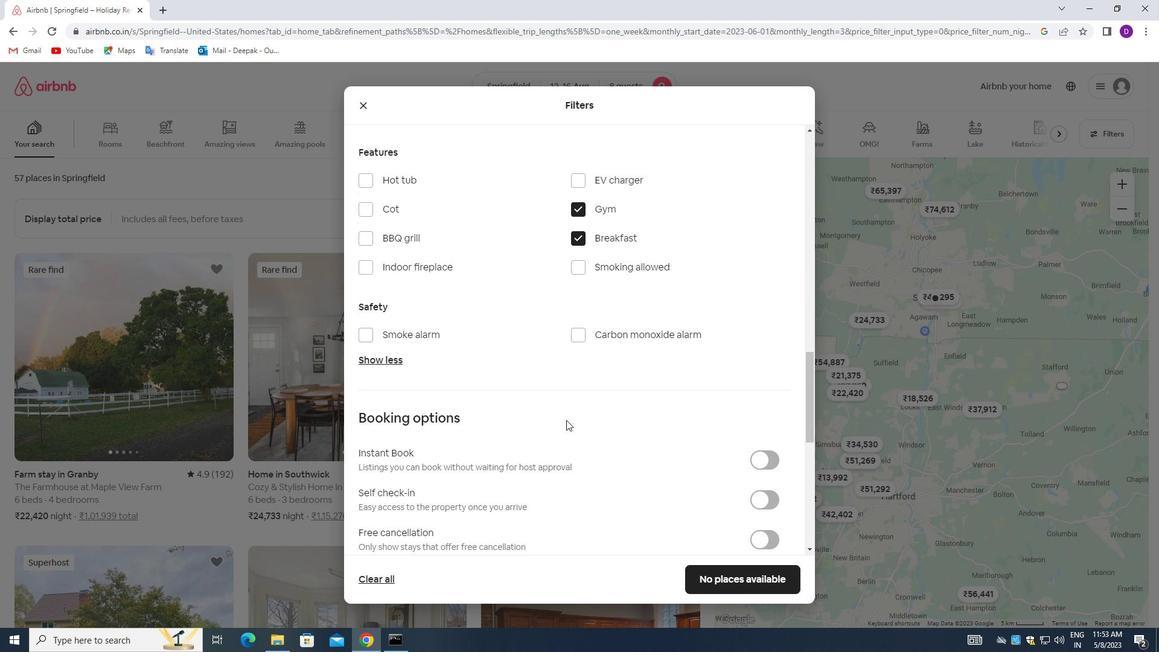 
Action: Mouse scrolled (568, 420) with delta (0, 0)
Screenshot: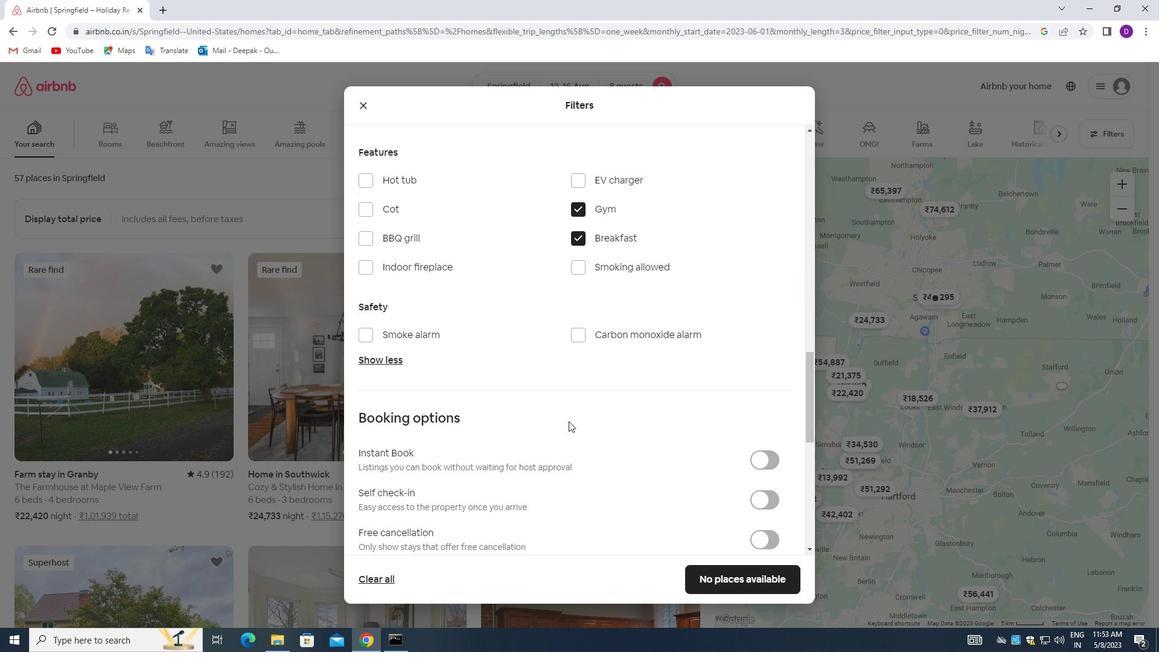 
Action: Mouse moved to (767, 321)
Screenshot: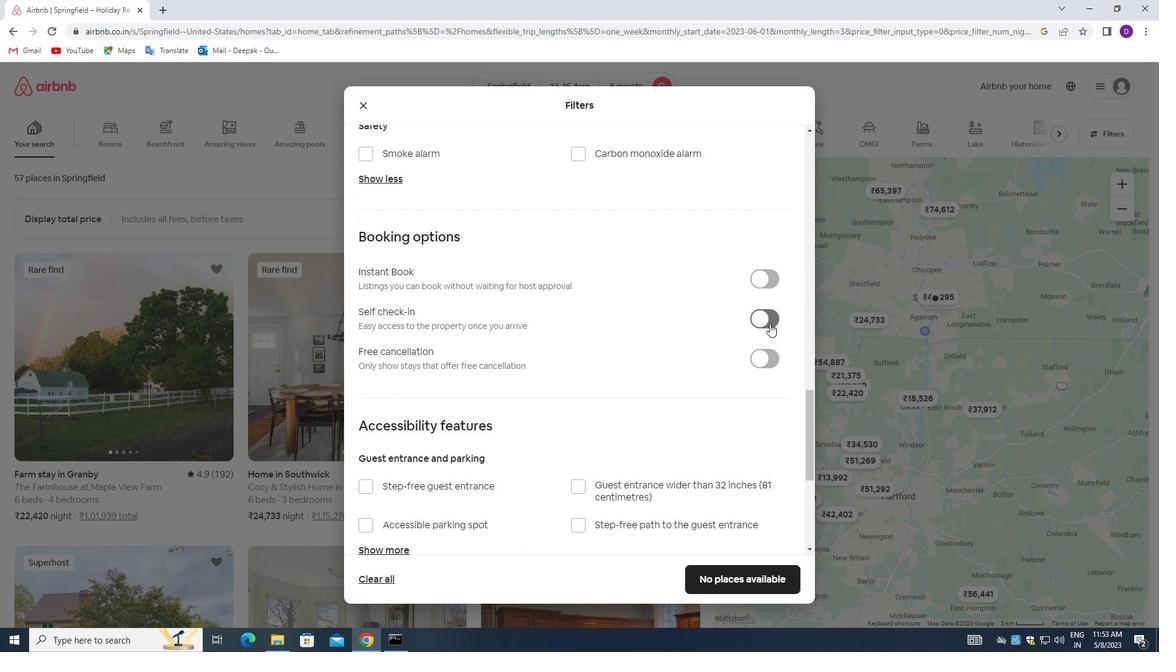 
Action: Mouse pressed left at (767, 321)
Screenshot: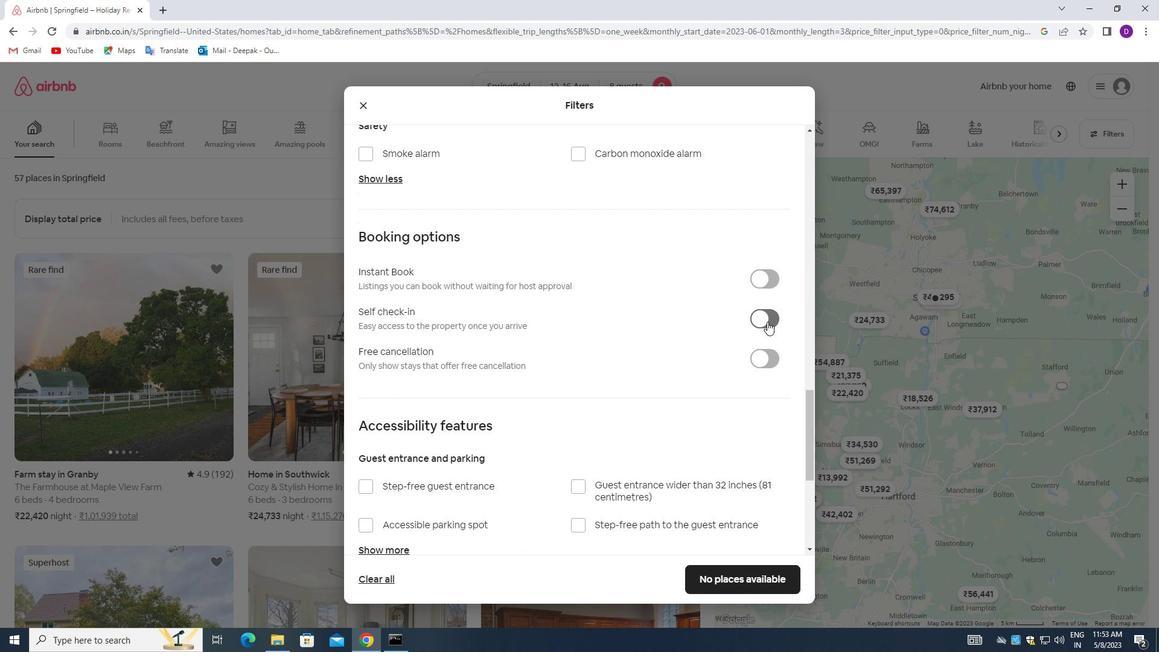 
Action: Mouse moved to (553, 379)
Screenshot: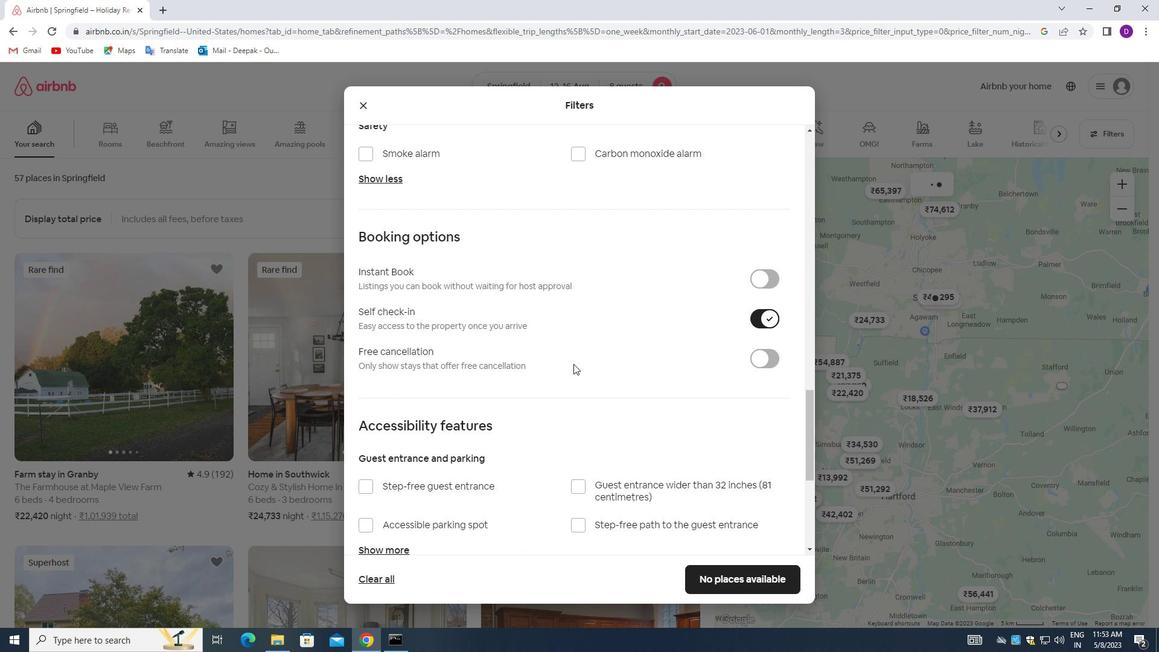 
Action: Mouse scrolled (553, 379) with delta (0, 0)
Screenshot: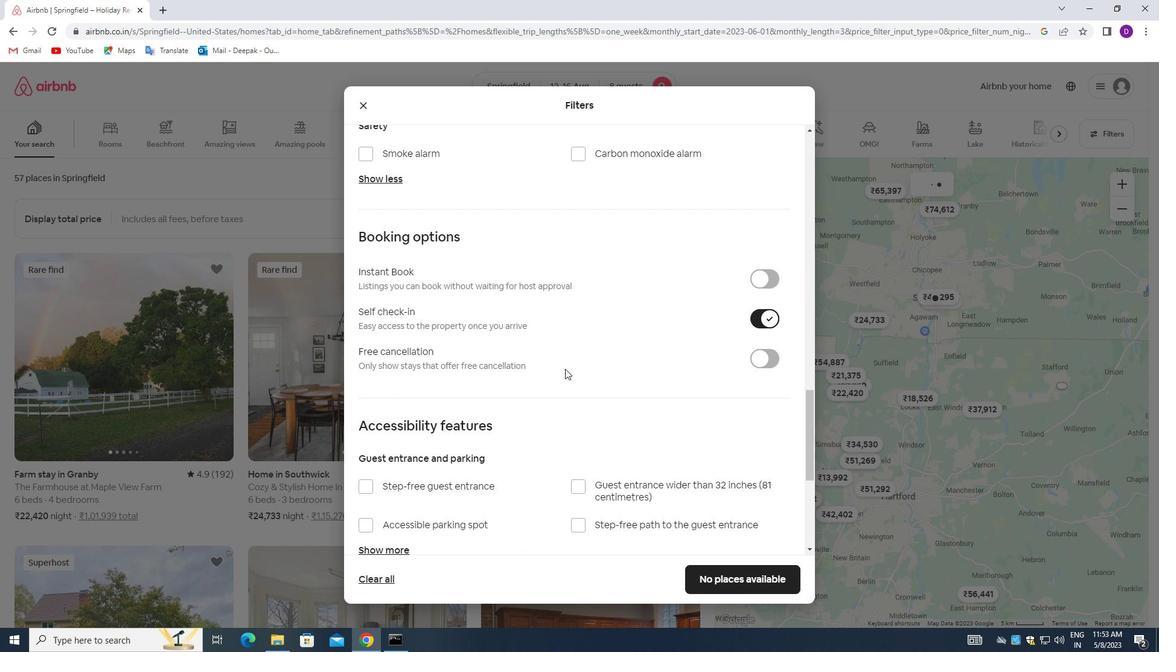 
Action: Mouse moved to (552, 380)
Screenshot: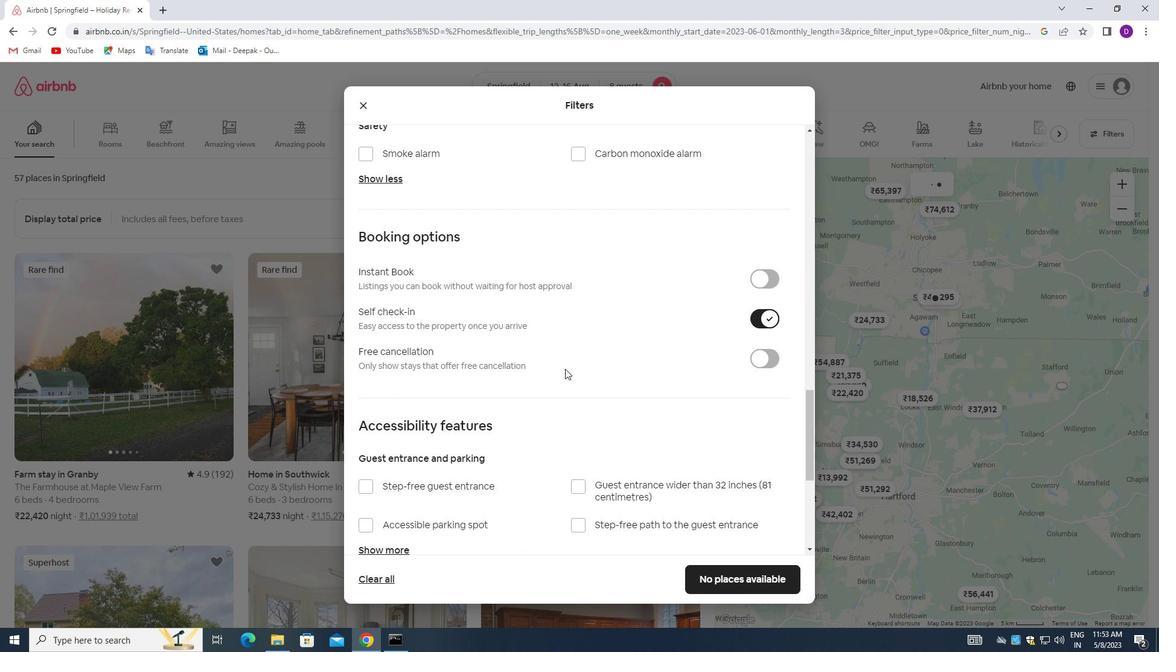 
Action: Mouse scrolled (552, 379) with delta (0, 0)
Screenshot: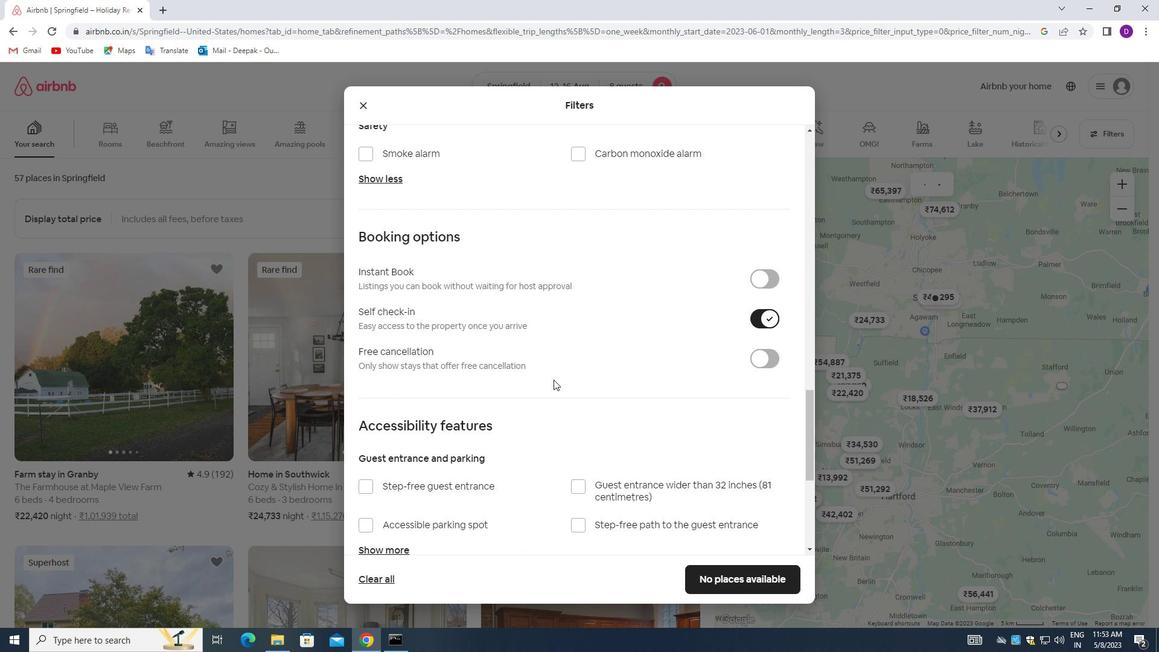 
Action: Mouse moved to (551, 384)
Screenshot: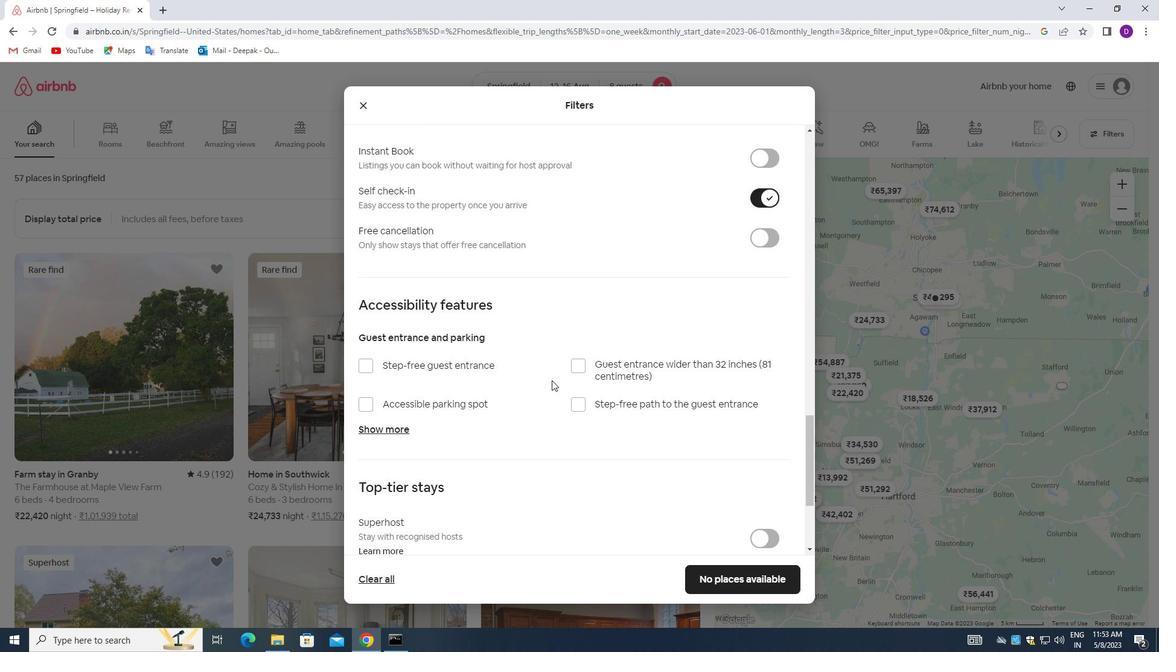 
Action: Mouse scrolled (551, 383) with delta (0, 0)
Screenshot: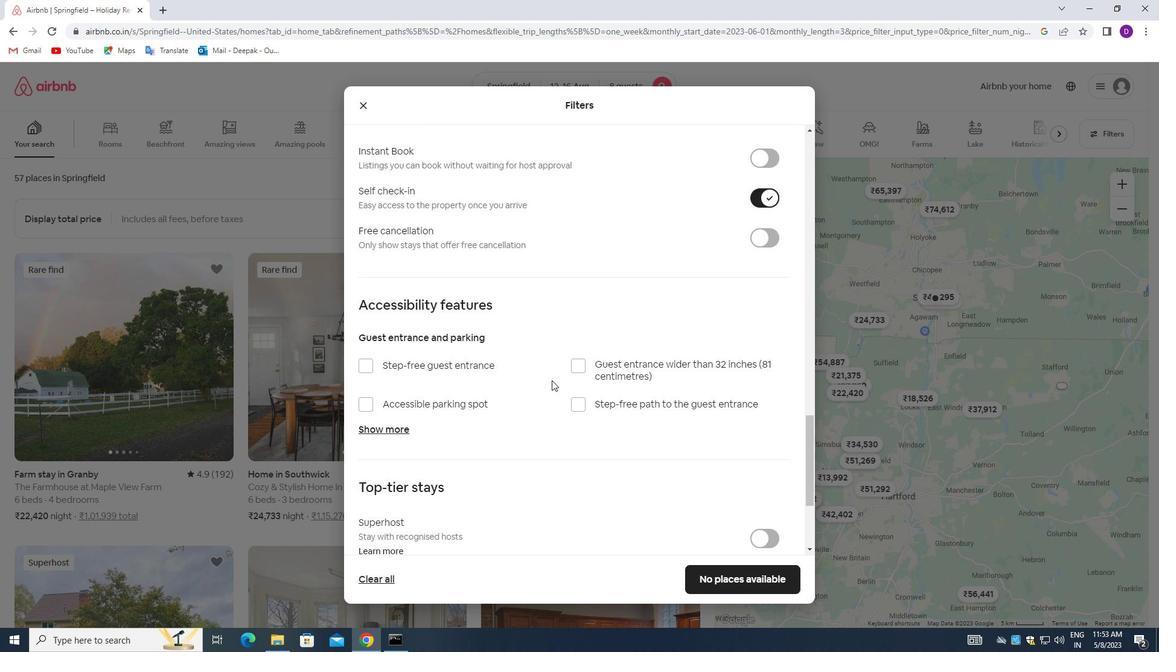 
Action: Mouse moved to (551, 388)
Screenshot: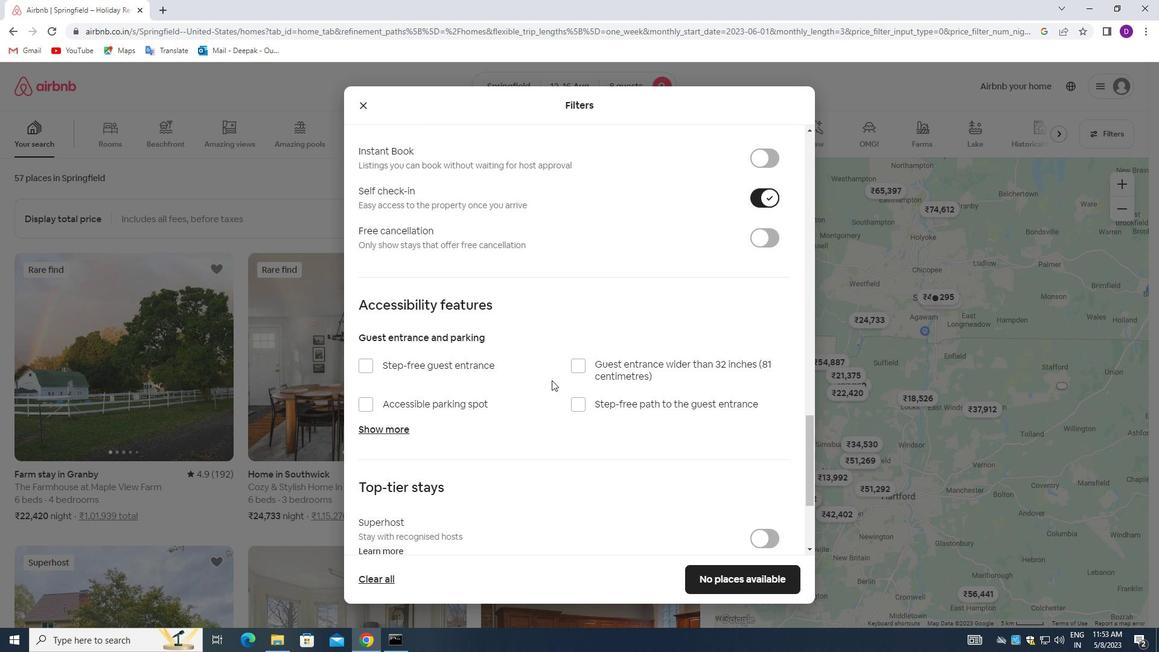 
Action: Mouse scrolled (551, 387) with delta (0, 0)
Screenshot: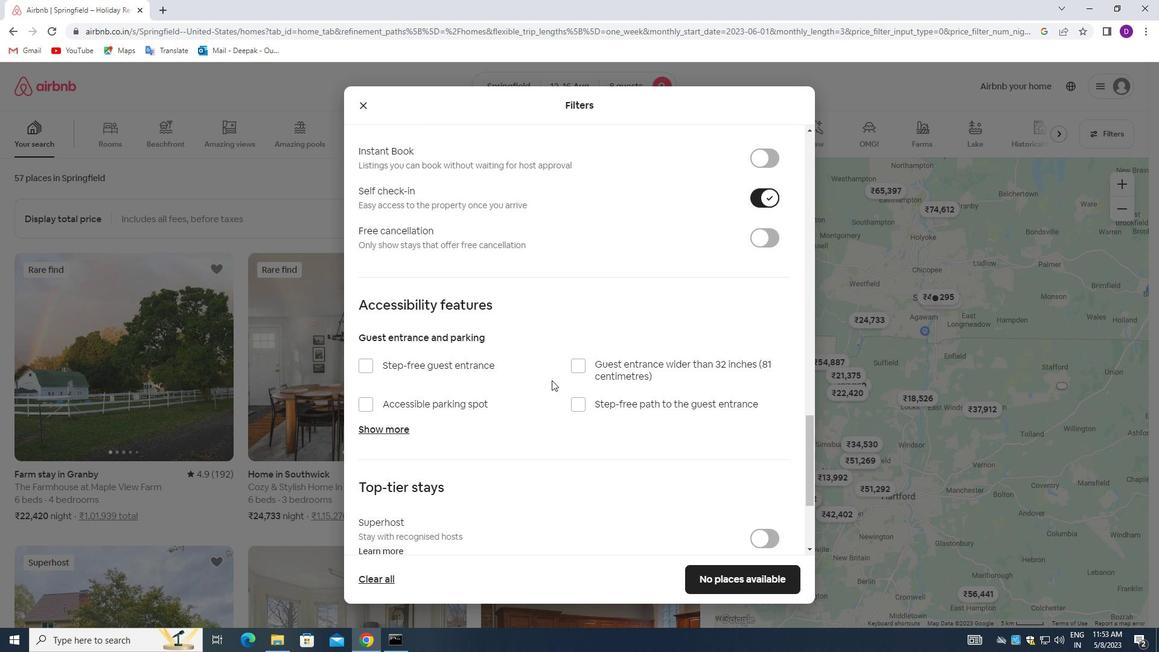 
Action: Mouse moved to (551, 389)
Screenshot: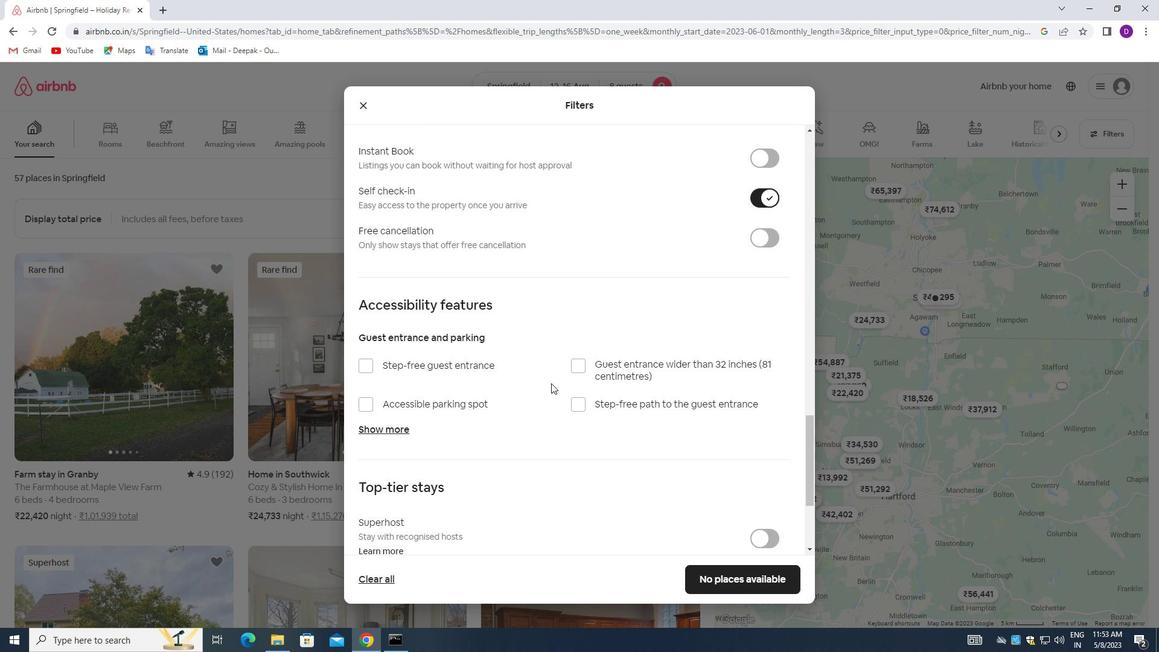 
Action: Mouse scrolled (551, 388) with delta (0, 0)
Screenshot: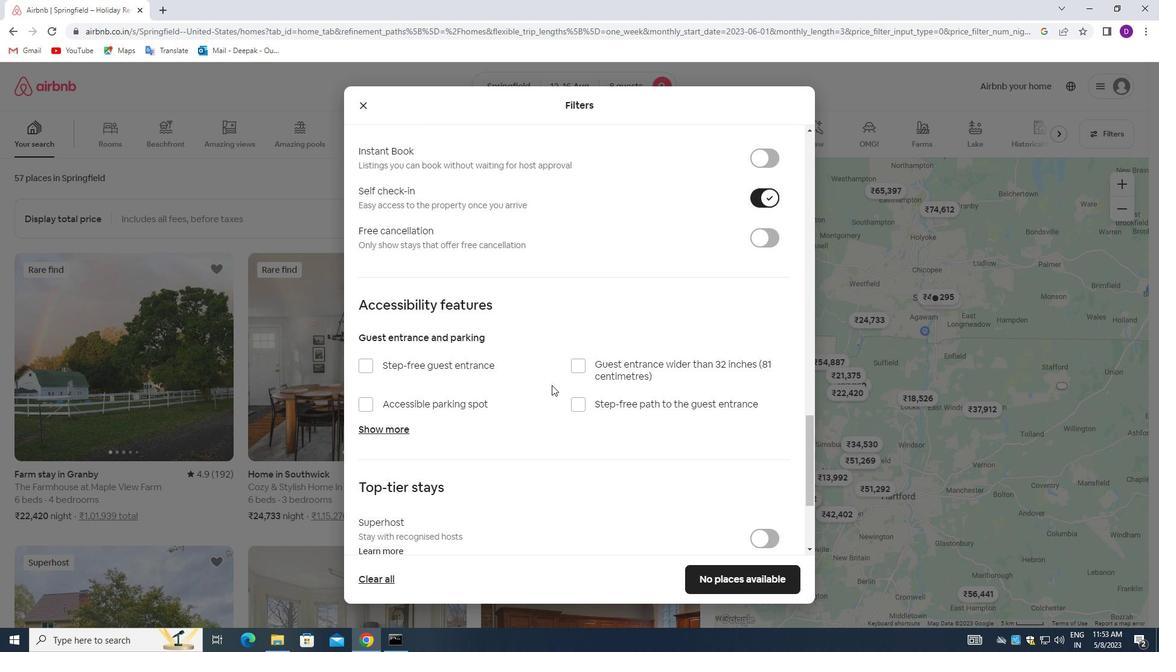 
Action: Mouse moved to (498, 439)
Screenshot: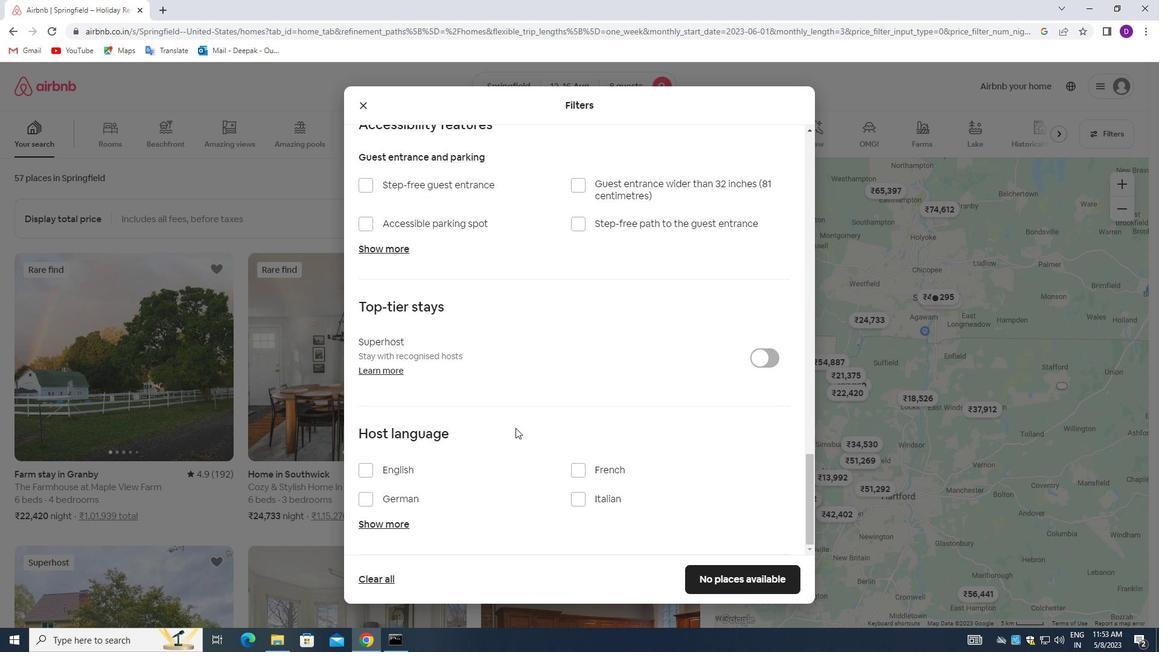 
Action: Mouse scrolled (498, 438) with delta (0, 0)
Screenshot: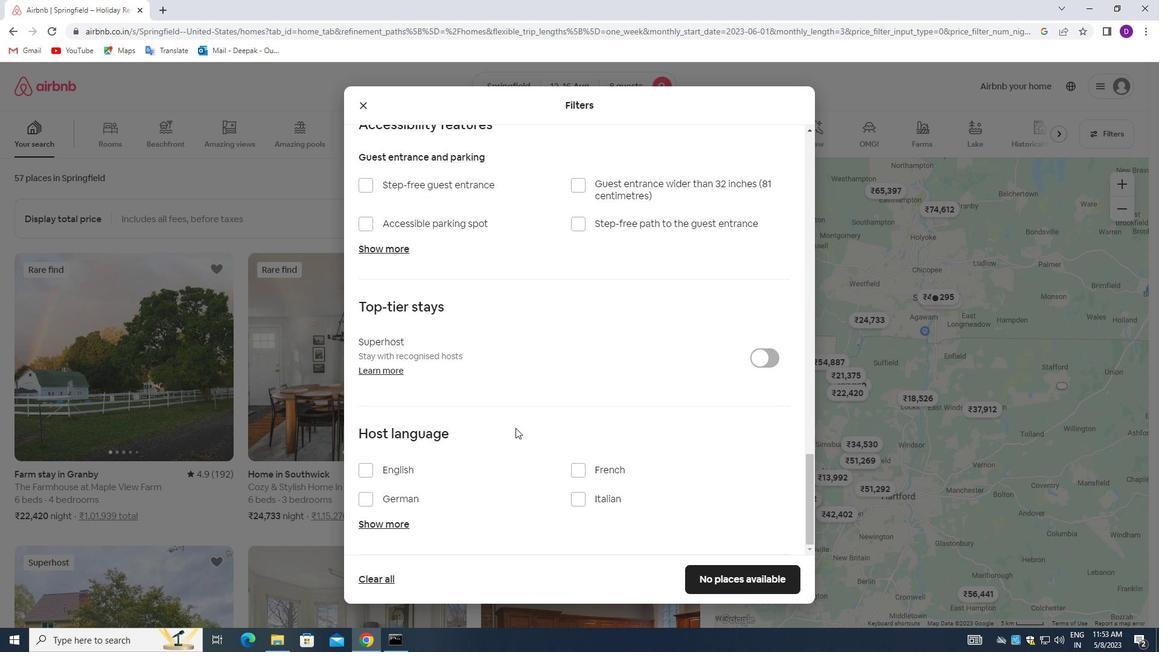 
Action: Mouse moved to (498, 439)
Screenshot: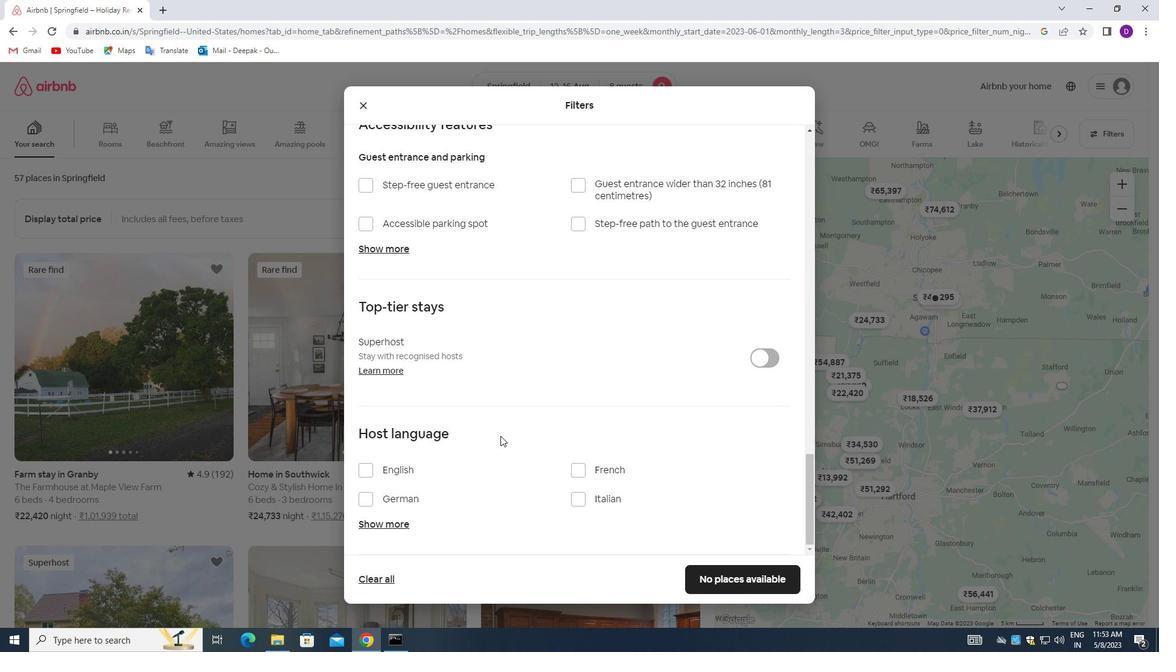 
Action: Mouse scrolled (498, 438) with delta (0, 0)
Screenshot: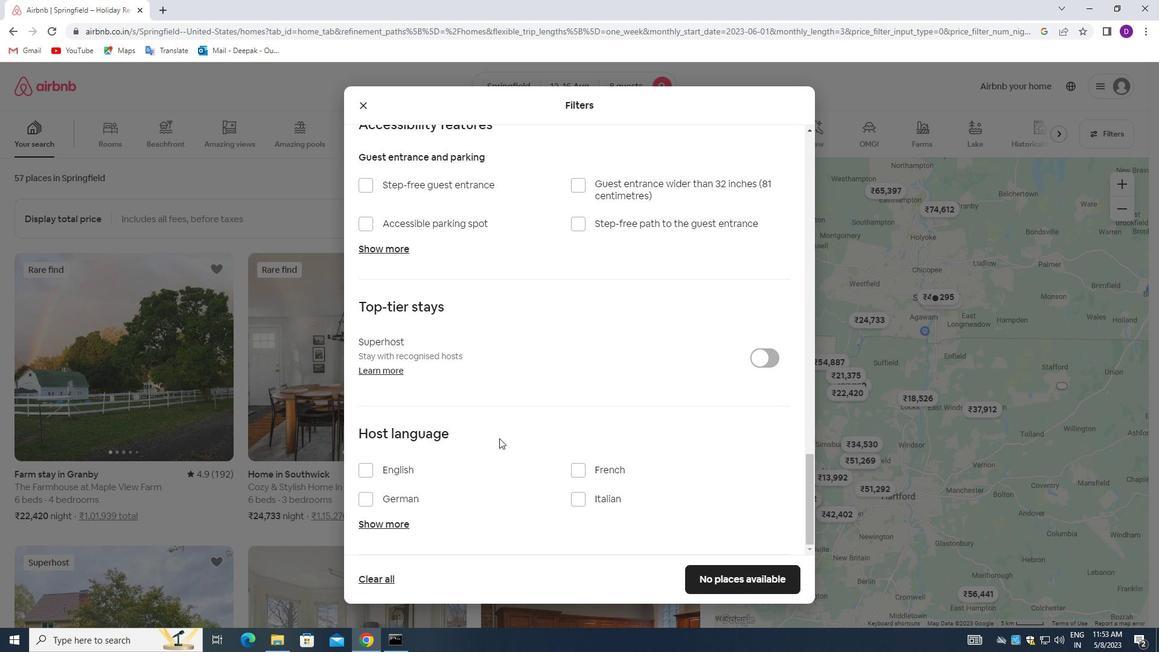 
Action: Mouse moved to (370, 469)
Screenshot: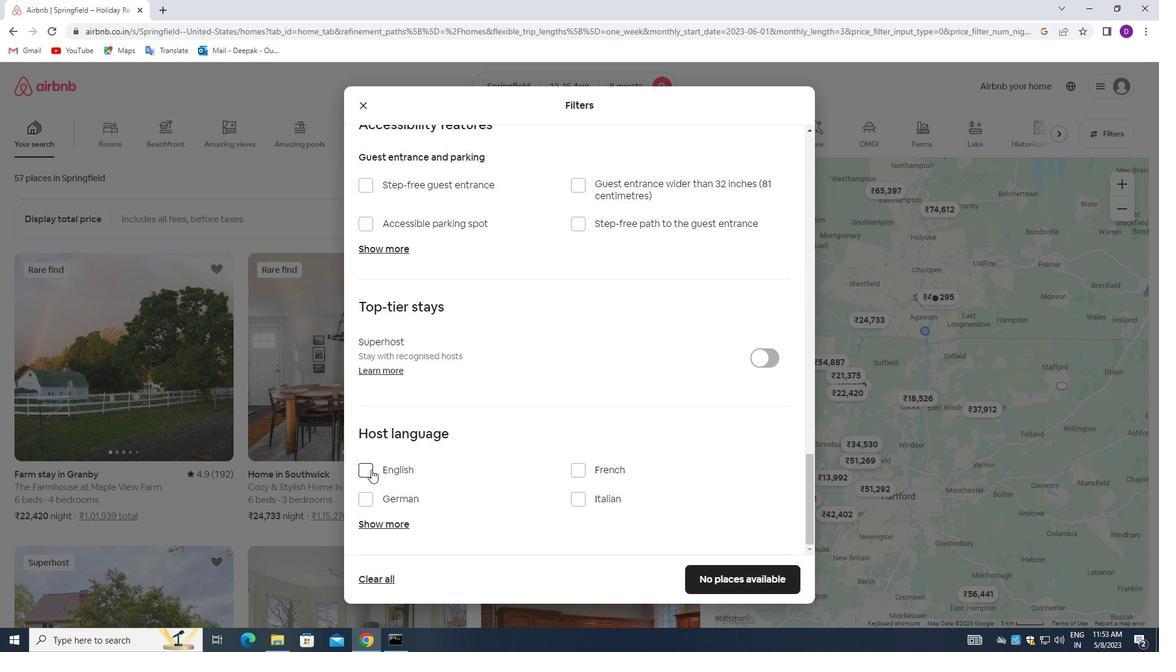 
Action: Mouse pressed left at (370, 469)
Screenshot: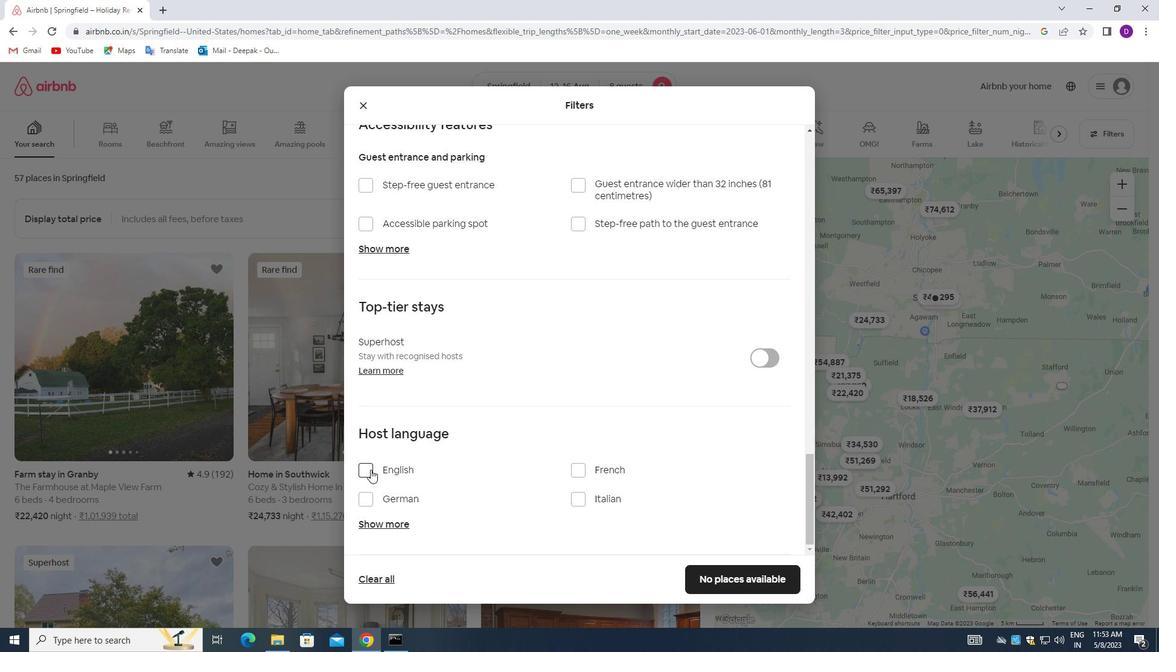 
Action: Mouse moved to (670, 481)
Screenshot: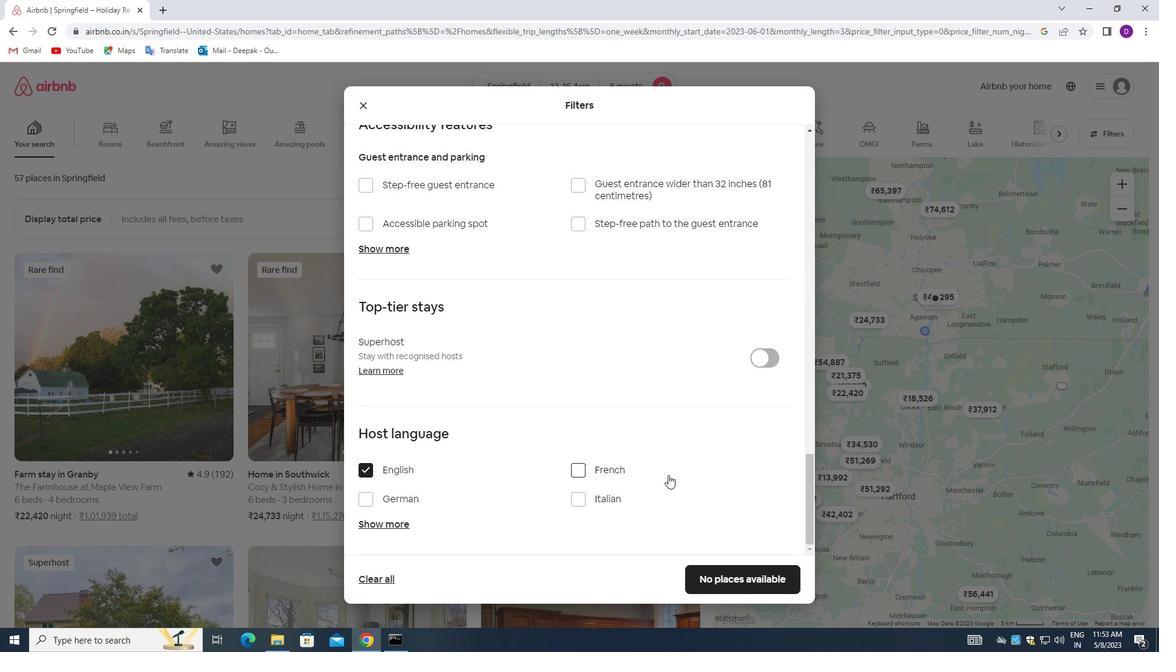 
Action: Mouse scrolled (670, 480) with delta (0, 0)
Screenshot: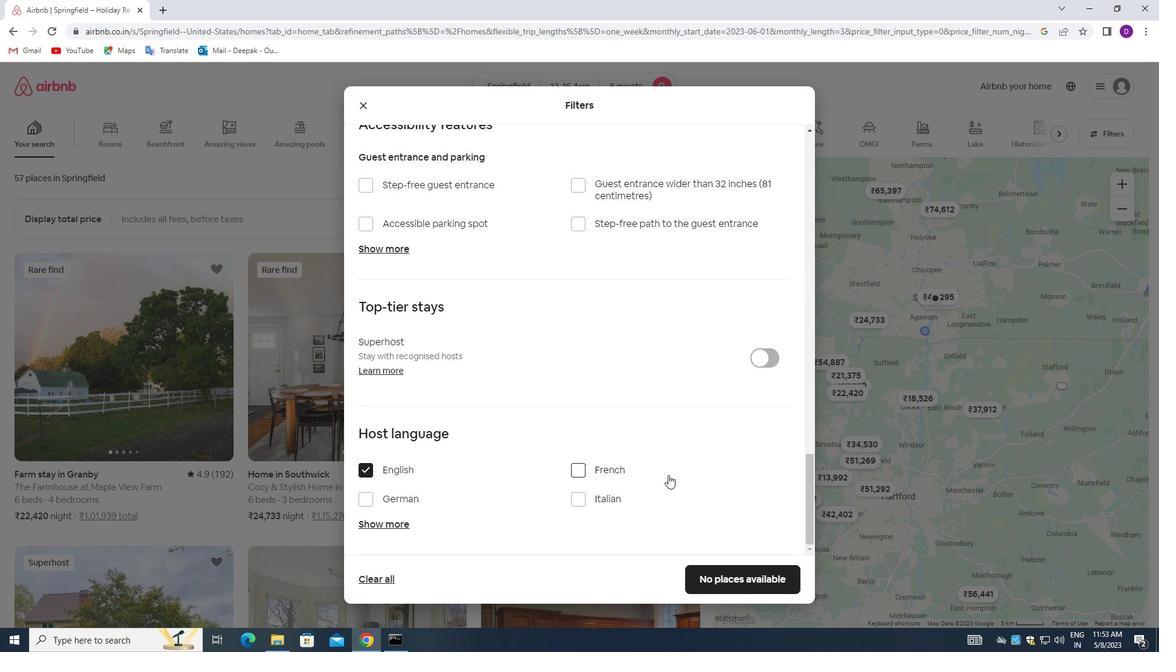 
Action: Mouse moved to (671, 488)
Screenshot: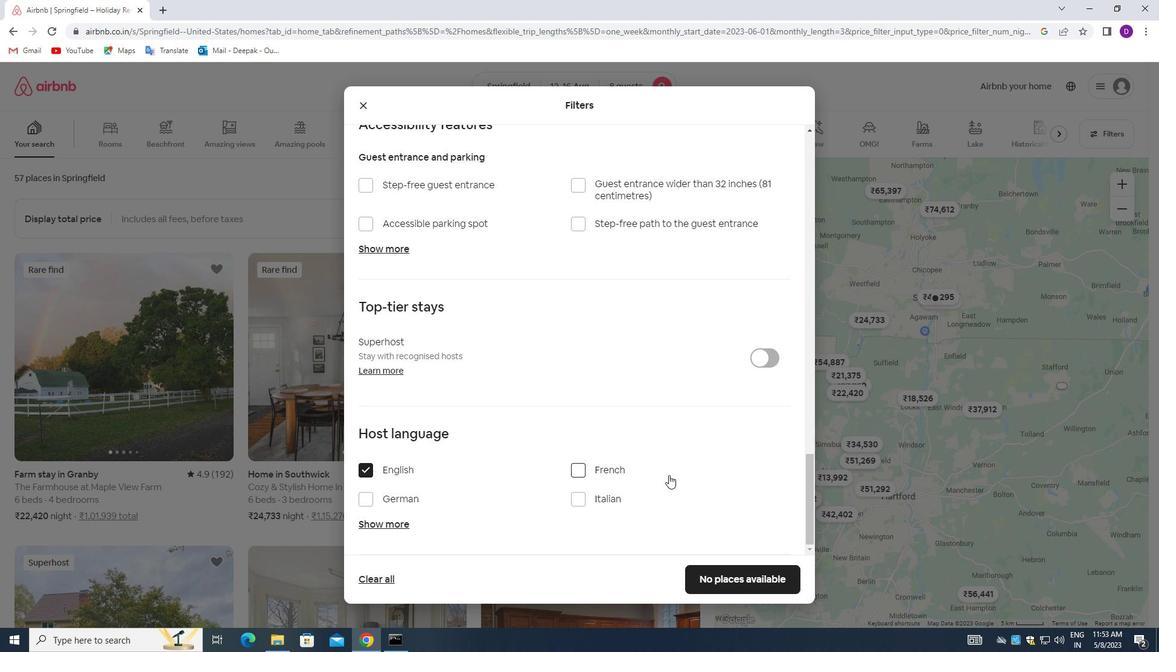 
Action: Mouse scrolled (671, 487) with delta (0, 0)
Screenshot: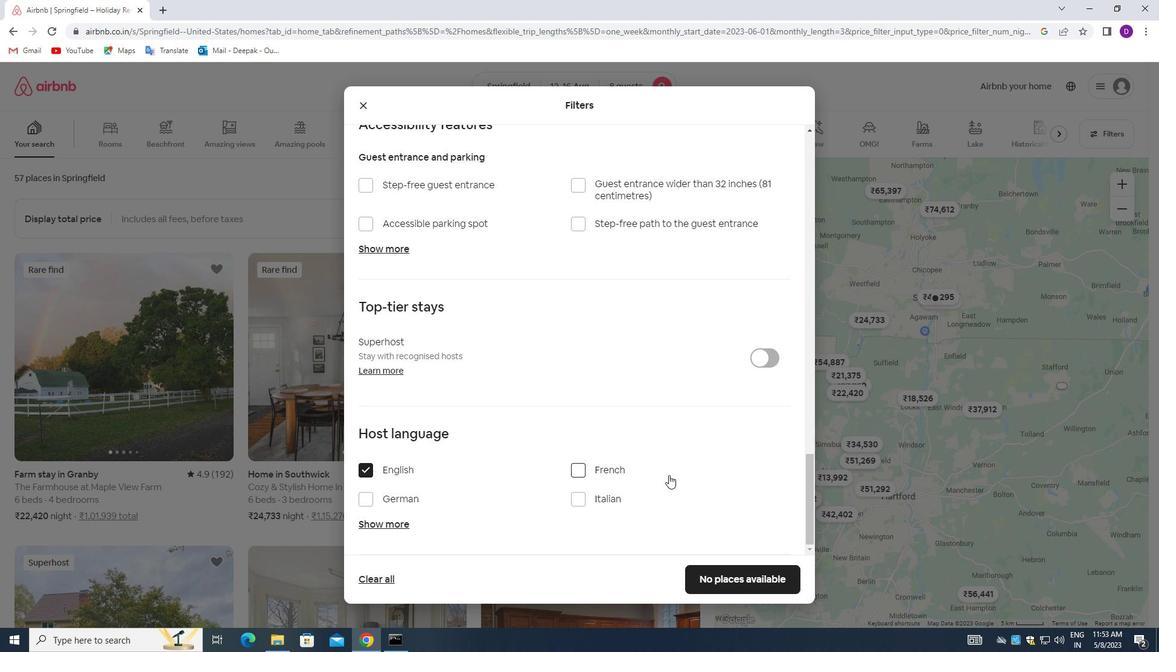 
Action: Mouse moved to (672, 492)
Screenshot: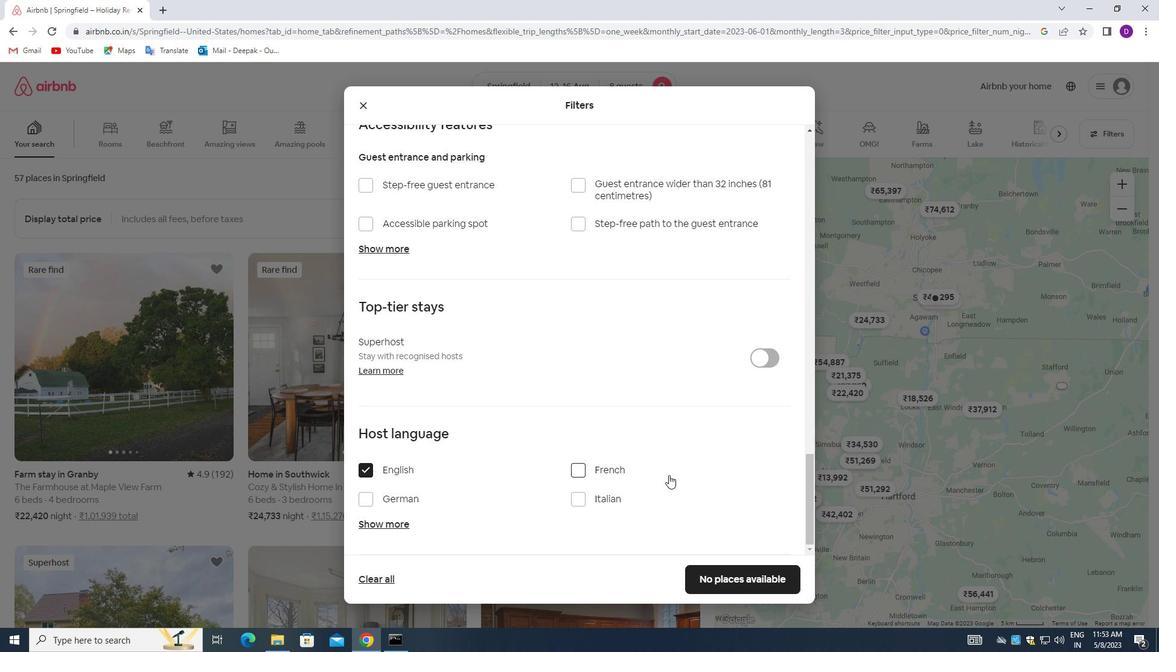 
Action: Mouse scrolled (672, 492) with delta (0, 0)
Screenshot: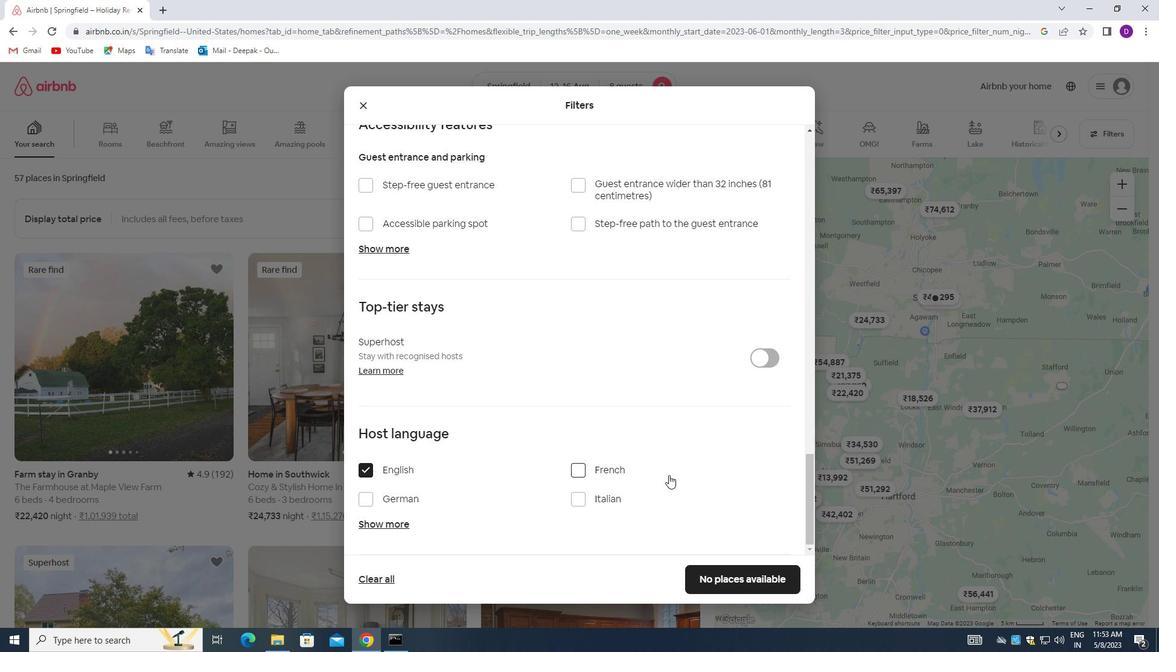 
Action: Mouse moved to (698, 571)
Screenshot: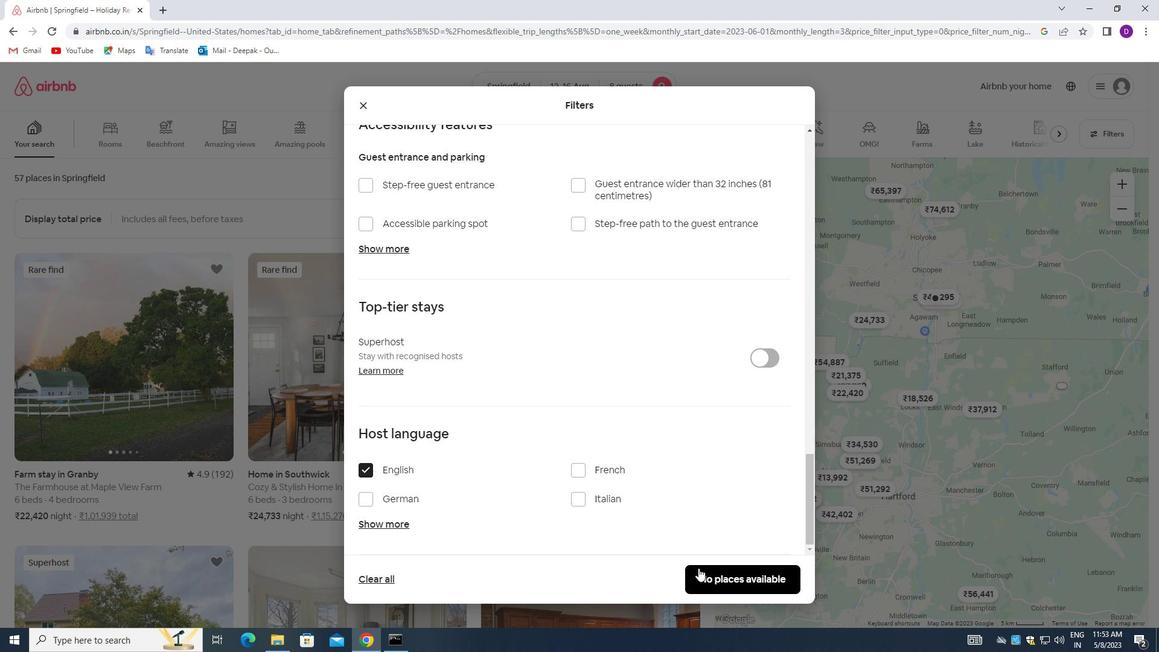 
Action: Mouse pressed left at (698, 571)
Screenshot: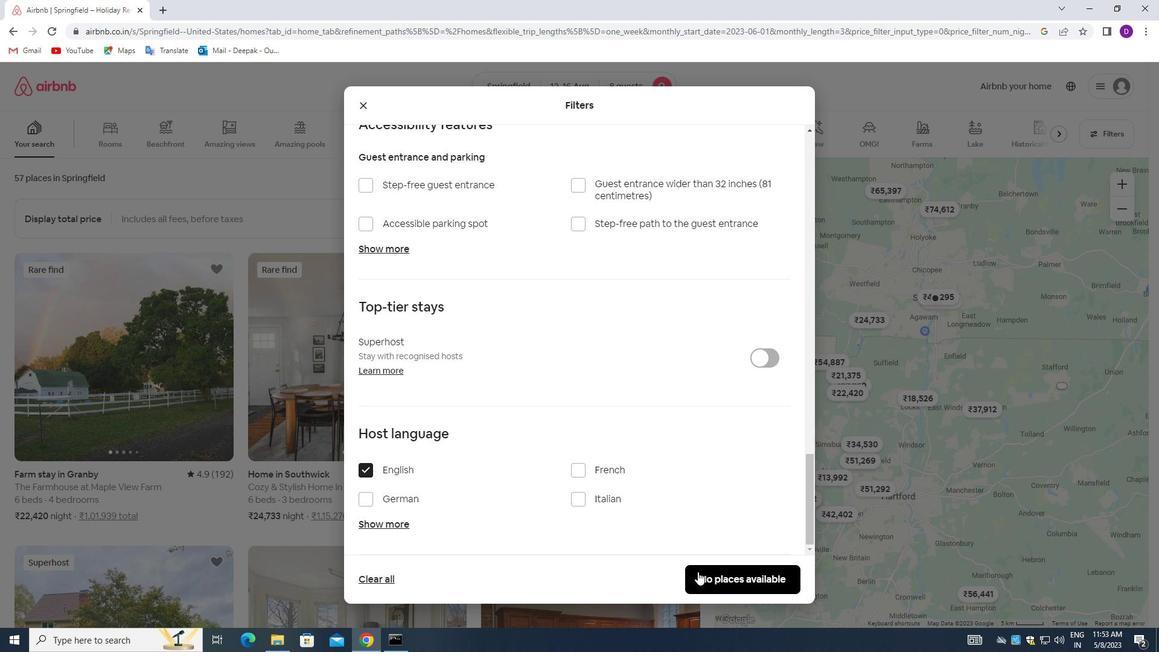 
Action: Mouse moved to (651, 425)
Screenshot: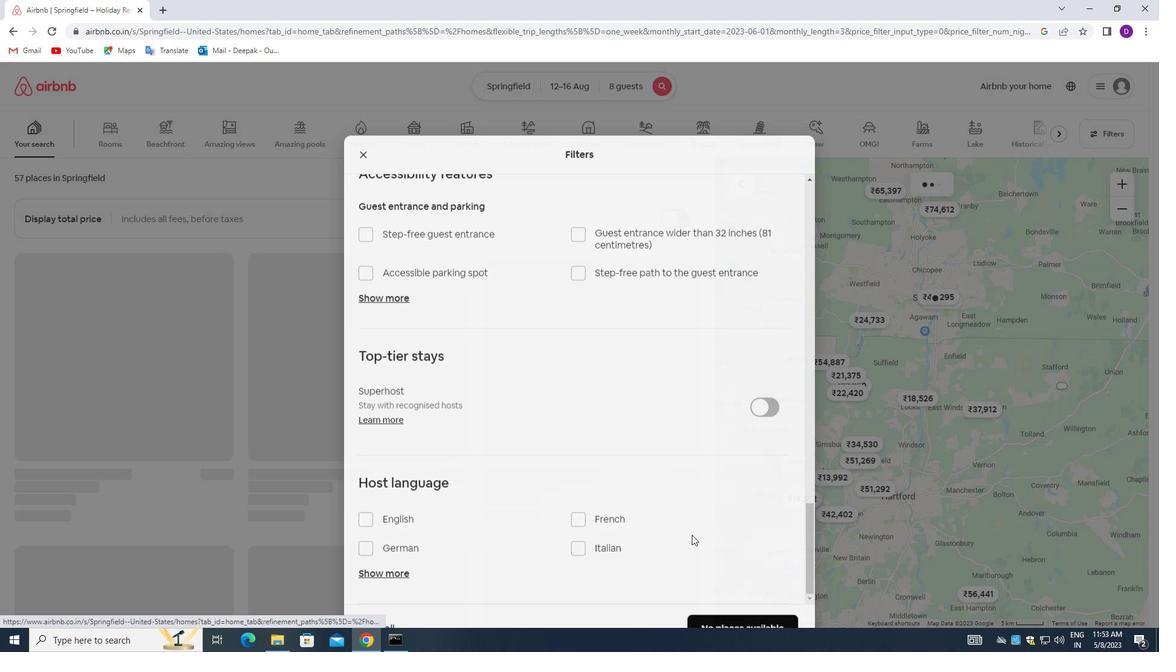 
